 Task: Open an excel sheet and write heading  Prodigy Sales. Add 10 people name  'David White, Emily Green, Andrew Baker, Madison Evans, Logan King, Grace Hill, Gabriel Young, Elizabeth Flores, Samuel Reed, Avery Nelson'Item code in between  450-900. Product range in between  1000-5000. Add Products  Nike shoe, Adidas shoe, Gucci T-shirt, Louis Vuitton bag, Zara Shirt, H&M jeans, Chanel perfume, Versace perfume, Ralph Lauren, Prada Shirt_x000D_
Choose quantity  1 to 10 commission 2 percent Total Add Amount. Save page  Prodigy Sales log book
Action: Mouse moved to (108, 156)
Screenshot: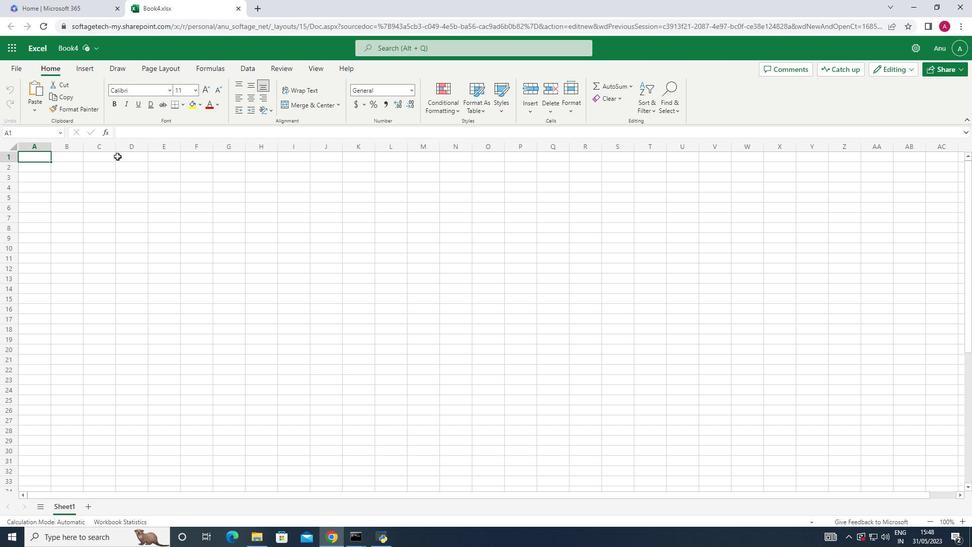 
Action: Mouse pressed left at (108, 156)
Screenshot: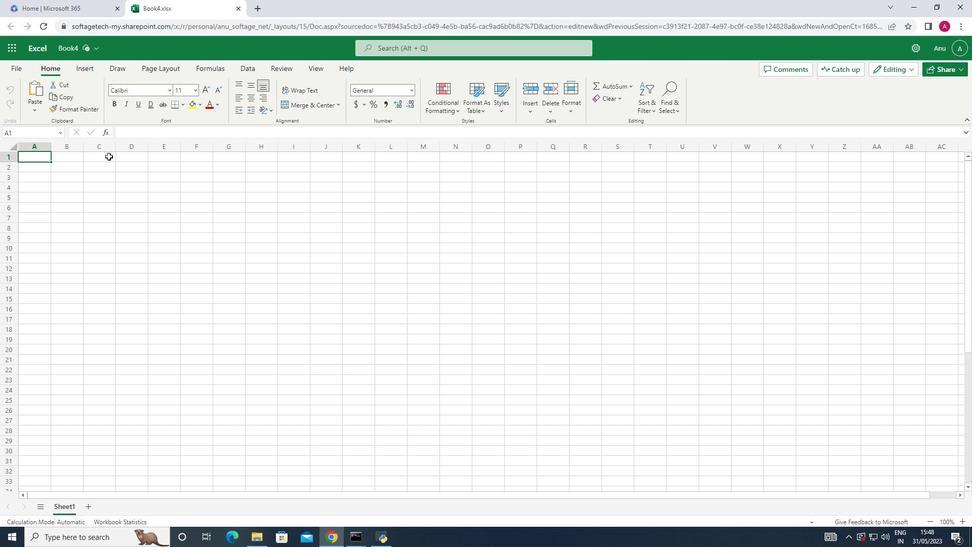 
Action: Key pressed <Key.shift_r><Key.shift_r><Key.shift_r><Key.shift_r><Key.shift_r><Key.shift_r><Key.shift_r>Prodigy<Key.space><Key.shift>Sales
Screenshot: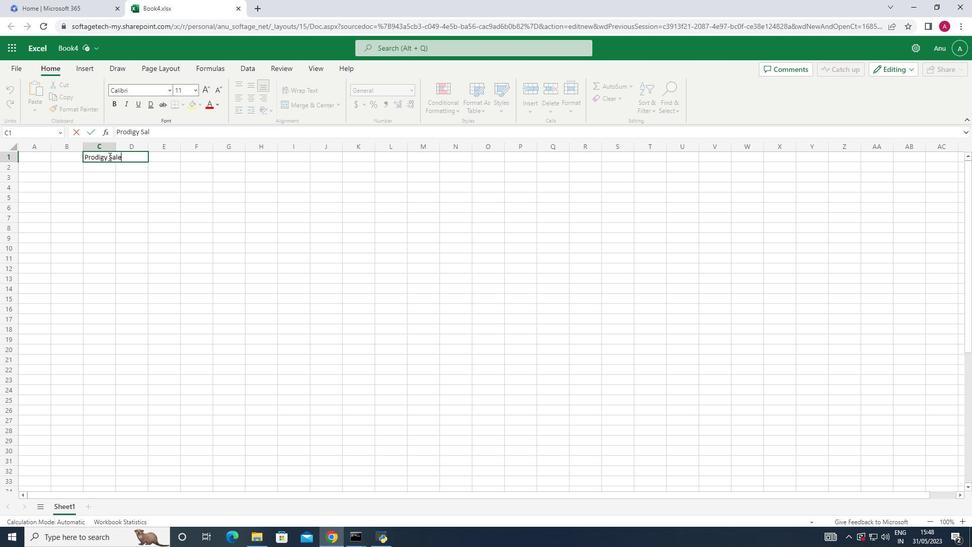 
Action: Mouse moved to (39, 169)
Screenshot: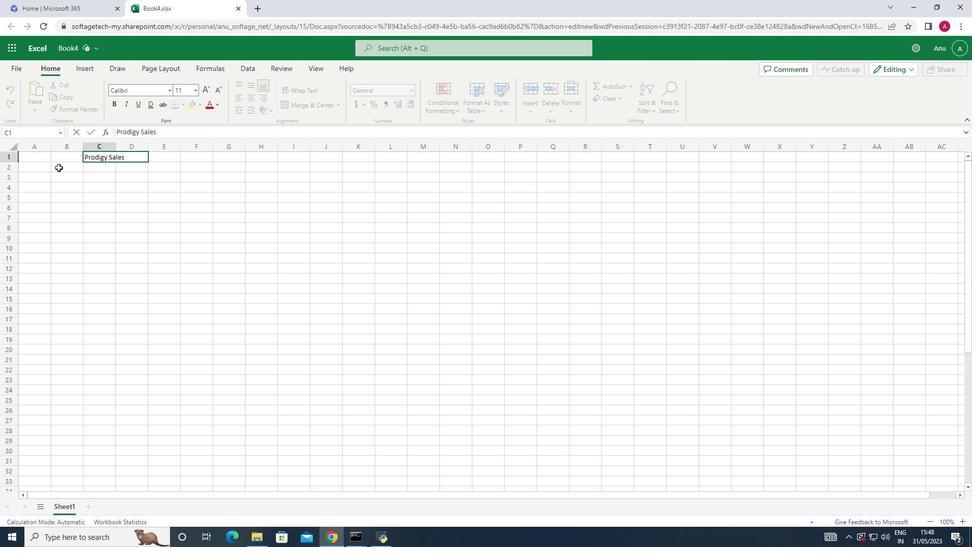 
Action: Mouse pressed left at (39, 169)
Screenshot: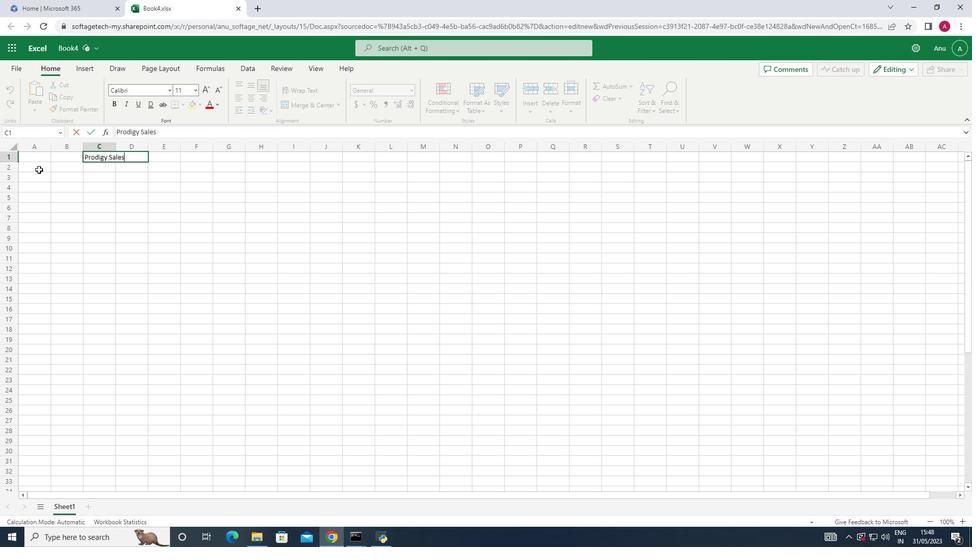
Action: Key pressed <Key.shift_r><Key.shift_r><Key.shift_r><Key.shift_r><Key.shift_r>Name<Key.down><Key.shift>David<Key.space><Key.shift>White<Key.space><Key.down><Key.shift_r><Key.shift_r><Key.shift_r><Key.shift_r><Key.shift_r><Key.shift_r><Key.shift_r><Key.shift_r><Key.shift_r><Key.shift_r><Key.shift_r><Key.shift_r><Key.shift_r><Key.shift_r><Key.shift_r><Key.shift_r><Key.shift_r><Key.shift_r><Key.shift_r><Key.shift_r><Key.shift_r><Key.shift_r><Key.shift_r><Key.shift_r><Key.shift_r><Key.shift_r><Key.shift_r><Key.shift_r><Key.shift_r><Key.shift_r><Key.shift_r><Key.shift_r><Key.shift_r><Key.shift_r><Key.shift_r><Key.shift_r><Key.shift_r><Key.shift_r><Key.shift_r><Key.shift_r><Key.shift_r><Key.shift_r><Key.shift_r><Key.shift_r><Key.shift_r><Key.shift_r><Key.shift_r><Key.shift_r><Key.shift_r><Key.shift_r>Emily<Key.space><Key.shift>Green<Key.down><Key.shift>Andrew<Key.space><Key.shift>Baker<Key.down><Key.shift_r>Madison<Key.space><Key.shift>Evans<Key.down><Key.shift_r>K<Key.backspace><Key.shift_r>Logi<Key.backspace>on<Key.backspace><Key.backspace>an<Key.space><Key.shift_r>King<Key.down><Key.shift>G
Screenshot: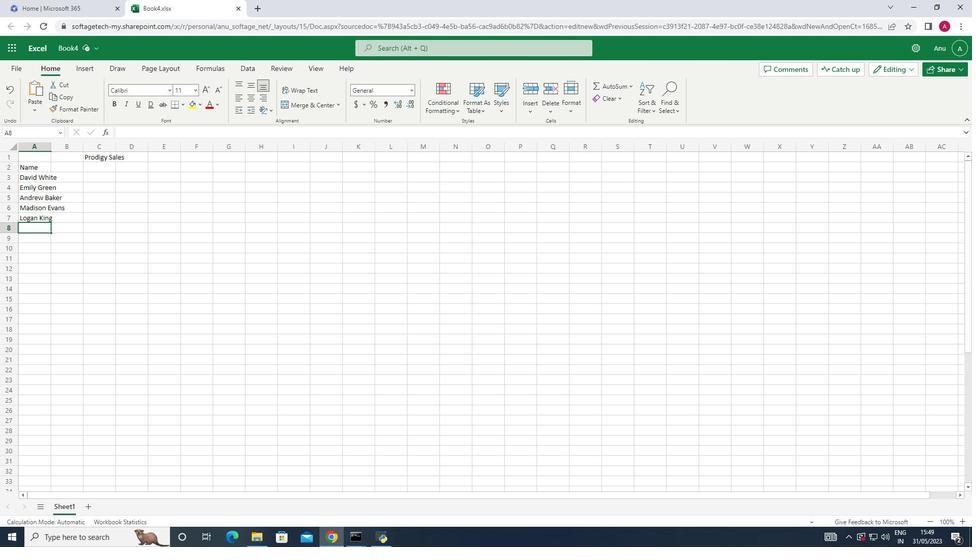 
Action: Mouse moved to (38, 169)
Screenshot: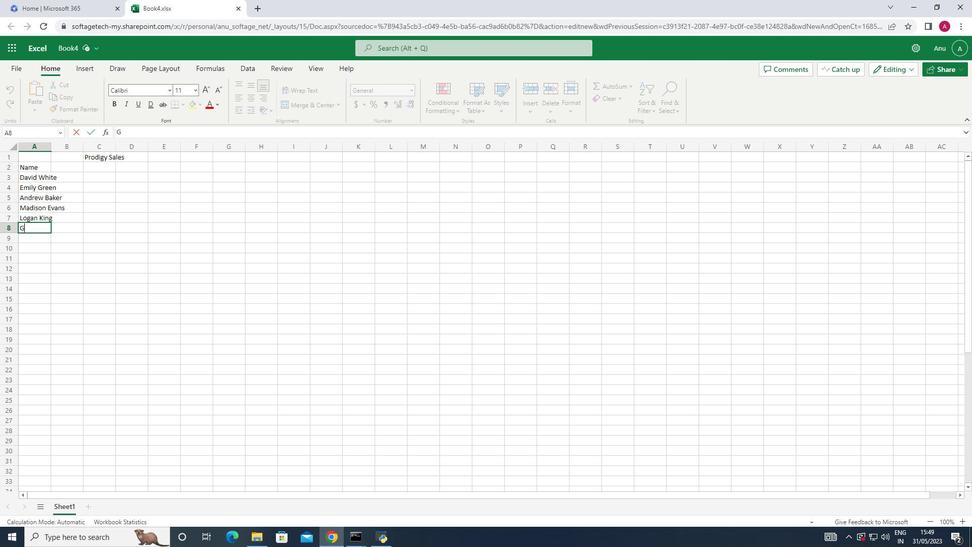 
Action: Key pressed race<Key.space><Key.shift>Hill<Key.down><Key.shift>Gabriel<Key.space><Key.shift_r><Key.shift_r><Key.shift_r><Key.shift_r>Young<Key.down><Key.shift>Elizabeth<Key.space><Key.shift>Flores<Key.down><Key.shift>Samuel<Key.space><Key.shift>Reed<Key.down><Key.shift>Avery<Key.space><Key.shift_r><Key.shift_r><Key.shift_r><Key.shift_r><Key.shift_r><Key.shift_r><Key.shift_r><Key.shift_r><Key.shift_r><Key.shift_r>Nelk<Key.backspace>son
Screenshot: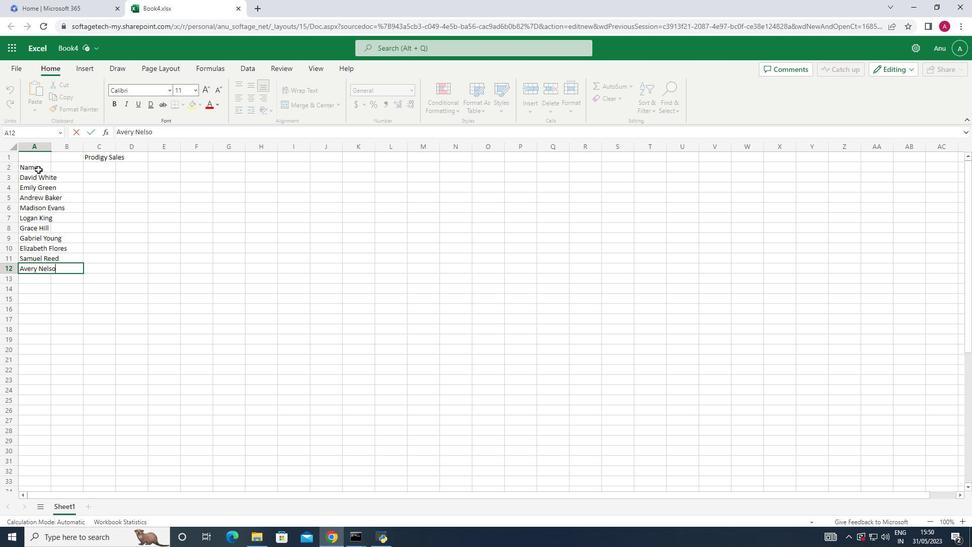 
Action: Mouse moved to (48, 142)
Screenshot: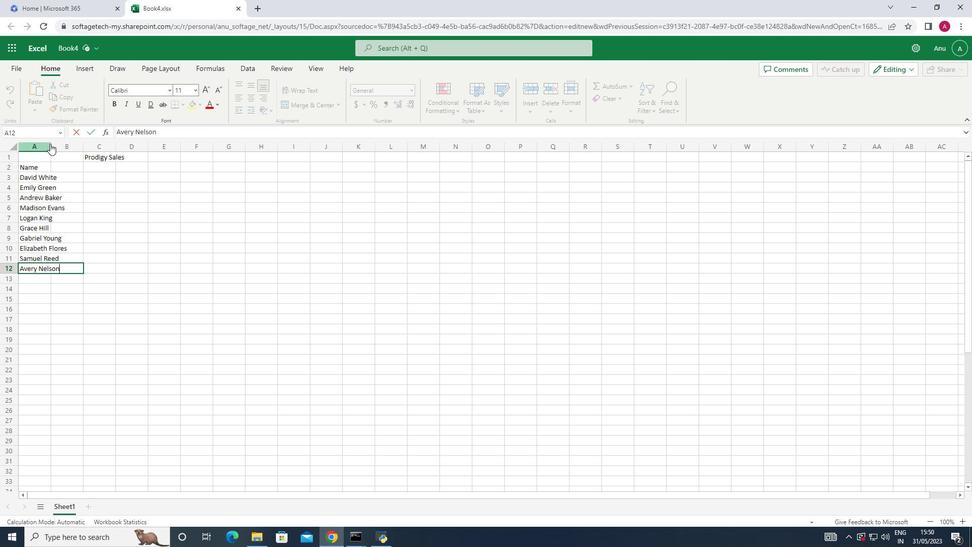 
Action: Mouse pressed left at (48, 142)
Screenshot: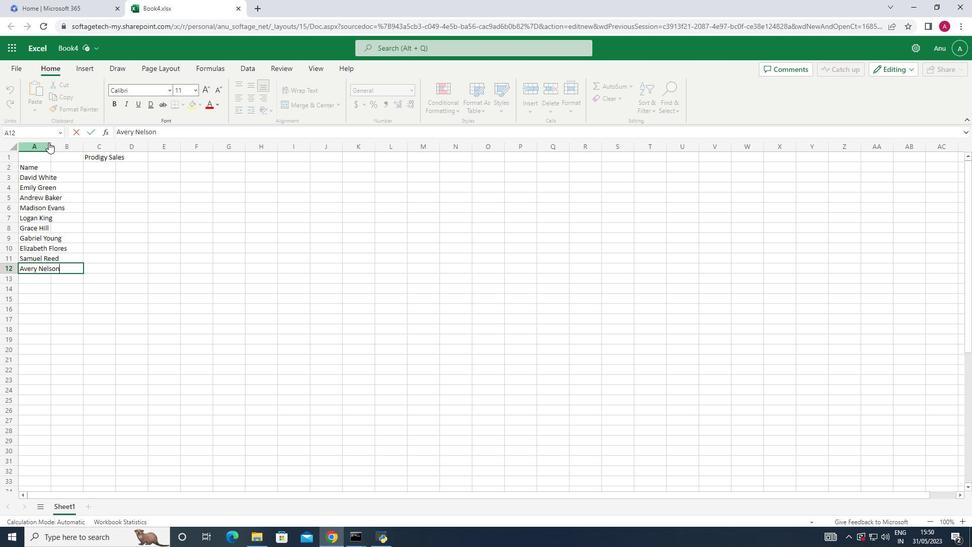 
Action: Mouse moved to (50, 142)
Screenshot: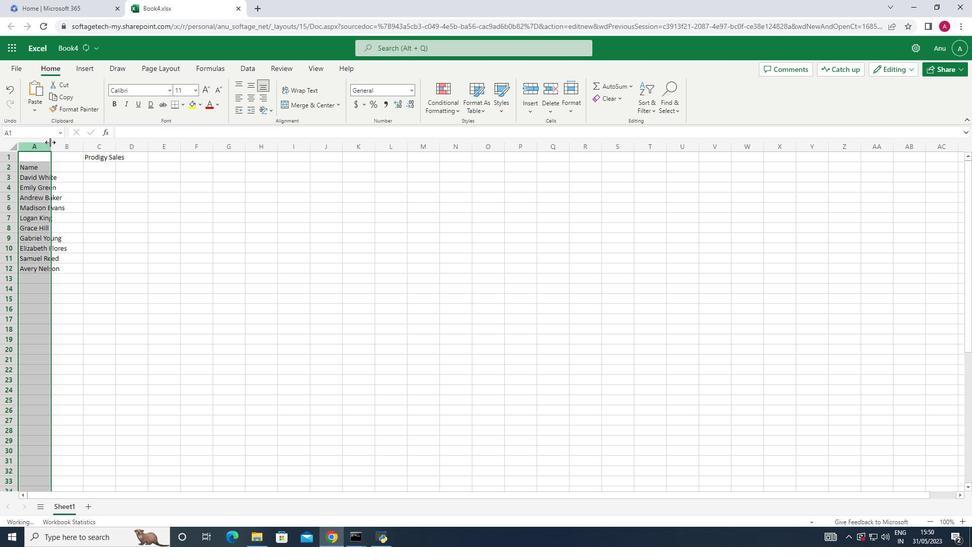 
Action: Mouse pressed left at (50, 142)
Screenshot: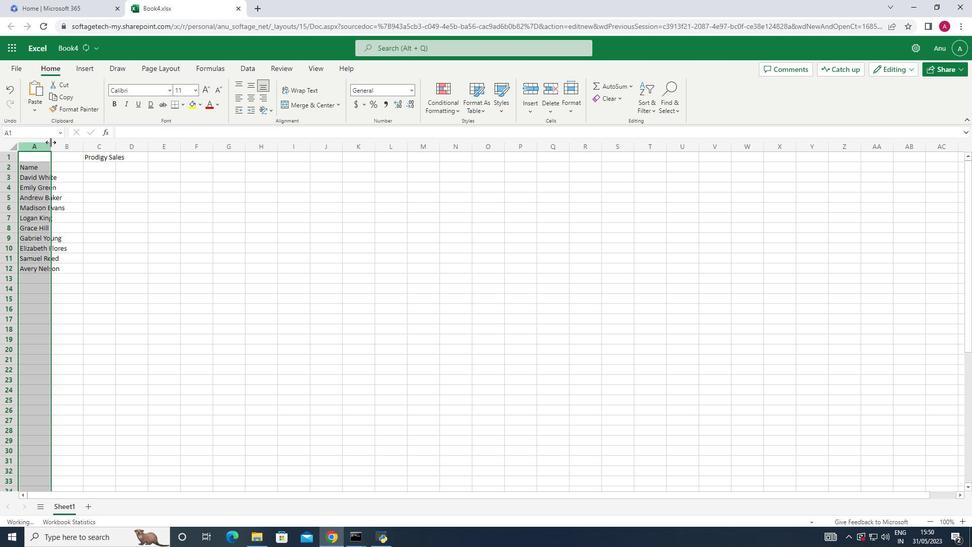 
Action: Mouse pressed left at (50, 142)
Screenshot: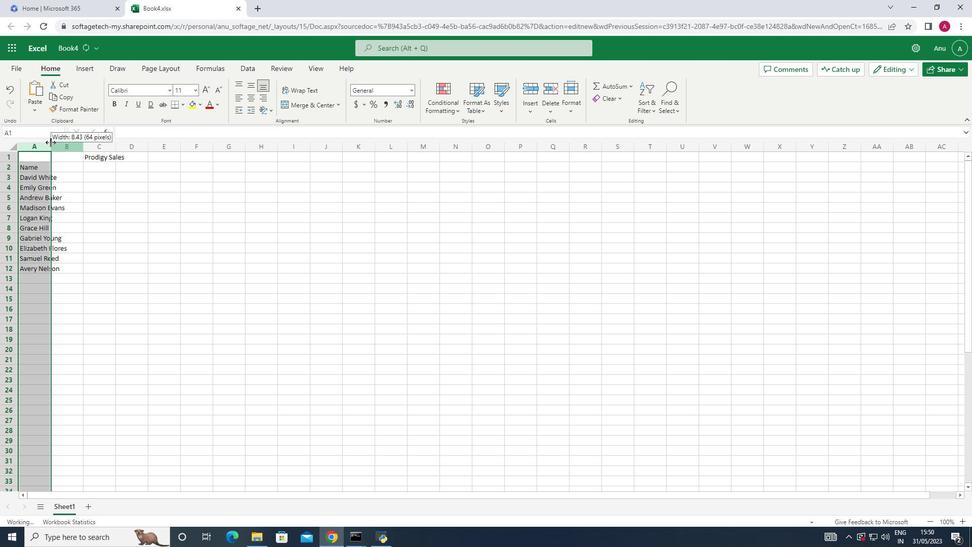 
Action: Mouse moved to (88, 168)
Screenshot: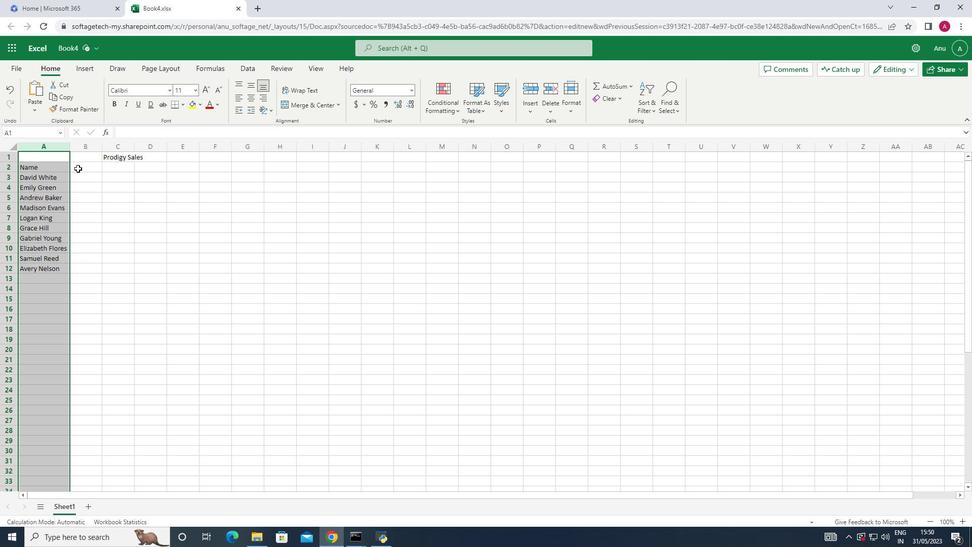 
Action: Mouse pressed left at (88, 168)
Screenshot: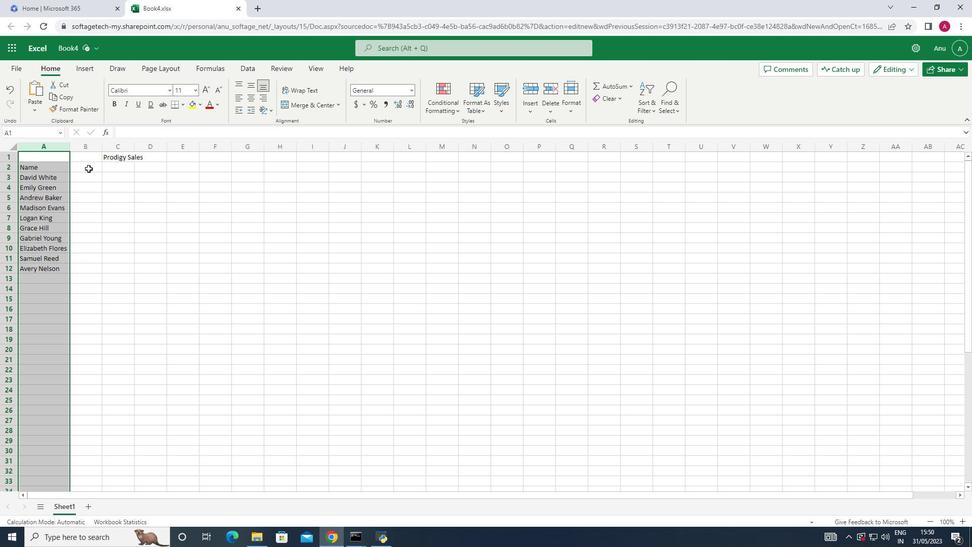 
Action: Key pressed <Key.shift_r>Item<Key.space><Key.shift>Code<Key.down>450<Key.down>480<Key.down>520<Key.down>7<Key.backspace>570<Key.down>620<Key.down>690<Key.down>730<Key.down>800<Key.down>850<Key.down>900
Screenshot: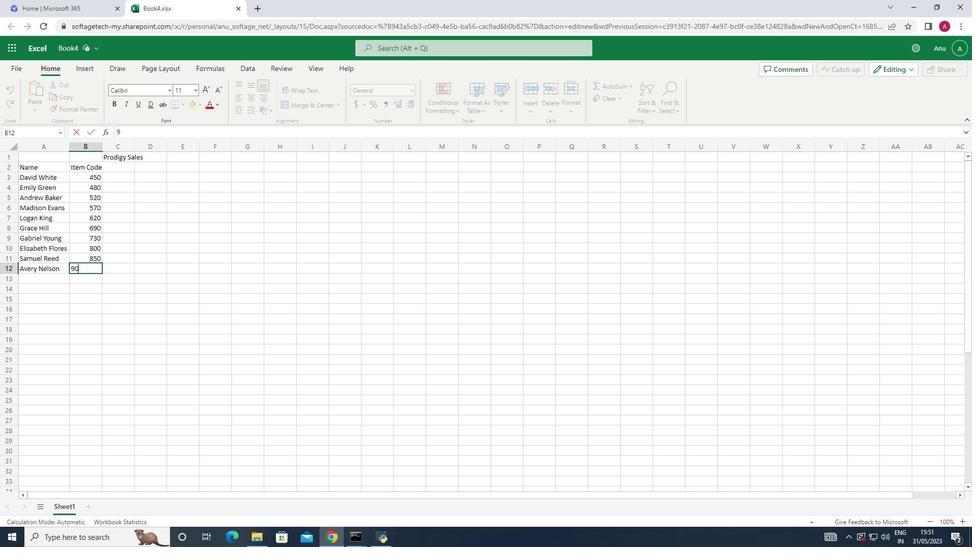 
Action: Mouse moved to (111, 169)
Screenshot: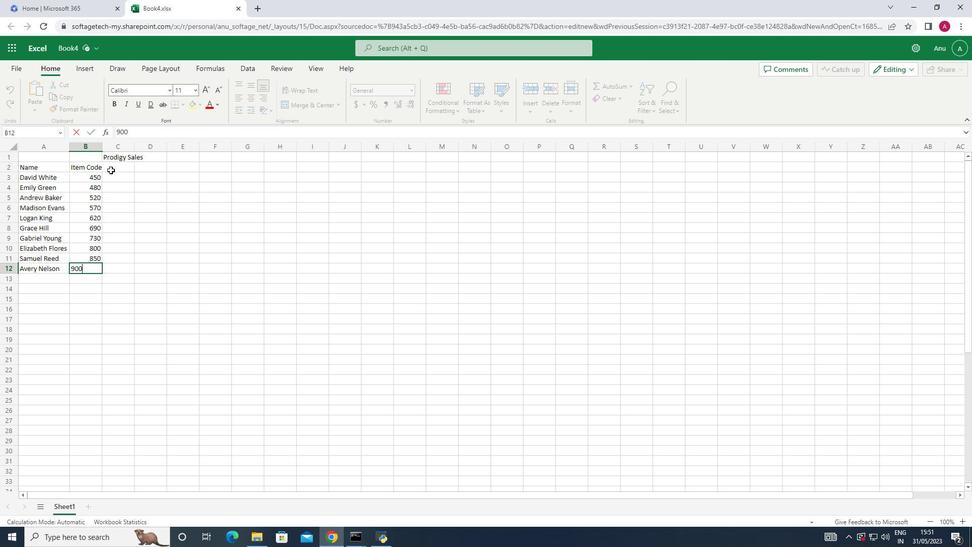 
Action: Mouse pressed left at (111, 169)
Screenshot: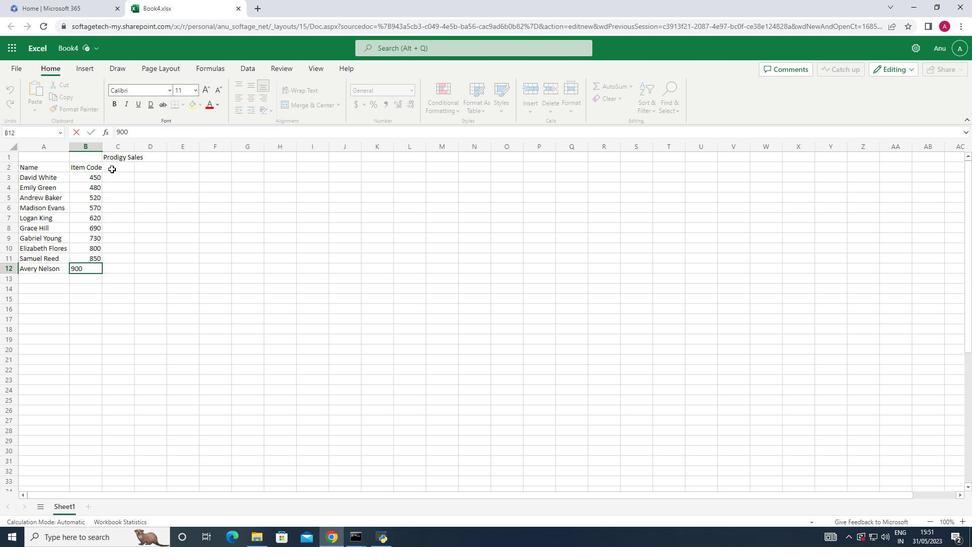 
Action: Key pressed <Key.shift_r>Product<Key.space><Key.shift>Range
Screenshot: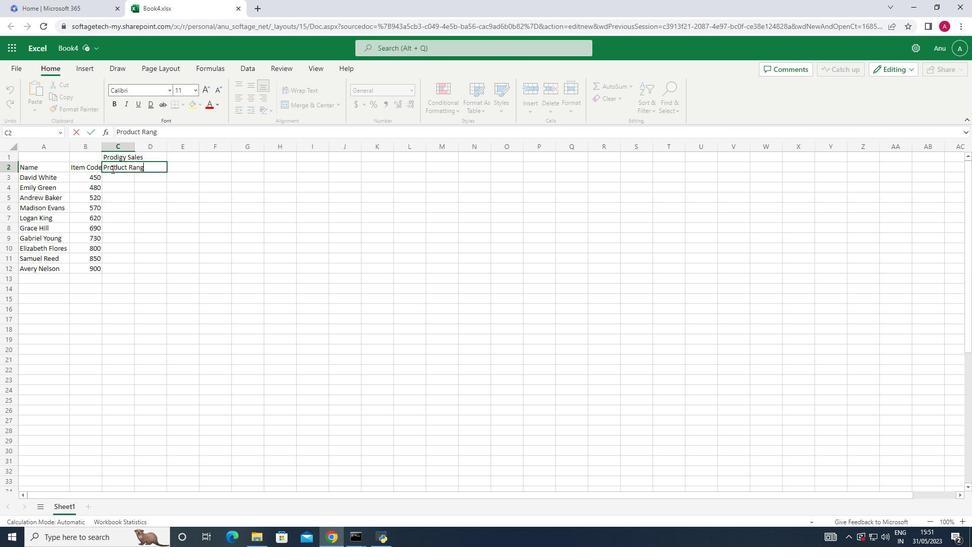 
Action: Mouse moved to (116, 175)
Screenshot: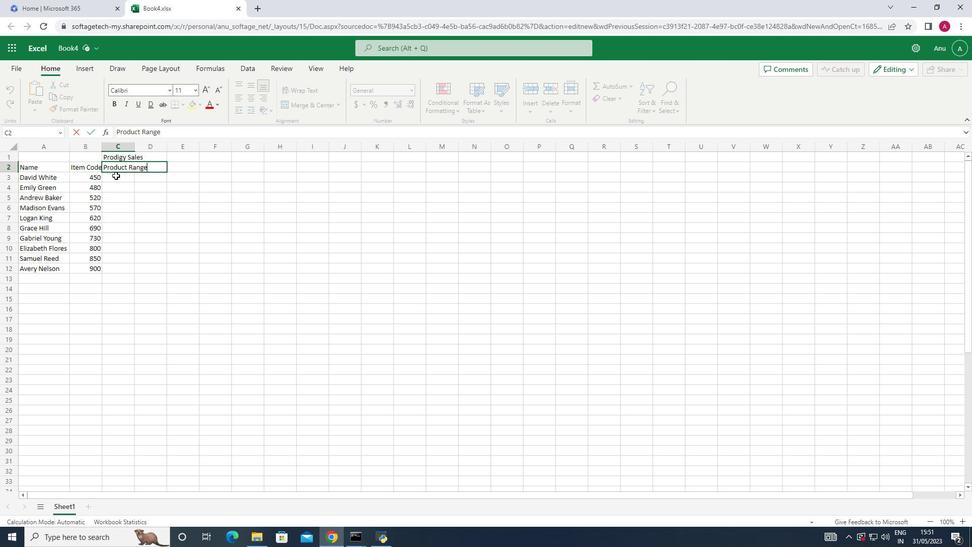 
Action: Mouse pressed left at (116, 175)
Screenshot: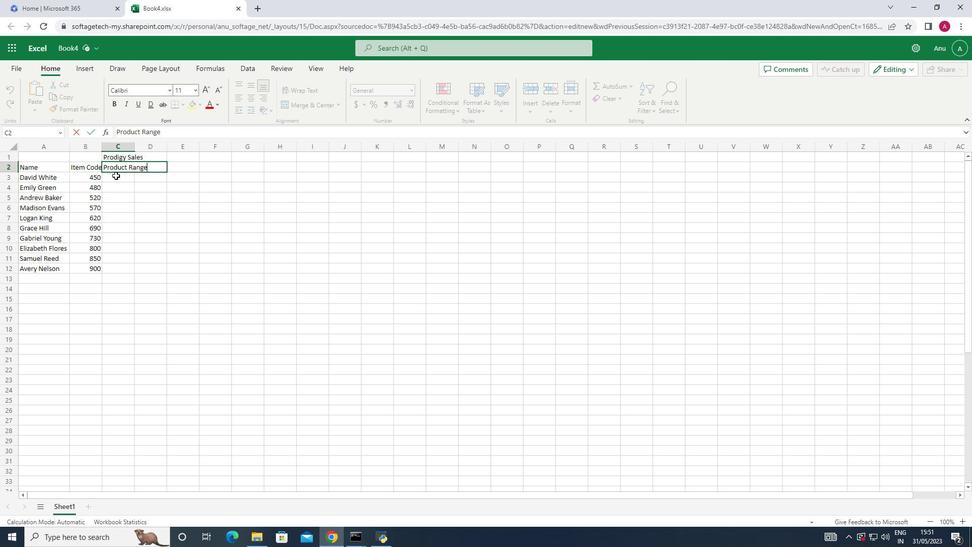 
Action: Key pressed 1000<Key.down>1300<Key.down>14200<Key.down>
Screenshot: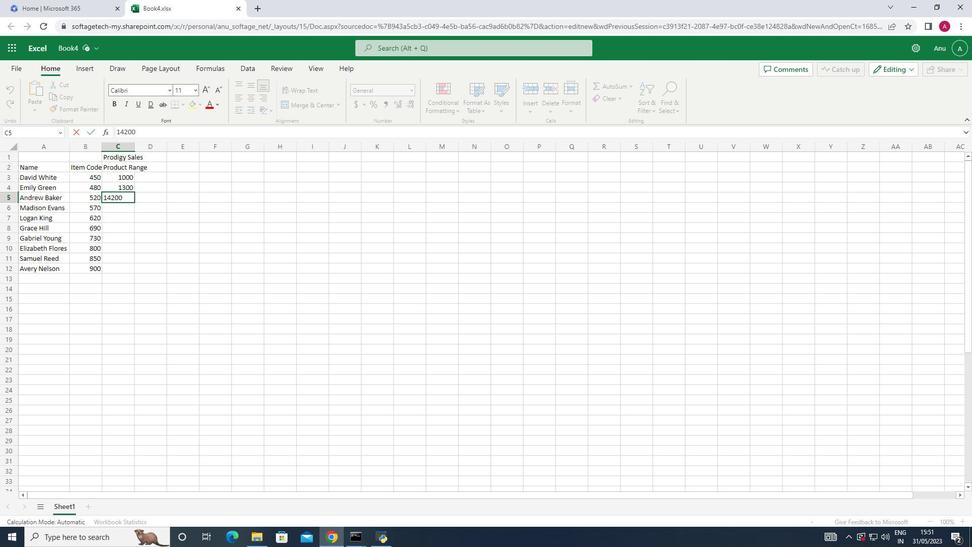 
Action: Mouse moved to (129, 198)
Screenshot: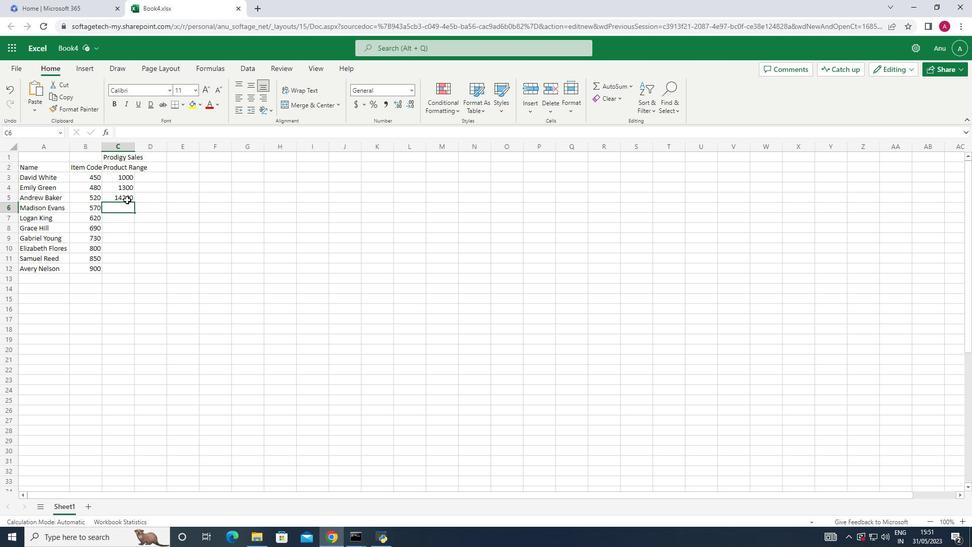 
Action: Mouse pressed left at (129, 198)
Screenshot: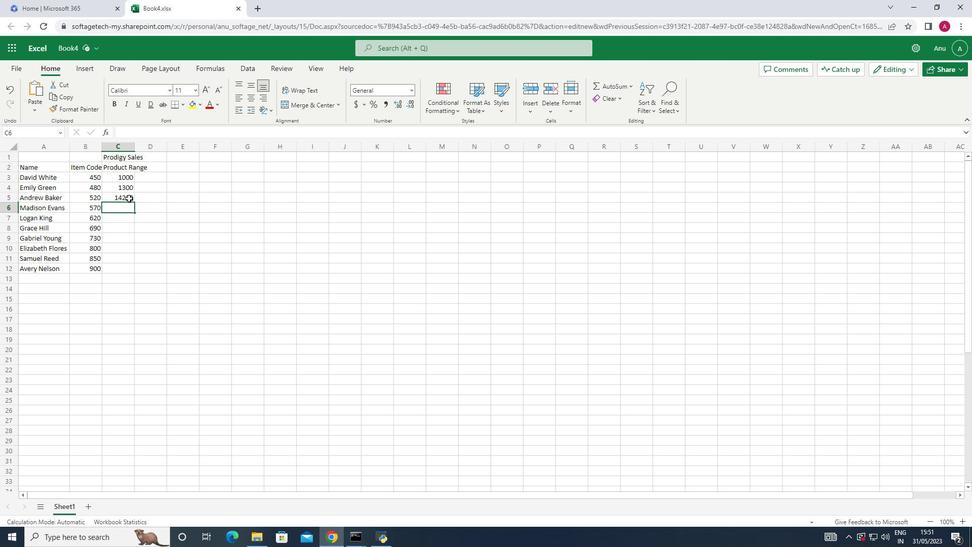 
Action: Mouse pressed left at (129, 198)
Screenshot: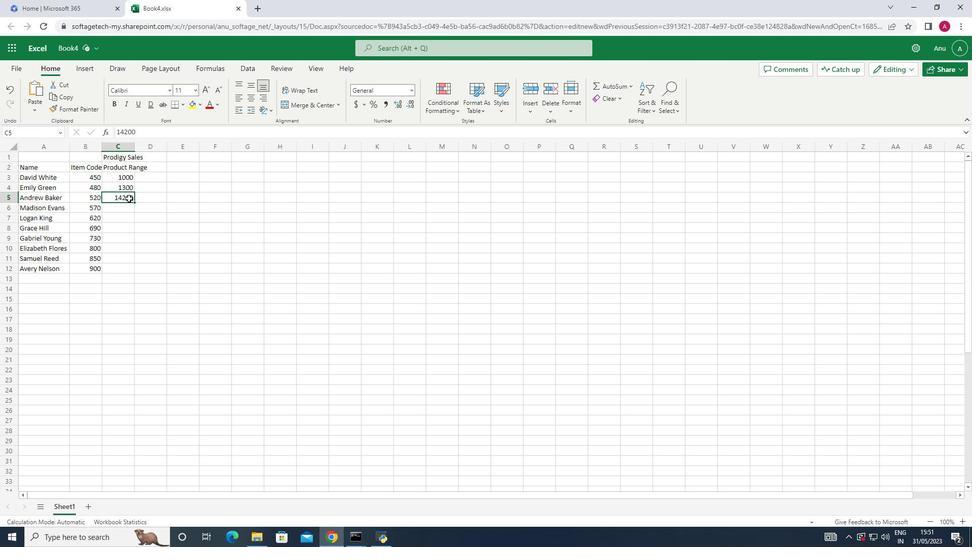 
Action: Key pressed <Key.backspace>
Screenshot: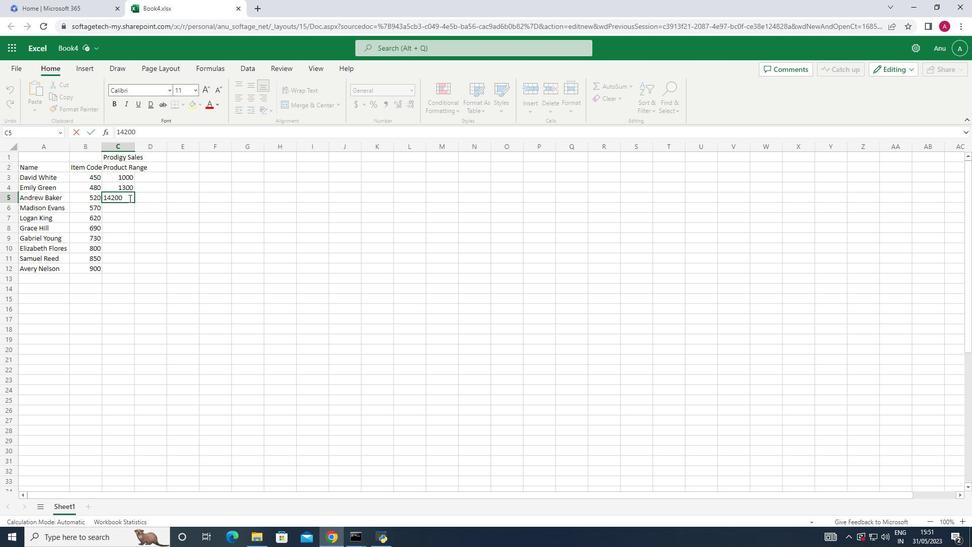 
Action: Mouse moved to (123, 207)
Screenshot: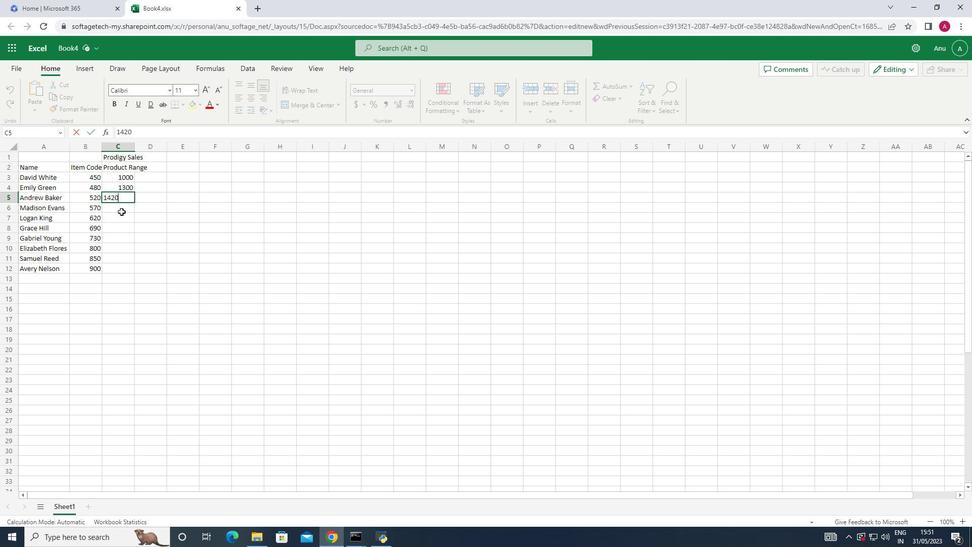 
Action: Mouse pressed left at (123, 207)
Screenshot: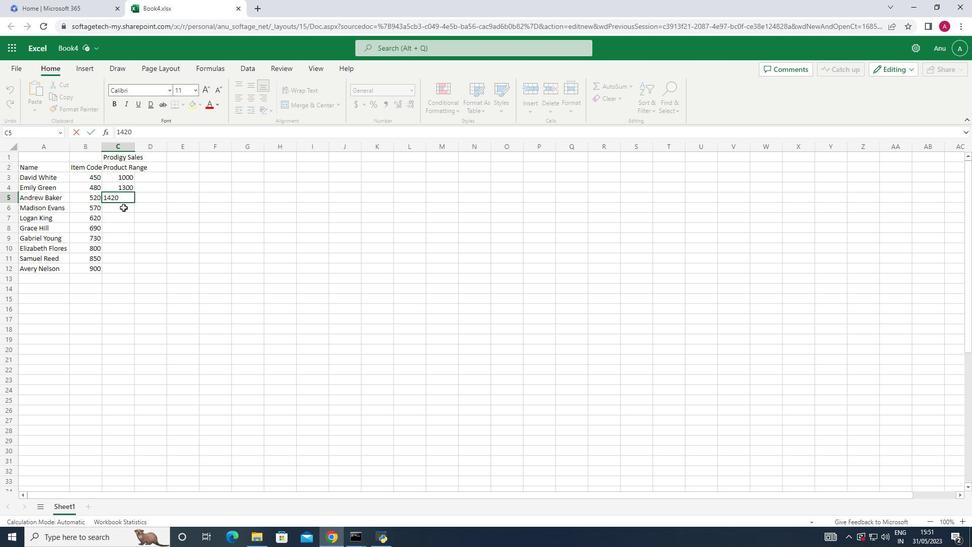 
Action: Key pressed 1500<Key.down>3000<Key.down>3500<Key.down>3700<Key.down>37200<Key.down>
Screenshot: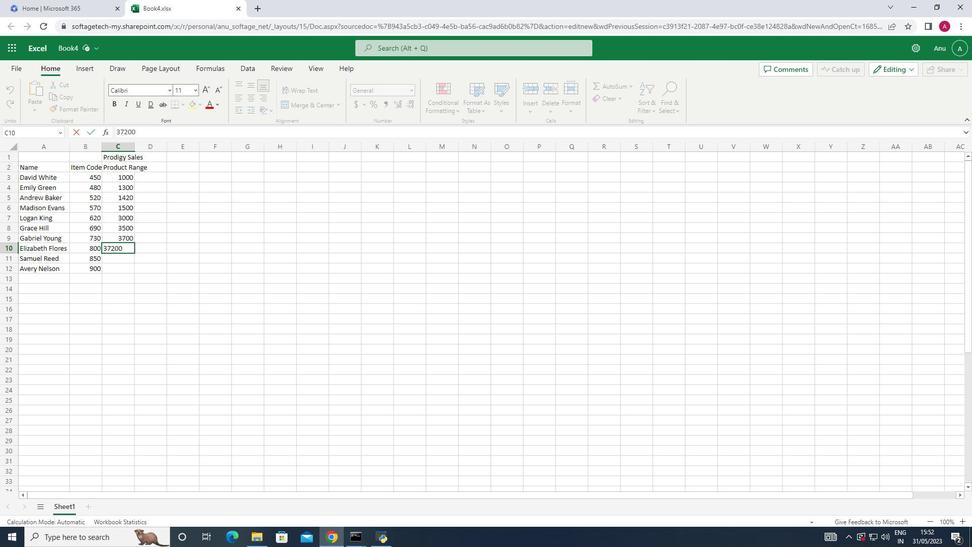 
Action: Mouse moved to (129, 249)
Screenshot: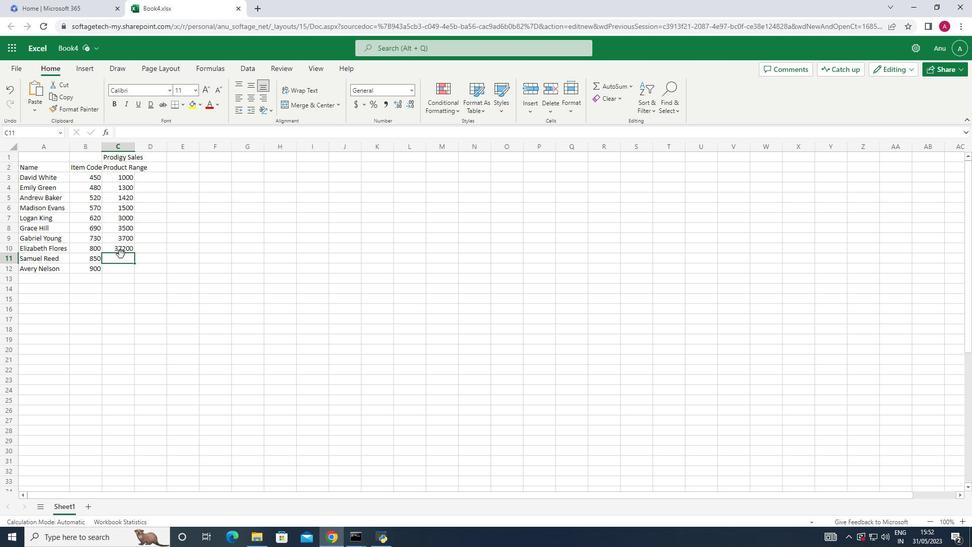 
Action: Mouse pressed left at (129, 249)
Screenshot: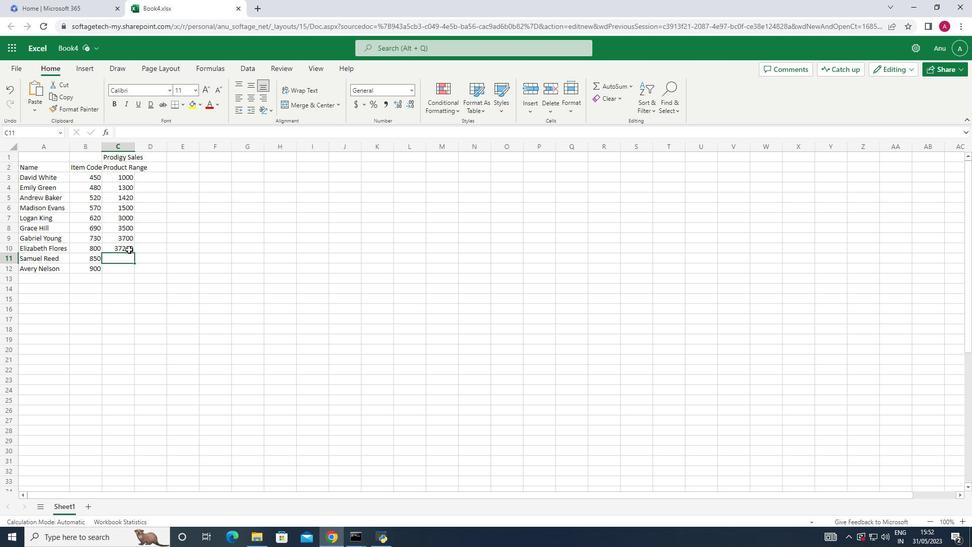 
Action: Mouse pressed left at (129, 249)
Screenshot: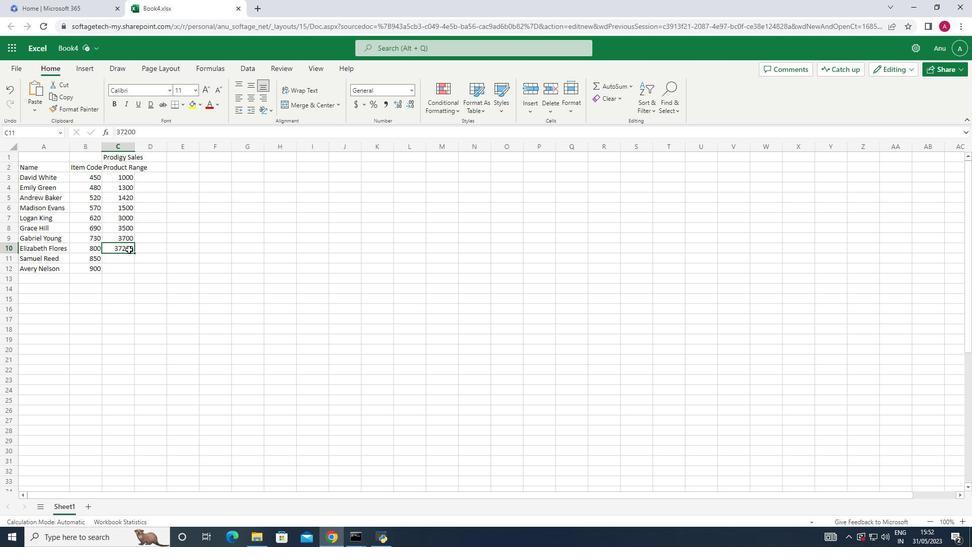 
Action: Key pressed <Key.backspace><Key.backspace><Key.backspace><Key.backspace>720
Screenshot: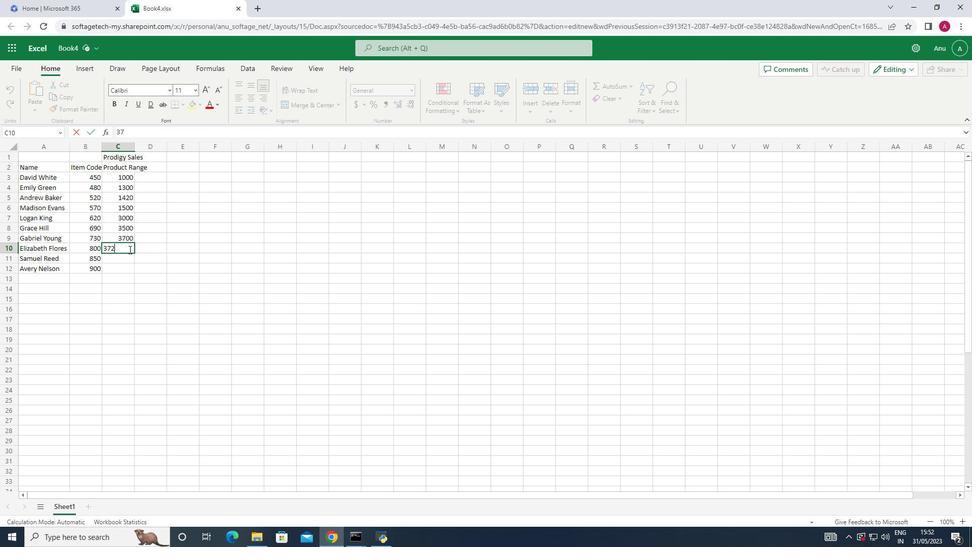 
Action: Mouse moved to (121, 257)
Screenshot: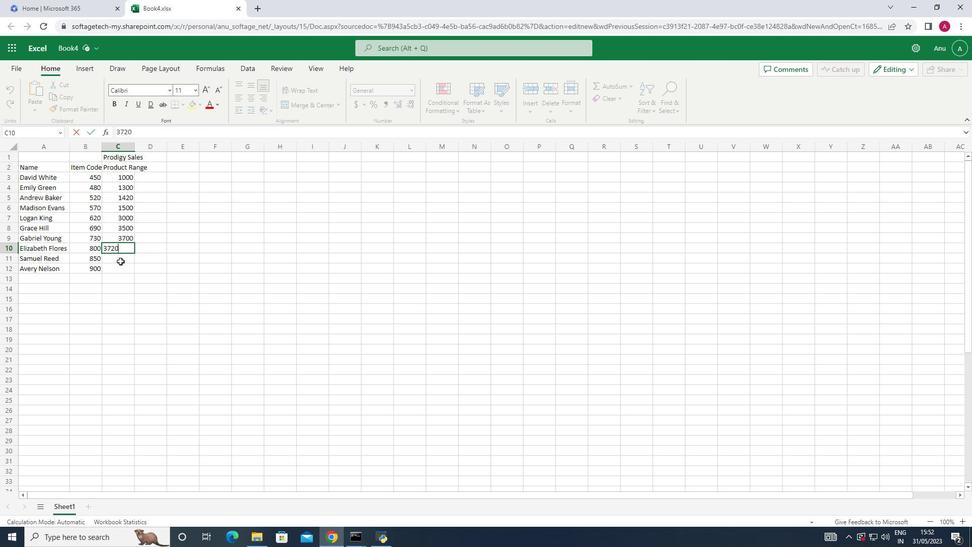 
Action: Mouse pressed left at (121, 257)
Screenshot: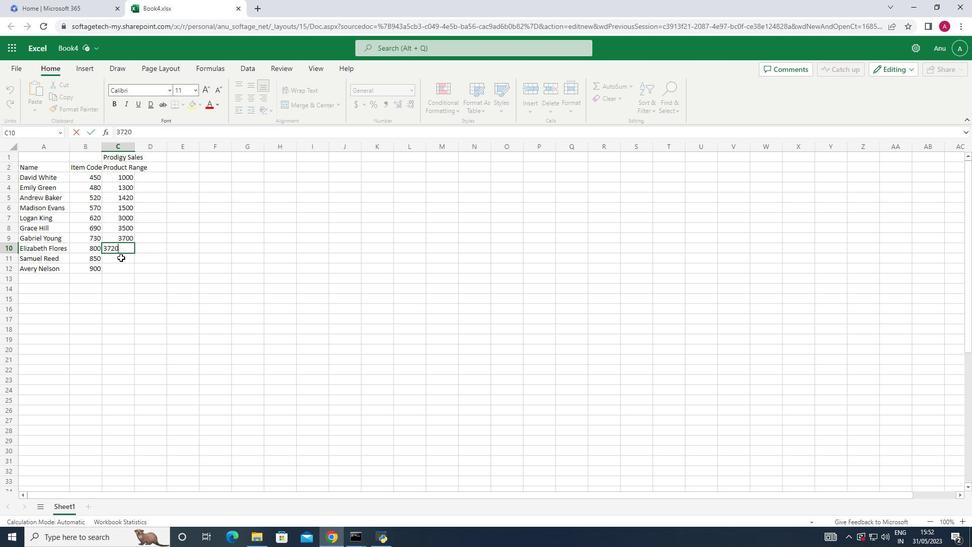 
Action: Key pressed 387<Key.backspace><Key.backspace><Key.backspace><Key.backspace>
Screenshot: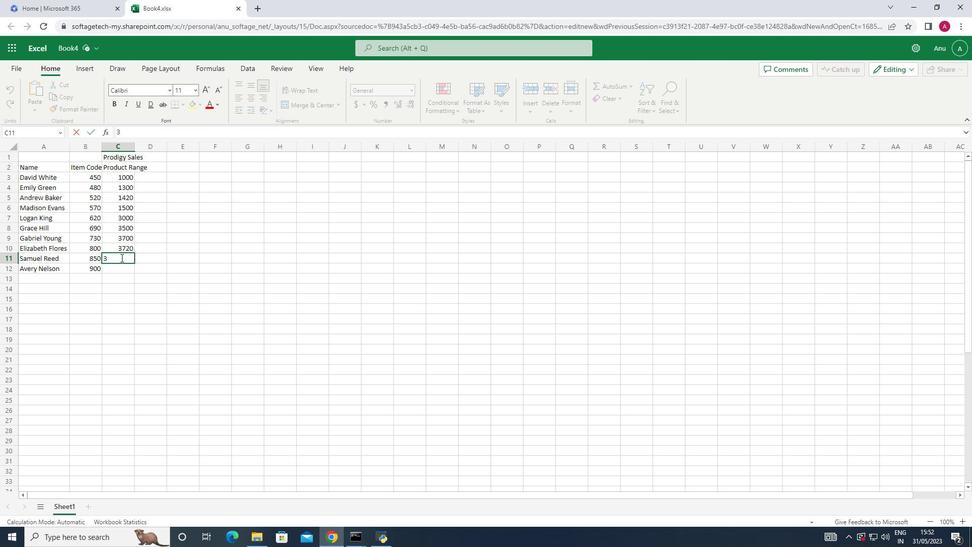 
Action: Mouse moved to (115, 248)
Screenshot: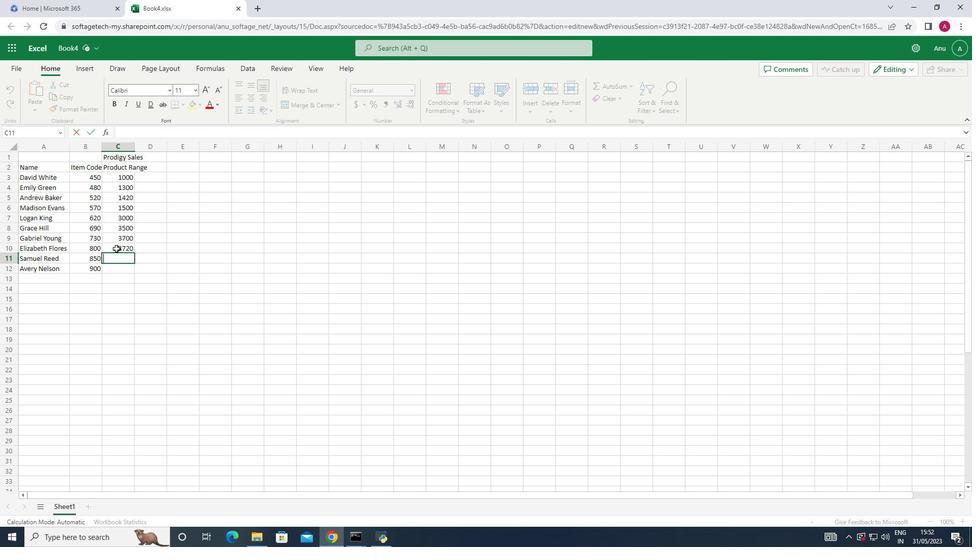 
Action: Mouse pressed left at (115, 248)
Screenshot: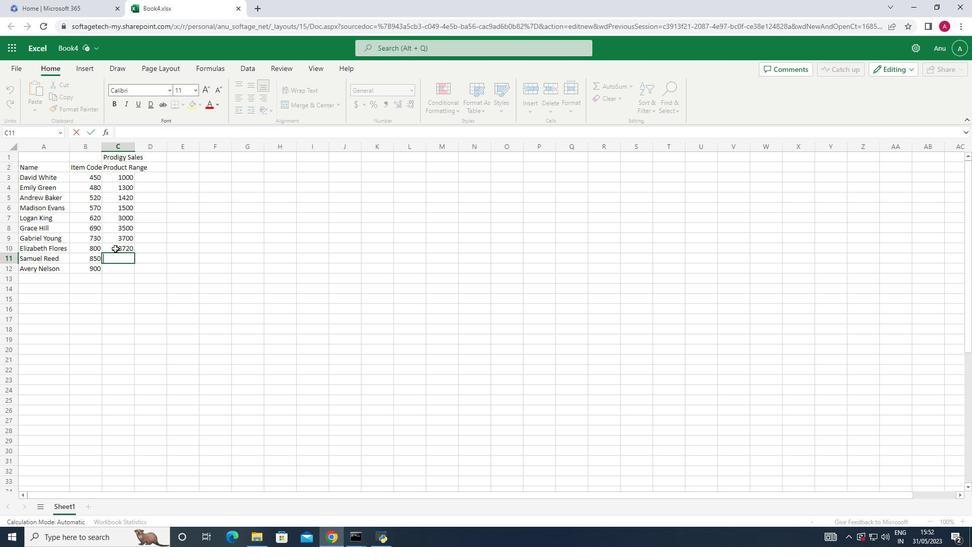 
Action: Mouse moved to (128, 249)
Screenshot: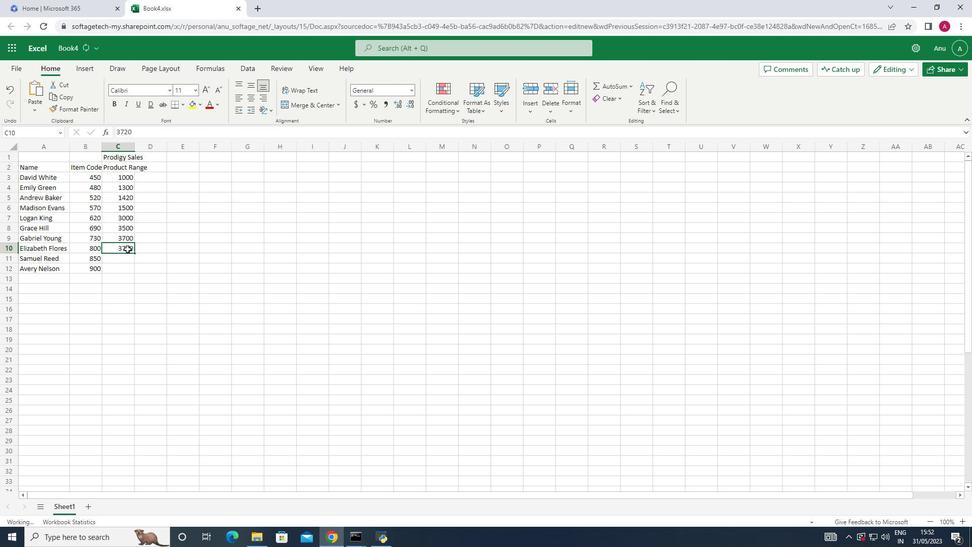 
Action: Key pressed 45<Key.backspace><Key.backspace>4000<Key.down>4500<Key.down>5000
Screenshot: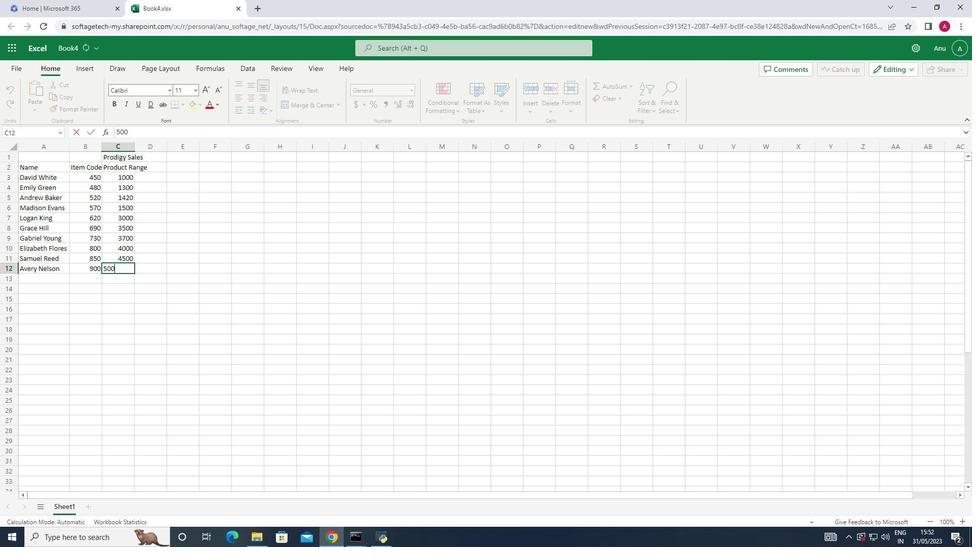 
Action: Mouse moved to (146, 173)
Screenshot: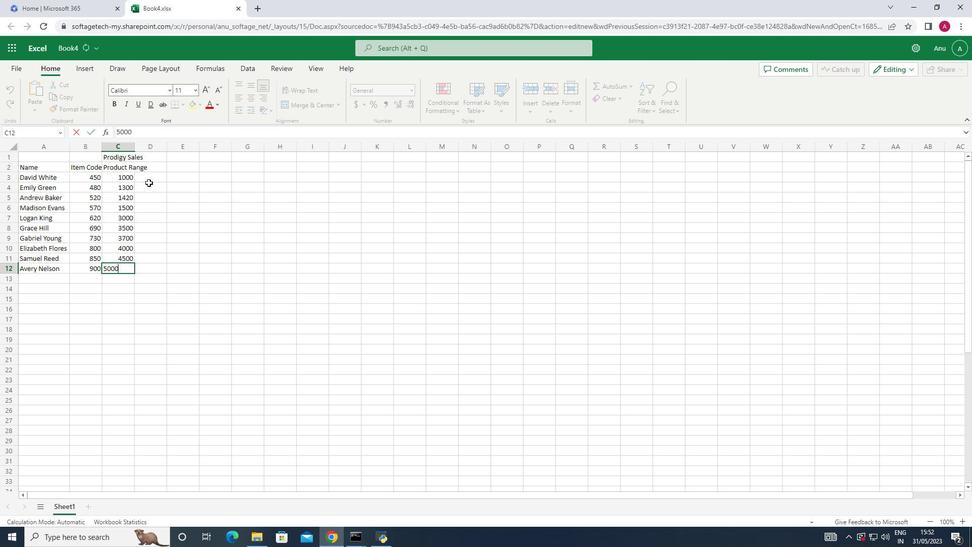 
Action: Mouse pressed left at (146, 173)
Screenshot: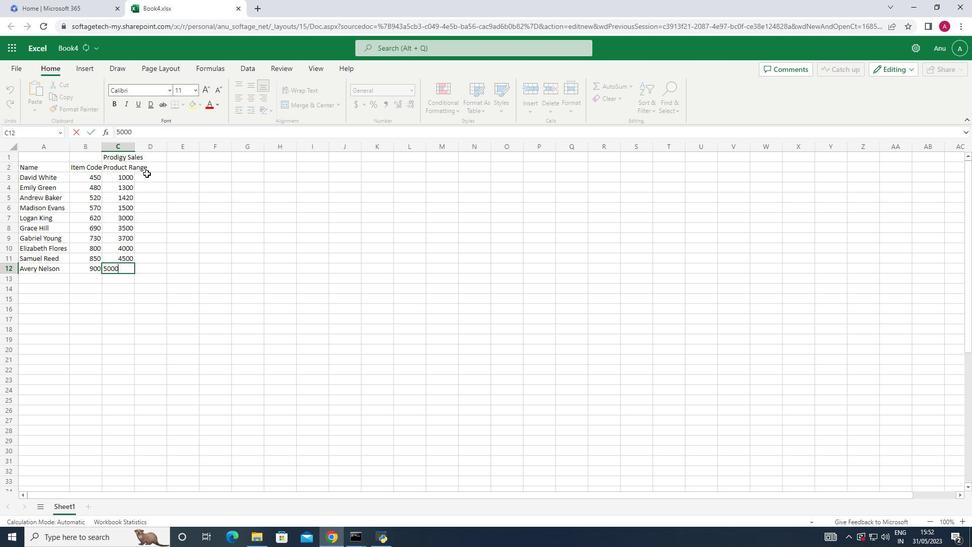 
Action: Mouse moved to (133, 146)
Screenshot: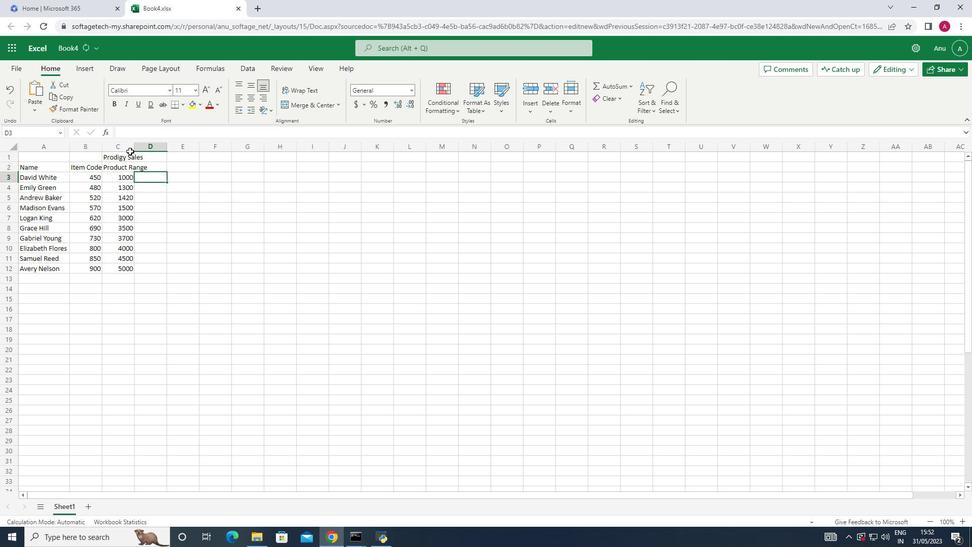 
Action: Mouse pressed left at (133, 146)
Screenshot: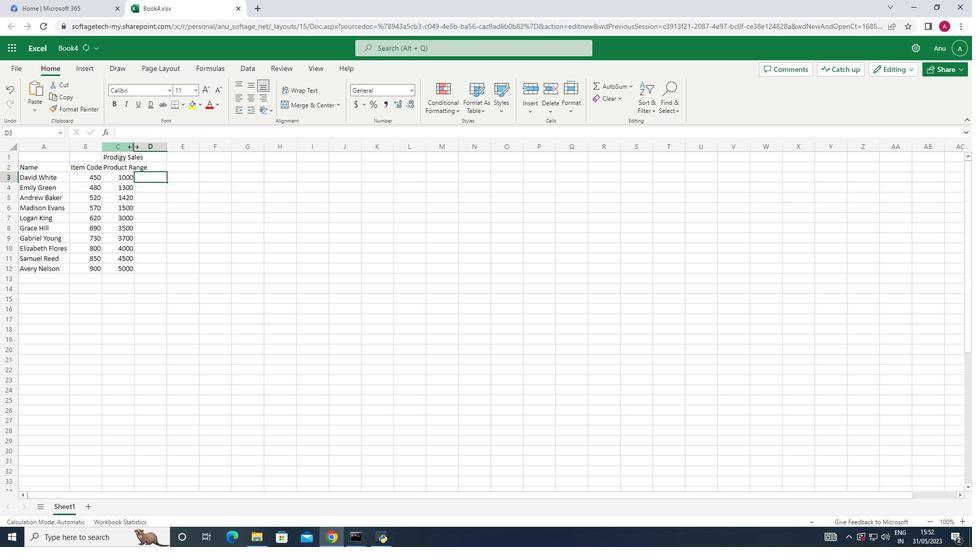 
Action: Mouse pressed left at (133, 146)
Screenshot: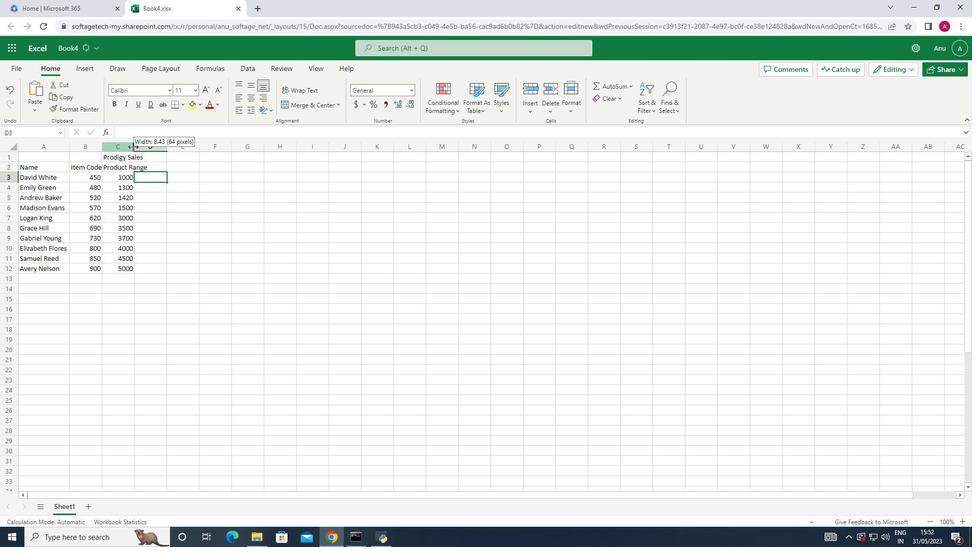 
Action: Mouse moved to (143, 193)
Screenshot: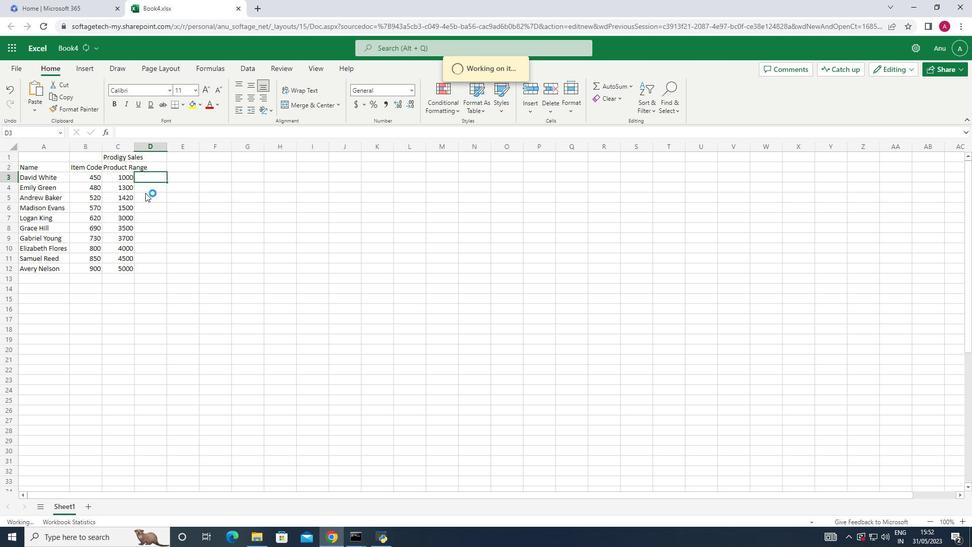 
Action: Key pressed <Key.shift_r>Products<Key.down><Key.shift_r>Nike<Key.space><Key.shift>Shoe<Key.down><Key.shift>Adidas<Key.space><Key.shift>Shoe<Key.down><Key.shift><Key.shift><Key.shift>Gucci<Key.space><Key.shift>T-<Key.shift>Shirt<Key.down><Key.shift_r>Louis<Key.space><Key.shift><Key.shift><Key.shift><Key.shift><Key.shift><Key.shift><Key.shift>Vuitton<Key.space>bag<Key.down><Key.shift>Zara<Key.space><Key.shift>Shirt<Key.space><Key.down><Key.shift_r><Key.shift_r><Key.shift_r><Key.shift_r>H<Key.shift><Key.shift><Key.shift><Key.shift><Key.shift><Key.shift><Key.shift><Key.shift><Key.shift><Key.shift><Key.shift><Key.shift><Key.shift><Key.shift><Key.shift><Key.shift><Key.shift><Key.shift><Key.shift><Key.shift><Key.shift><Key.shift><Key.shift><Key.shift><Key.shift><Key.shift><Key.shift><Key.shift><Key.shift><Key.shift><Key.shift><Key.shift><Key.shift><Key.shift><Key.shift>$<Key.backspace><Key.backspace><Key.shift><Key.shift><Key.shift><Key.shift><Key.shift><Key.shift><Key.shift><Key.shift><Key.shift><Key.shift><Key.shift><Key.shift><Key.shift><Key.shift><Key.shift><Key.shift>&<Key.backspace><Key.shift><Key.shift><Key.shift>H<Key.shift>&<Key.shift_r><Key.shift_r><Key.shift_r><Key.shift_r><Key.shift_r><Key.shift_r><Key.shift_r><Key.shift_r><Key.shift_r><Key.shift_r><Key.shift_r>M<Key.space>jeans<Key.down><Key.shift>Chanel<Key.space>perfume<Key.down><Key.shift>Versace<Key.space>perfume<Key.down><Key.shift>Rai<Key.backspace>lph<Key.space><Key.shift_r><Key.shift_r>Lauren
Screenshot: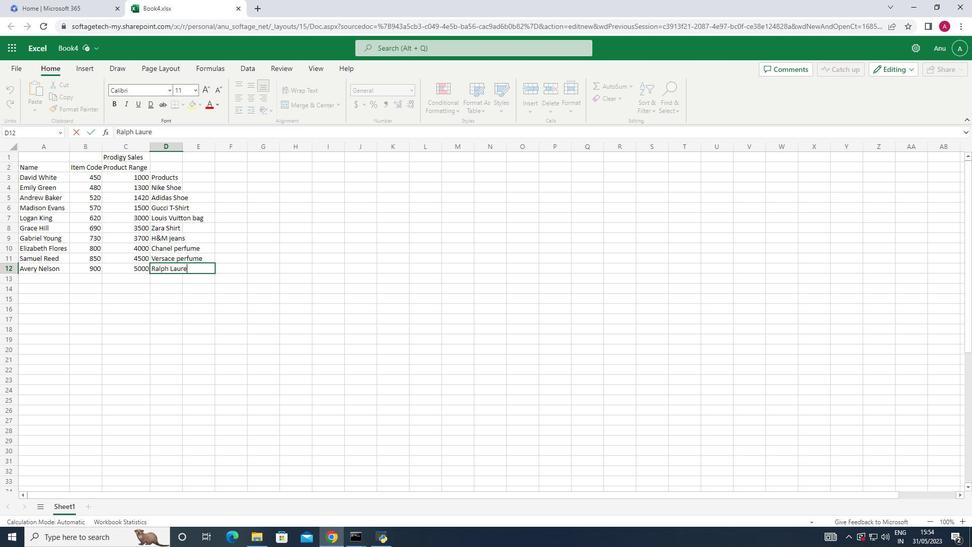 
Action: Mouse moved to (169, 179)
Screenshot: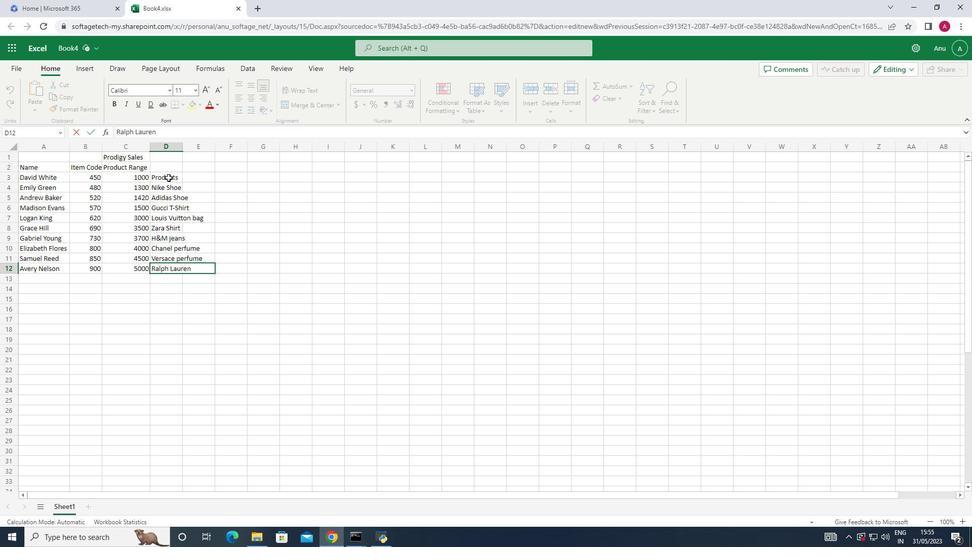 
Action: Mouse pressed left at (169, 179)
Screenshot: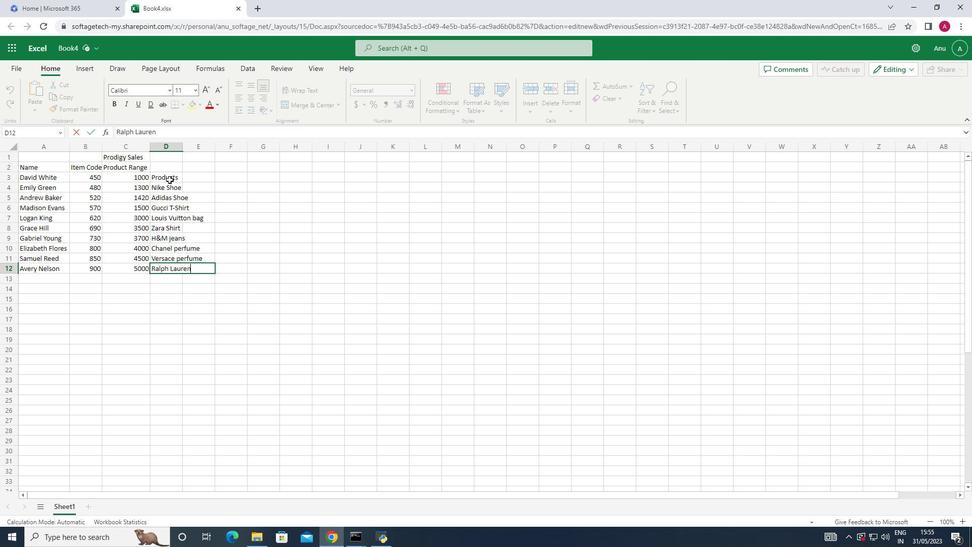 
Action: Mouse moved to (167, 179)
Screenshot: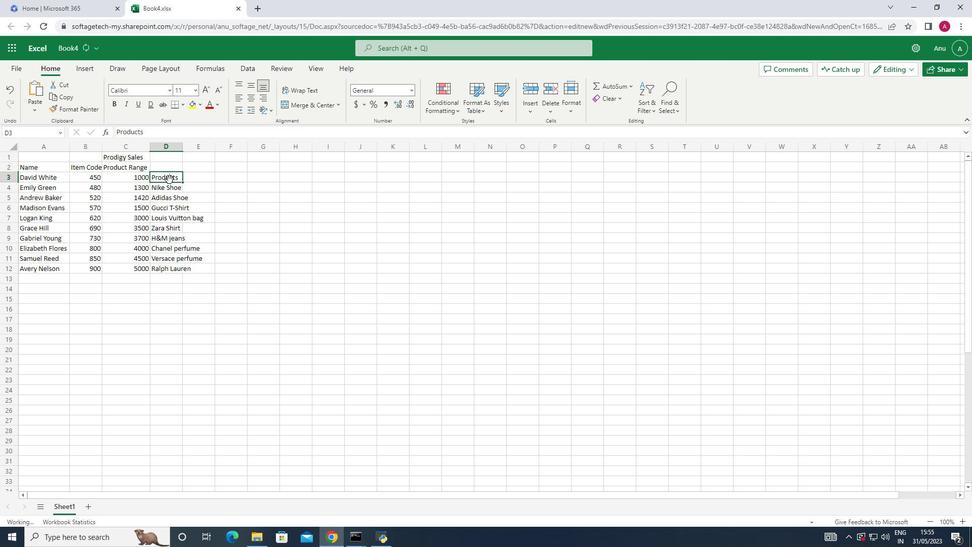 
Action: Key pressed ctrl+X
Screenshot: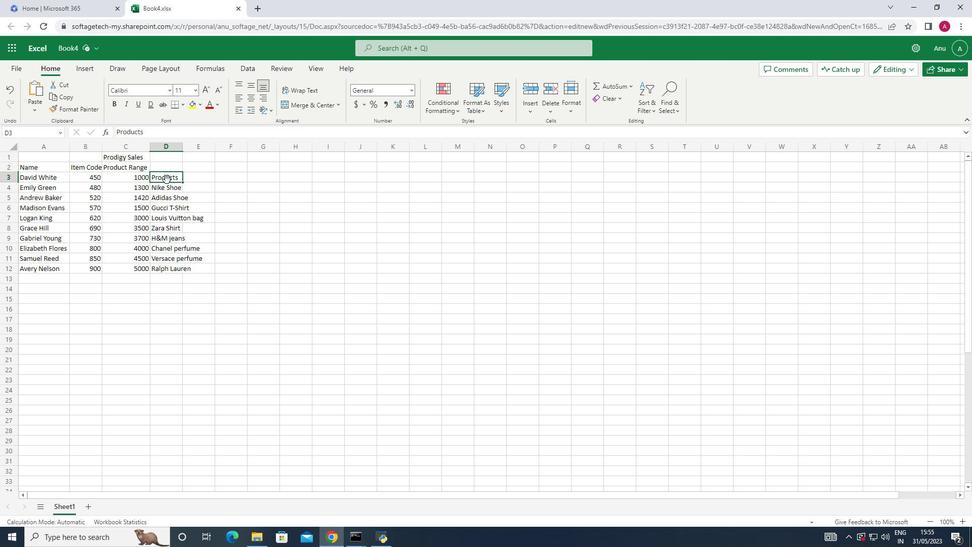 
Action: Mouse moved to (165, 166)
Screenshot: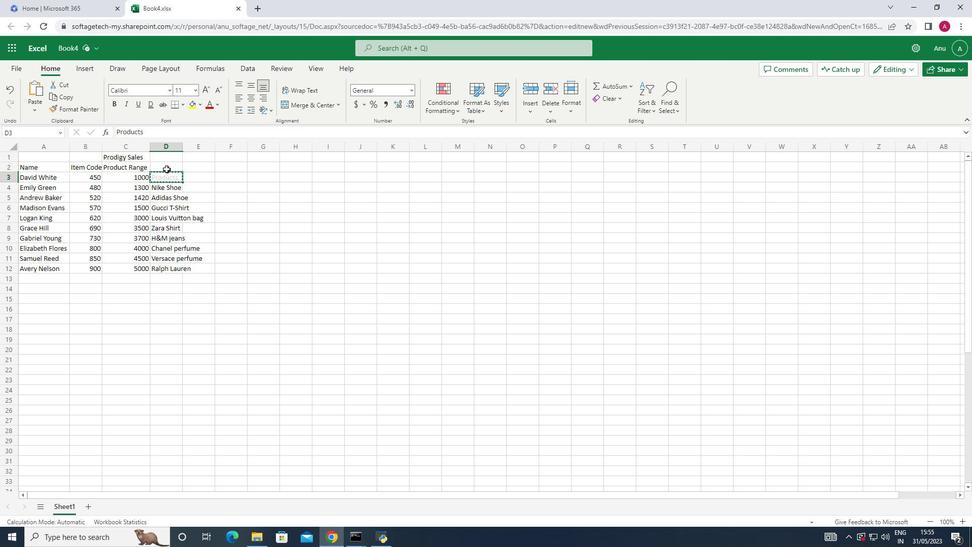 
Action: Mouse pressed left at (165, 166)
Screenshot: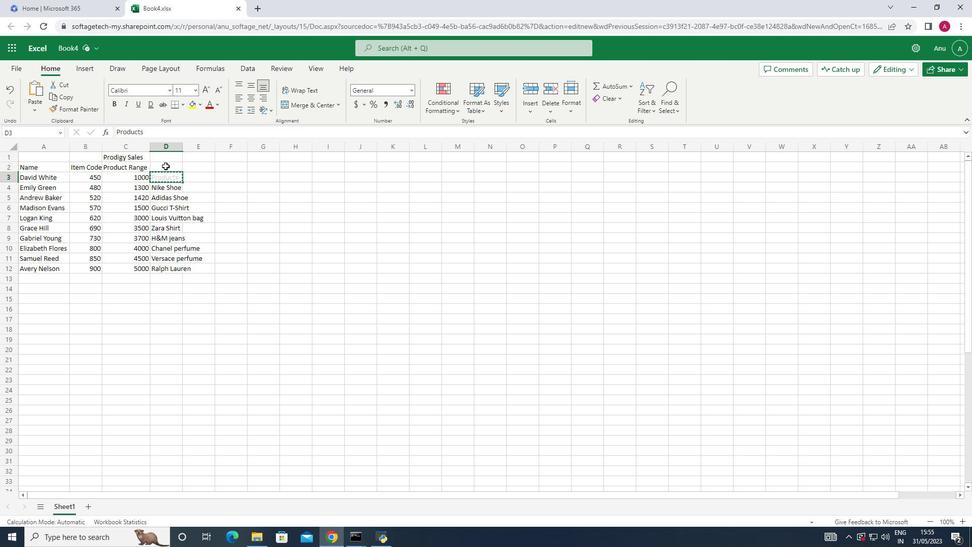 
Action: Key pressed ctrl+V
Screenshot: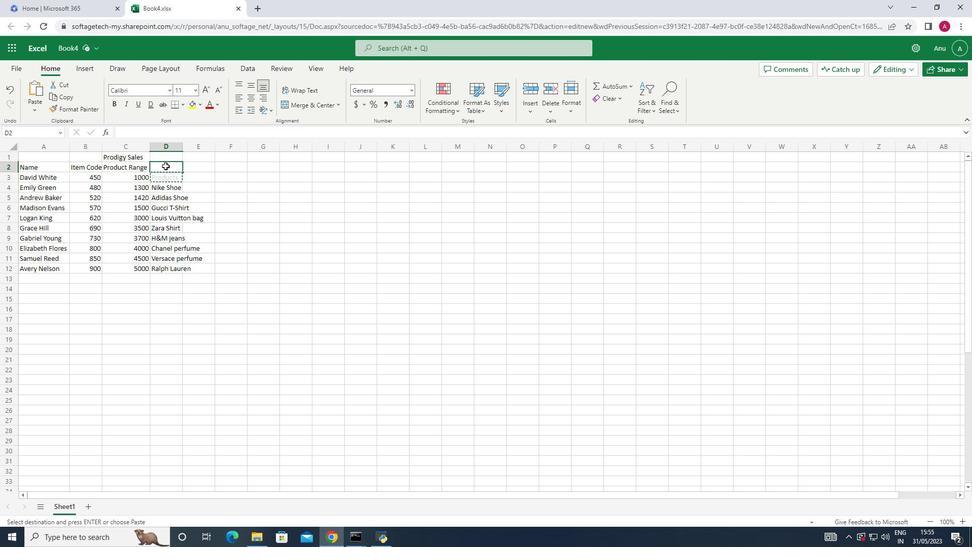 
Action: Mouse moved to (167, 189)
Screenshot: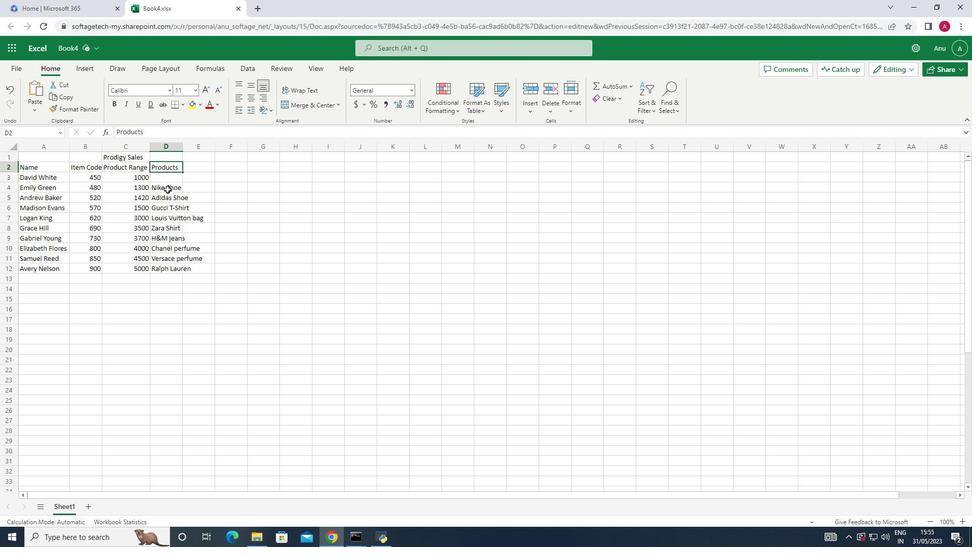 
Action: Mouse pressed left at (167, 189)
Screenshot: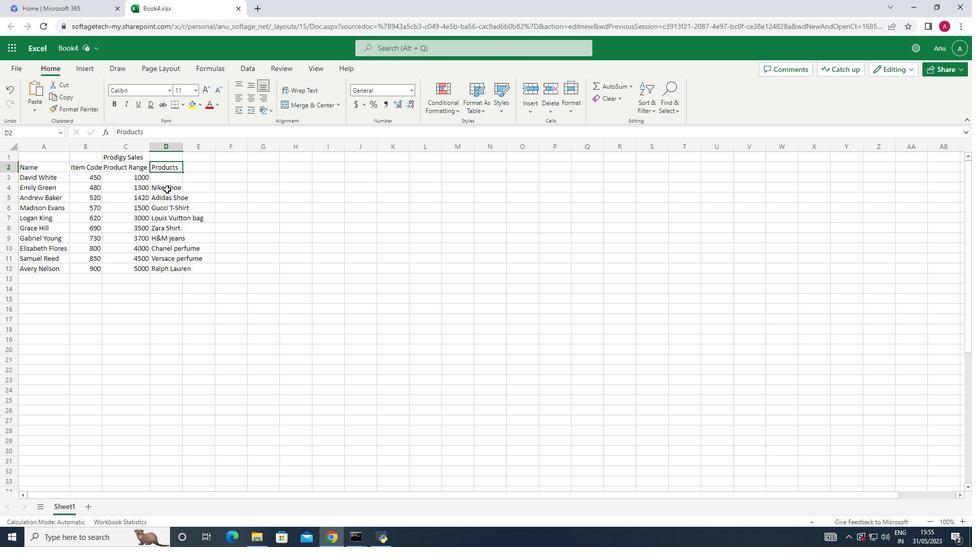 
Action: Mouse moved to (178, 262)
Screenshot: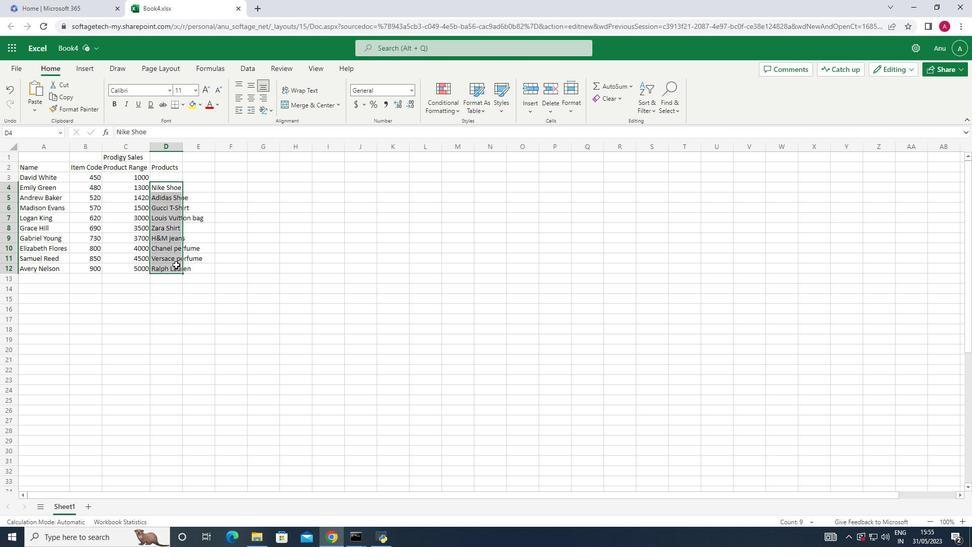 
Action: Key pressed ctrl+X
Screenshot: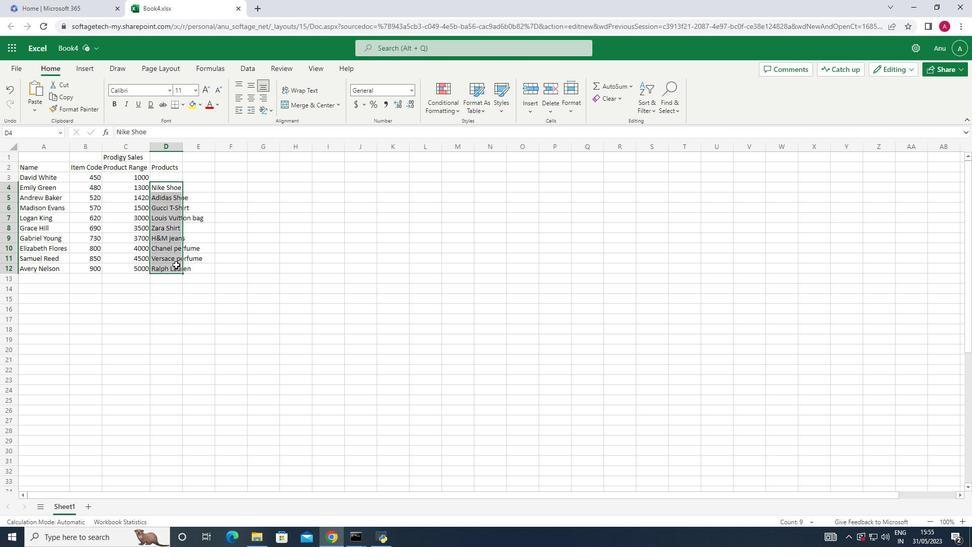 
Action: Mouse moved to (171, 176)
Screenshot: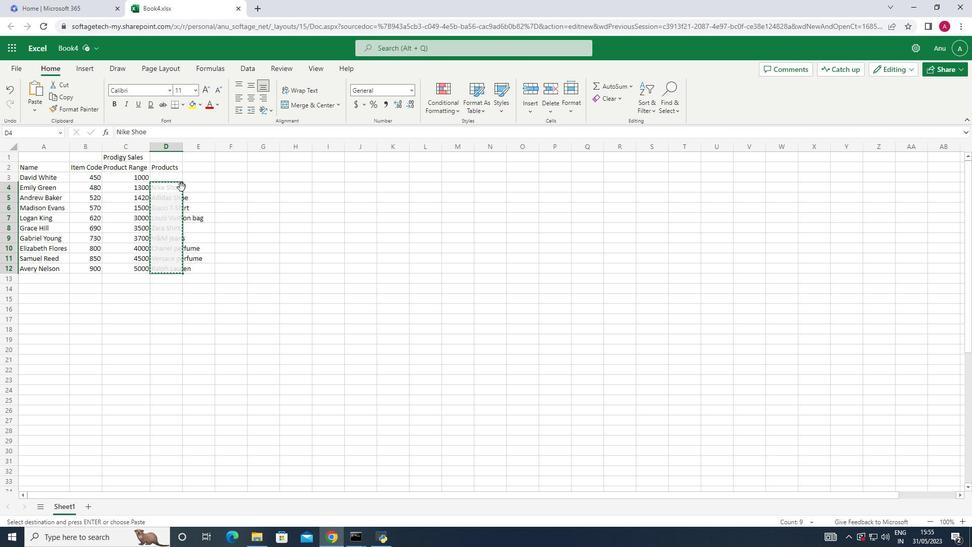 
Action: Mouse pressed left at (171, 176)
Screenshot: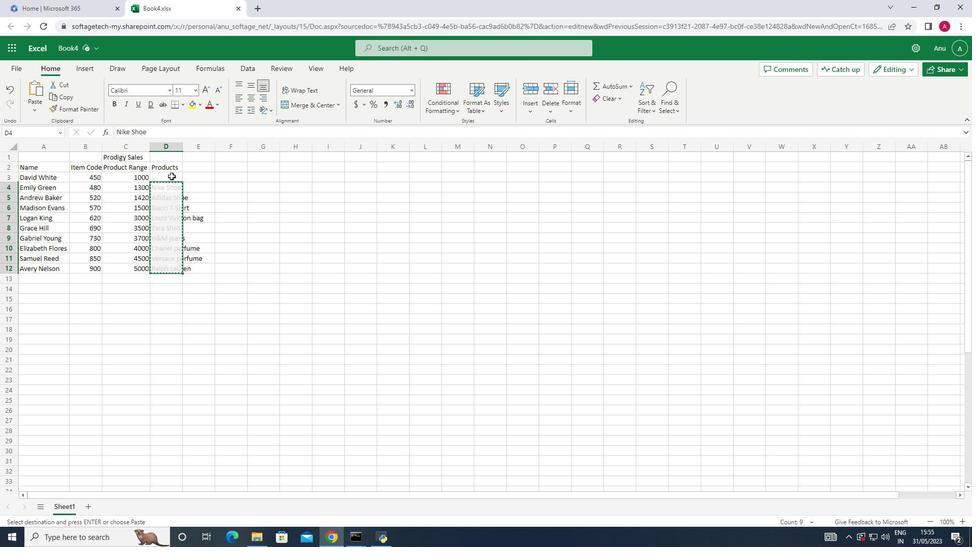 
Action: Key pressed ctrl+C
Screenshot: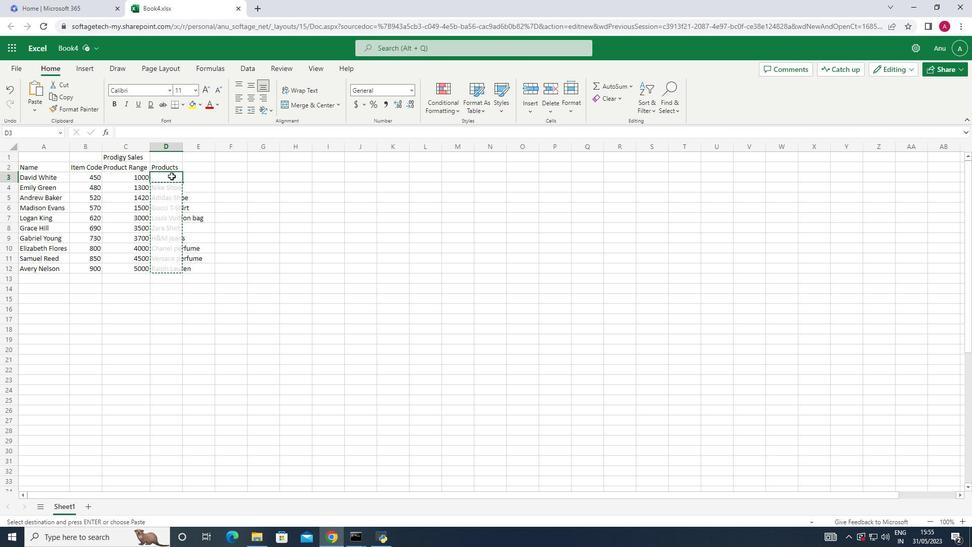 
Action: Mouse moved to (165, 191)
Screenshot: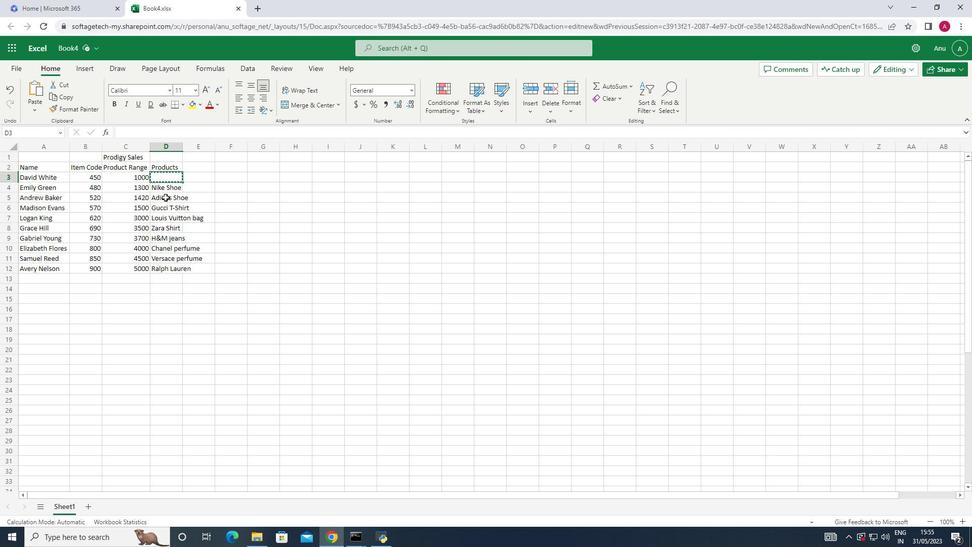 
Action: Mouse pressed left at (165, 191)
Screenshot: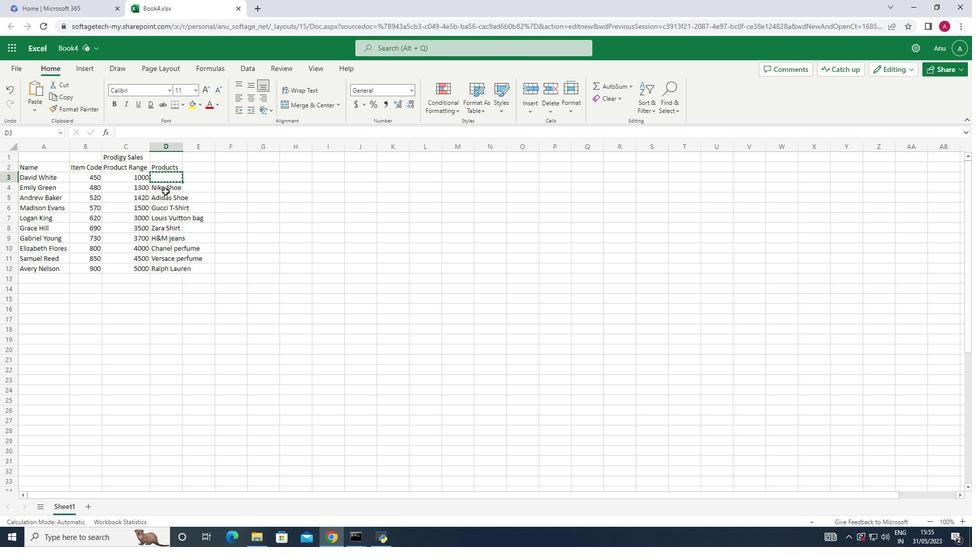 
Action: Mouse moved to (180, 263)
Screenshot: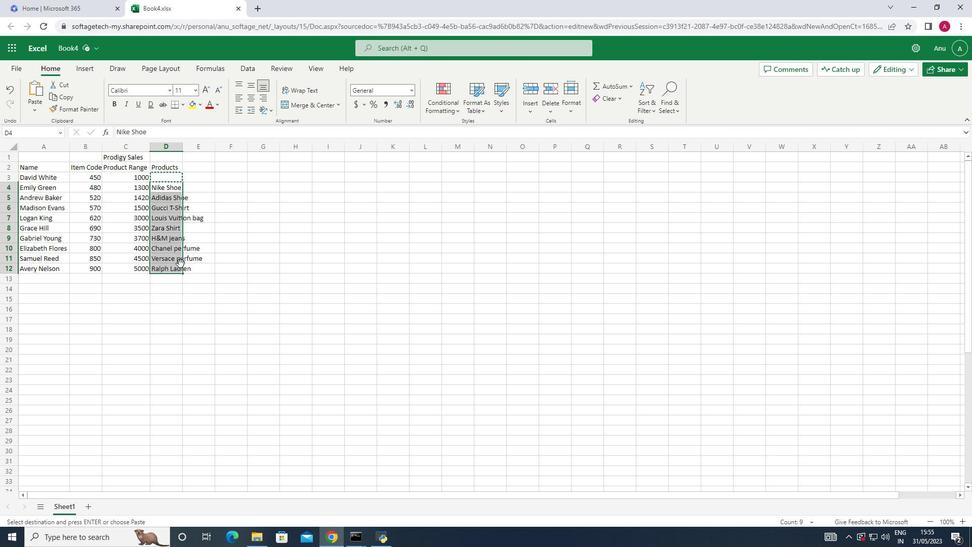 
Action: Key pressed ctrl+X
Screenshot: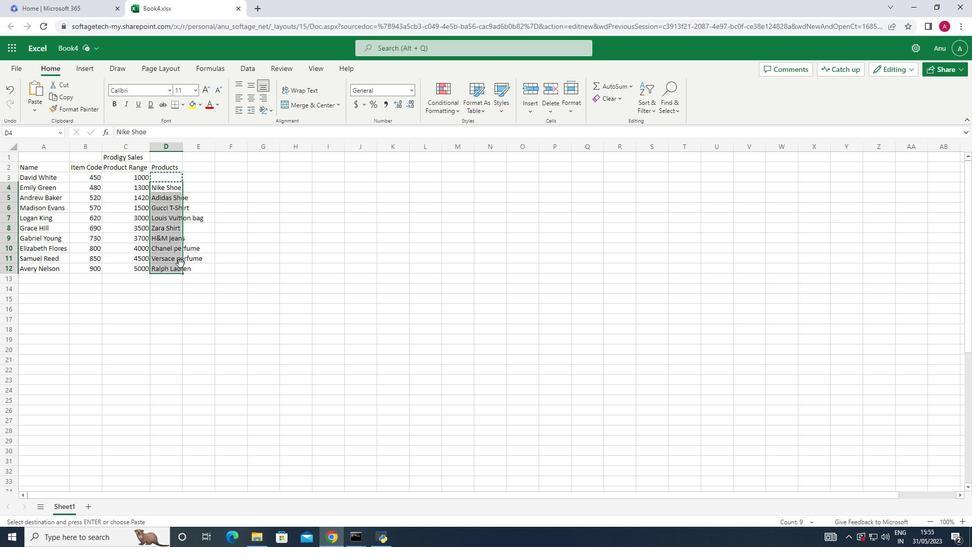 
Action: Mouse moved to (170, 179)
Screenshot: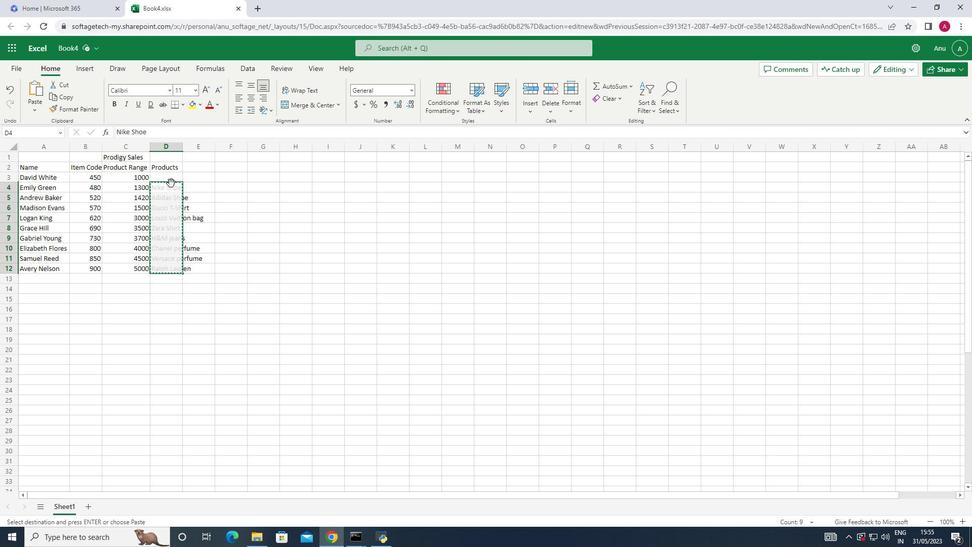 
Action: Mouse pressed left at (170, 179)
Screenshot: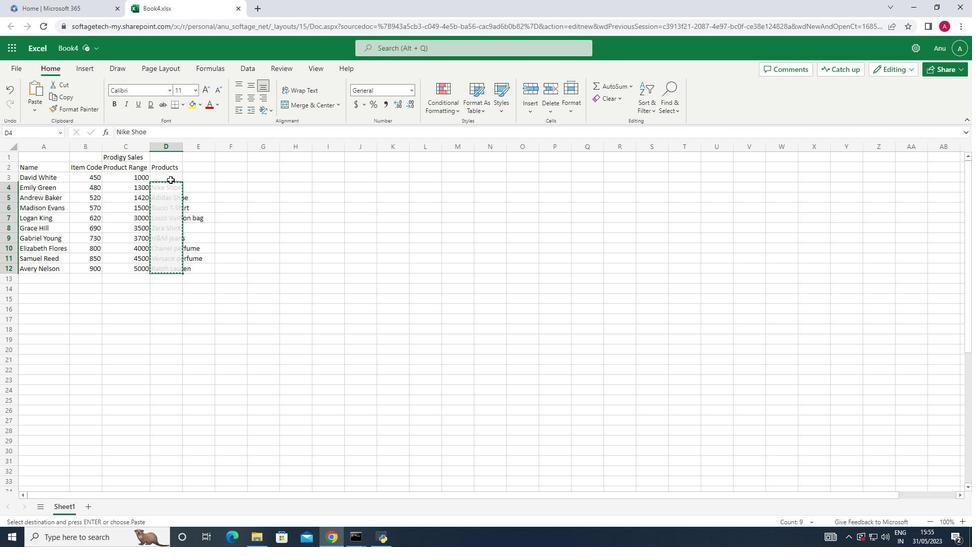 
Action: Key pressed ctrl+V
Screenshot: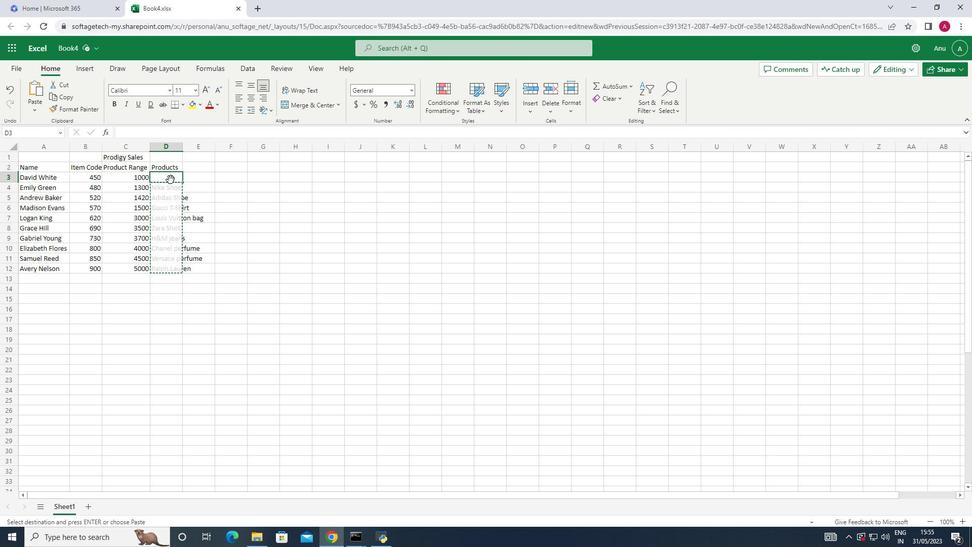 
Action: Mouse moved to (159, 267)
Screenshot: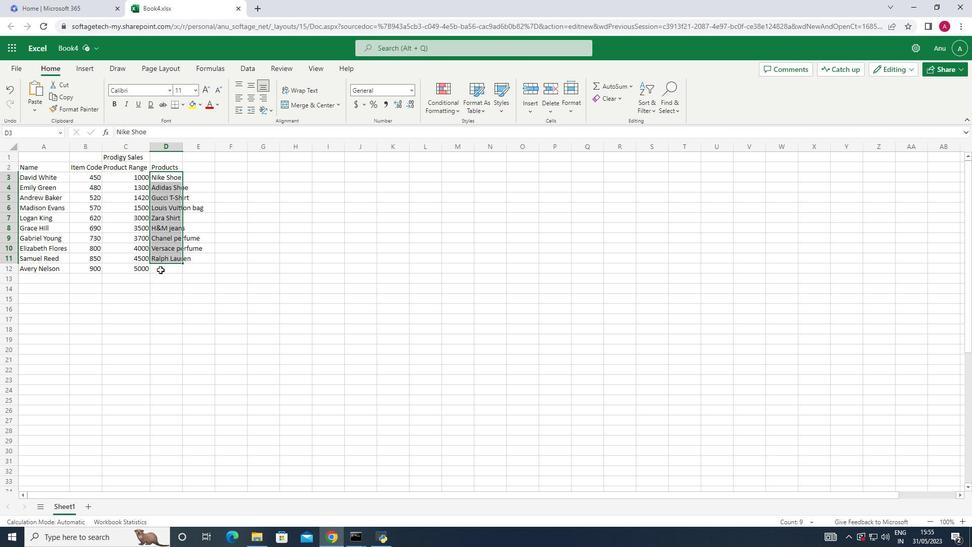 
Action: Mouse pressed left at (159, 267)
Screenshot: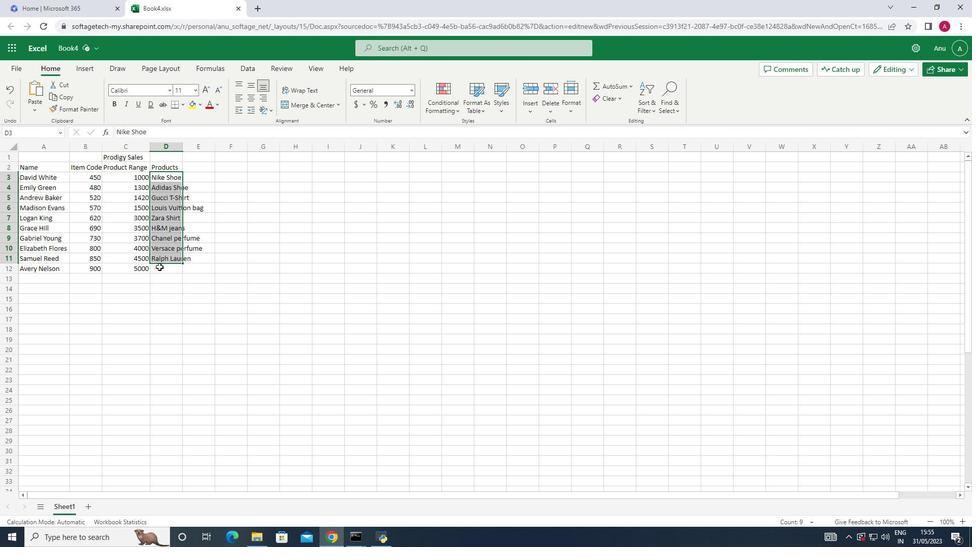 
Action: Key pressed <Key.shift_r>Prada<Key.space><Key.shift>Shirt
Screenshot: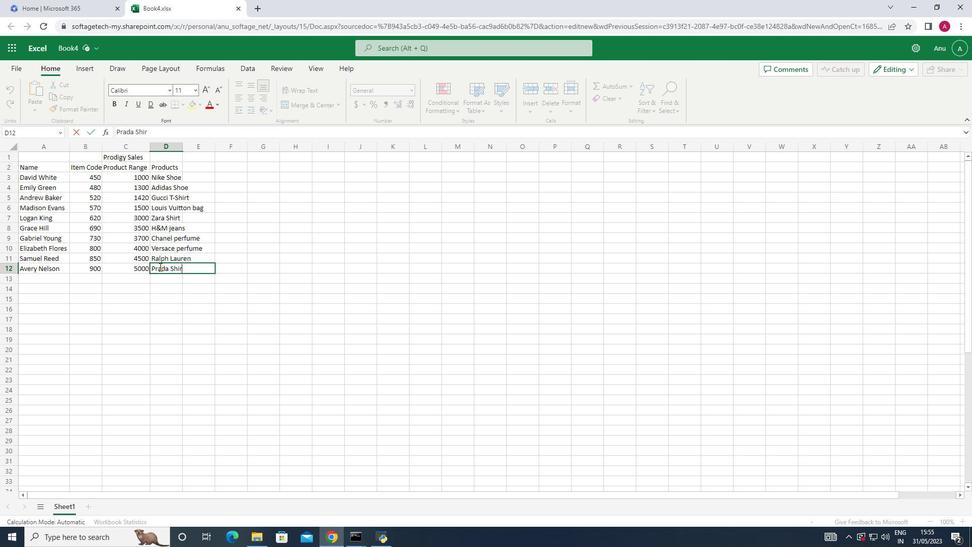 
Action: Mouse moved to (182, 145)
Screenshot: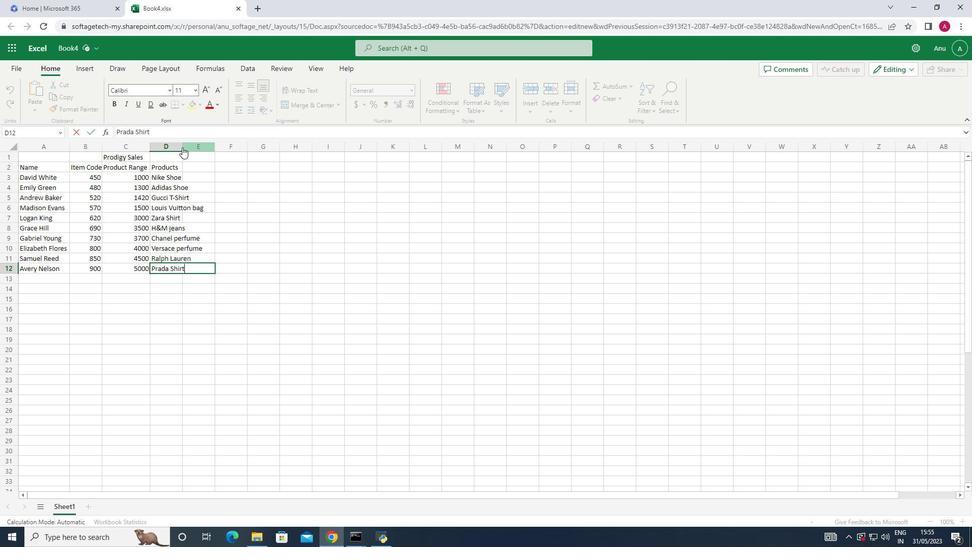 
Action: Mouse pressed left at (182, 145)
Screenshot: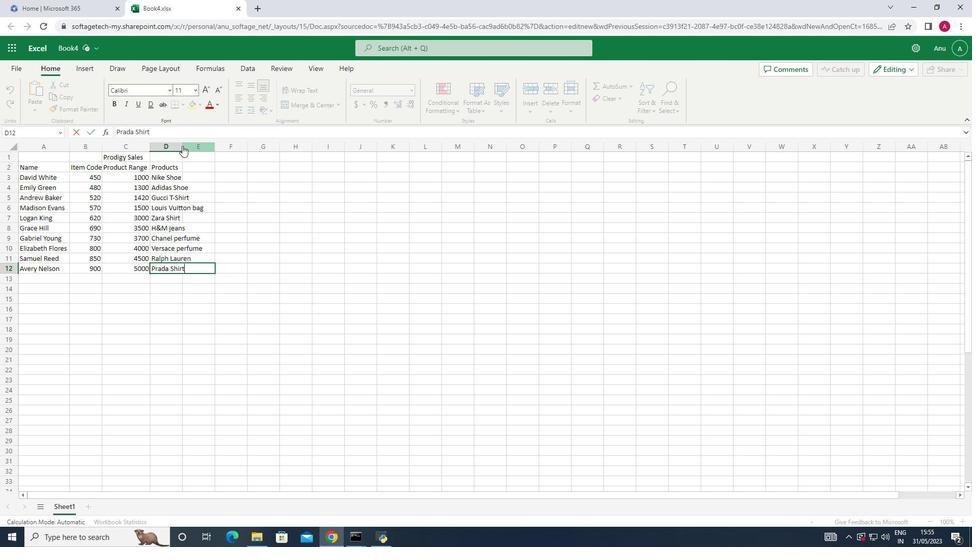 
Action: Mouse moved to (182, 141)
Screenshot: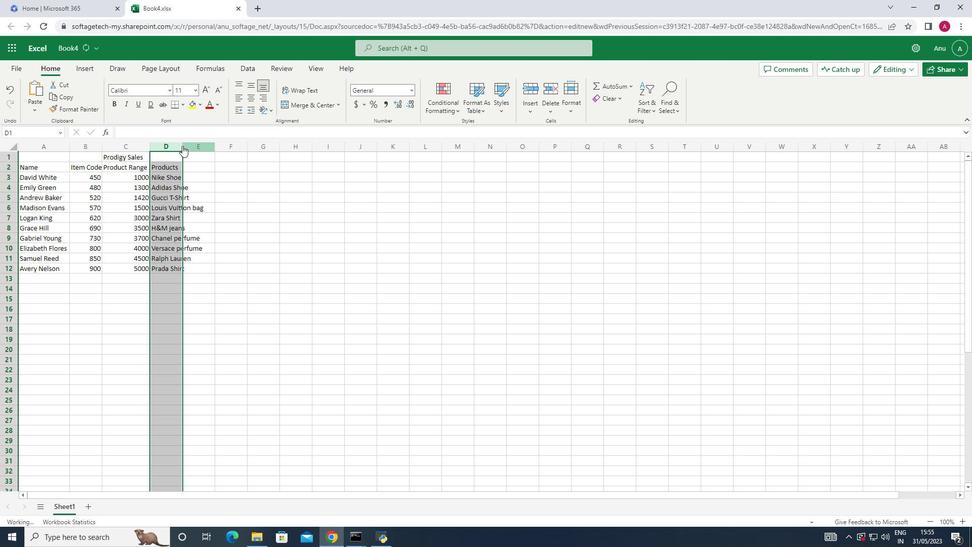 
Action: Mouse pressed left at (182, 141)
Screenshot: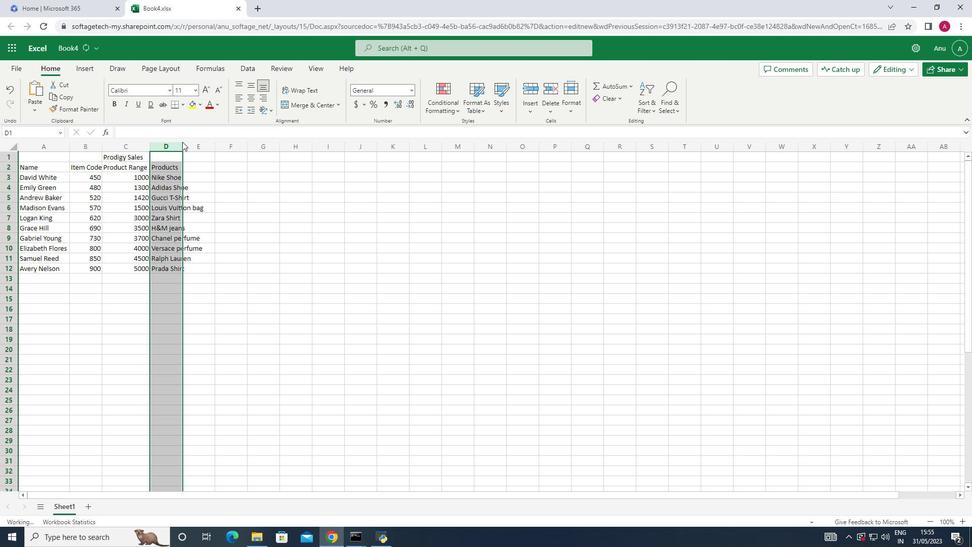 
Action: Mouse moved to (181, 147)
Screenshot: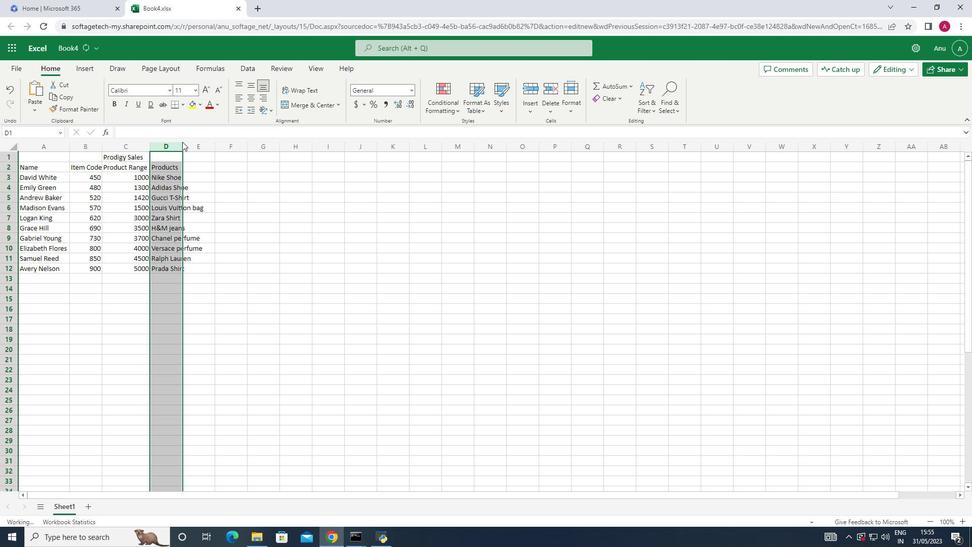 
Action: Mouse pressed left at (181, 147)
Screenshot: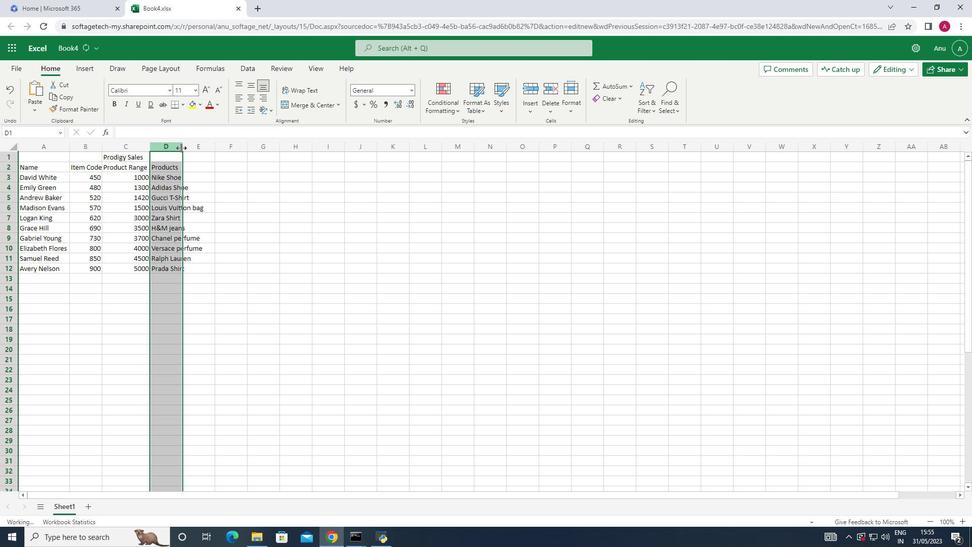 
Action: Mouse pressed left at (181, 147)
Screenshot: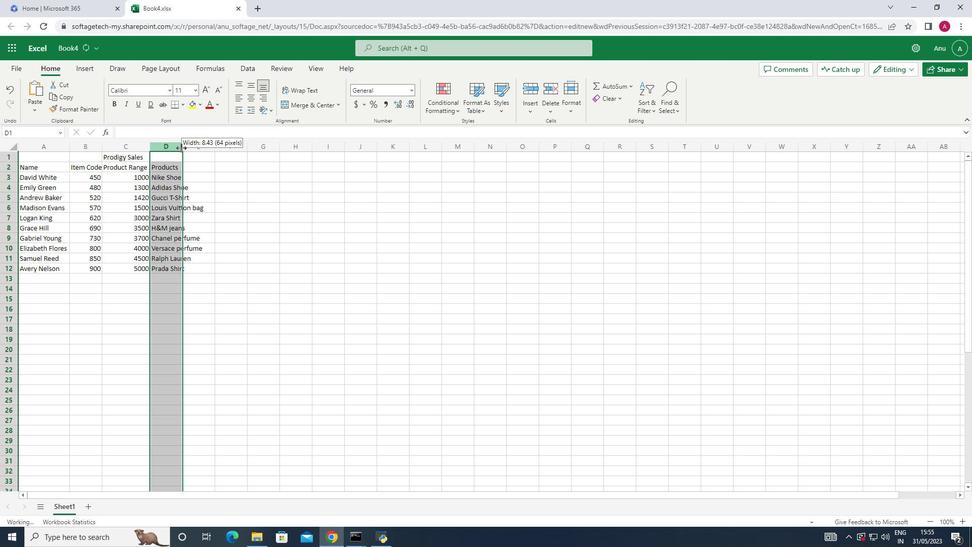 
Action: Mouse moved to (228, 169)
Screenshot: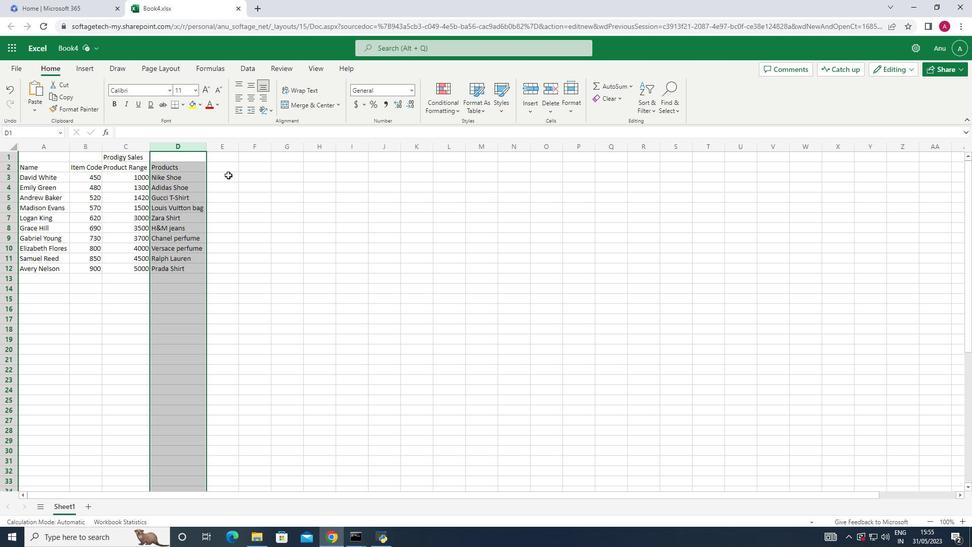 
Action: Mouse pressed left at (228, 169)
Screenshot: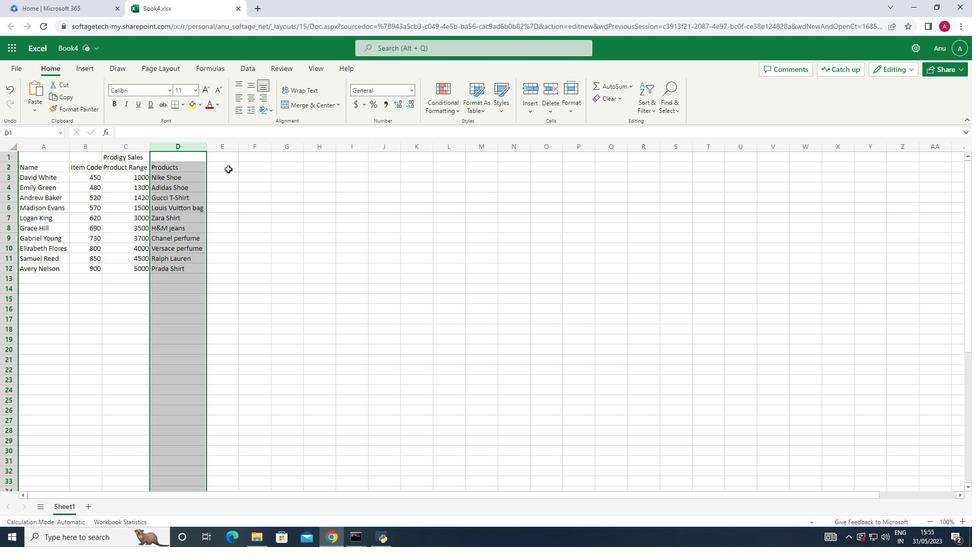 
Action: Key pressed <Key.shift>Q
Screenshot: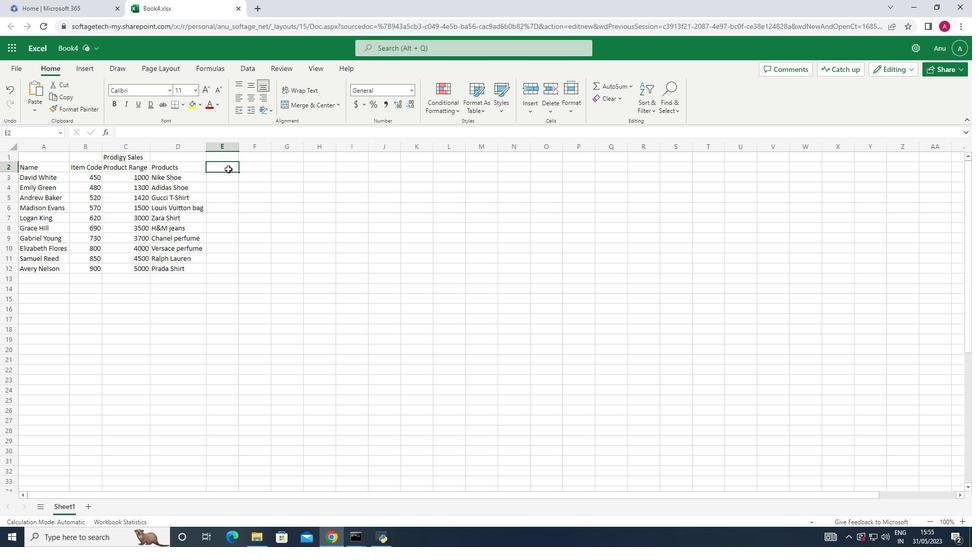 
Action: Mouse moved to (208, 165)
Screenshot: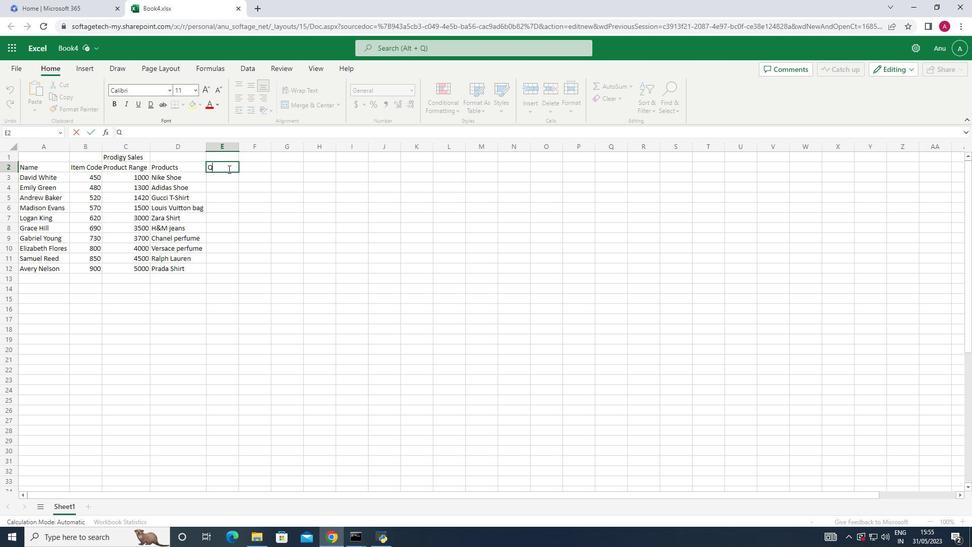 
Action: Key pressed u
Screenshot: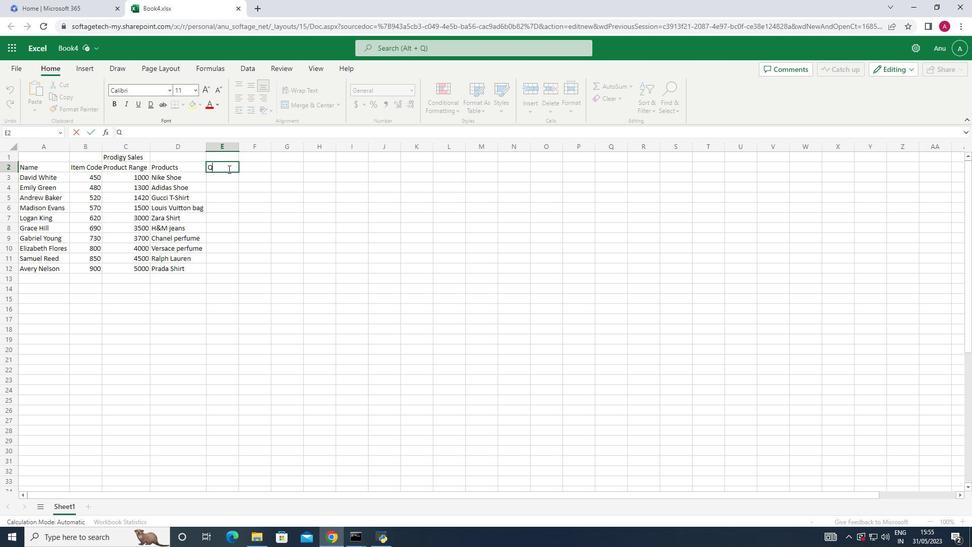 
Action: Mouse moved to (197, 162)
Screenshot: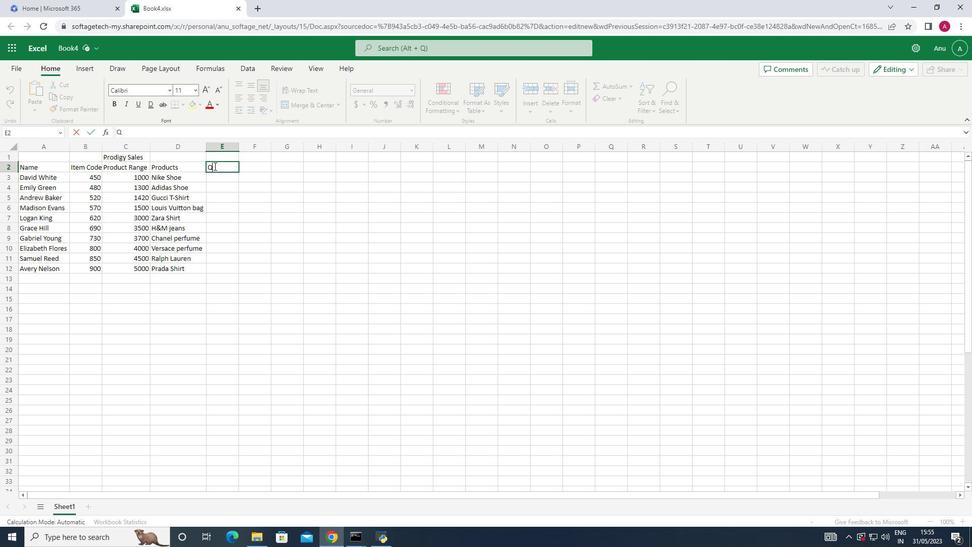 
Action: Key pressed qntity<Key.backspace><Key.backspace><Key.backspace><Key.backspace><Key.backspace><Key.backspace>antity<Key.down>1<Key.down>2<Key.right><Key.down><Key.left>5<Key.down>3<Key.down>4<Key.down>6<Key.down>8<Key.down>9<Key.down>8<Key.backspace>7<Key.down>10
Screenshot: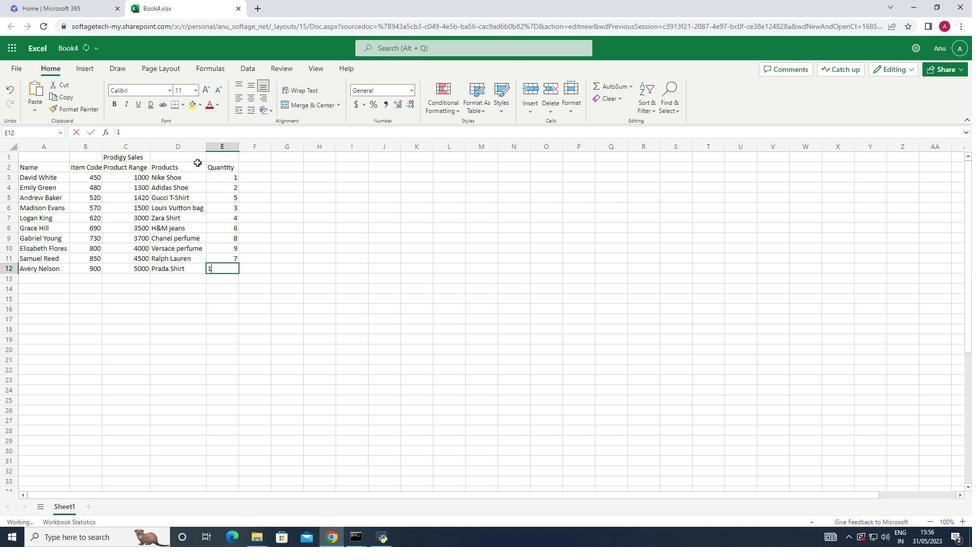 
Action: Mouse moved to (267, 163)
Screenshot: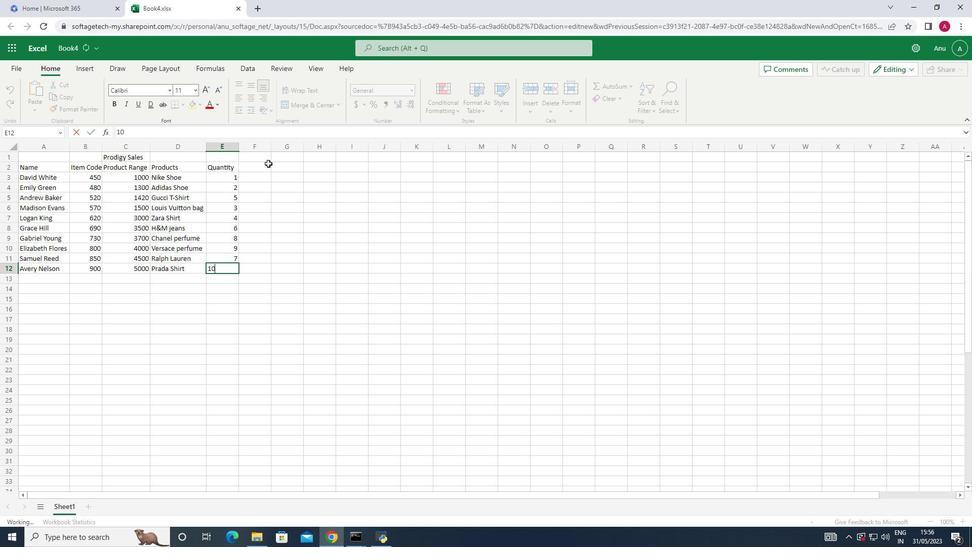 
Action: Mouse pressed left at (267, 163)
Screenshot: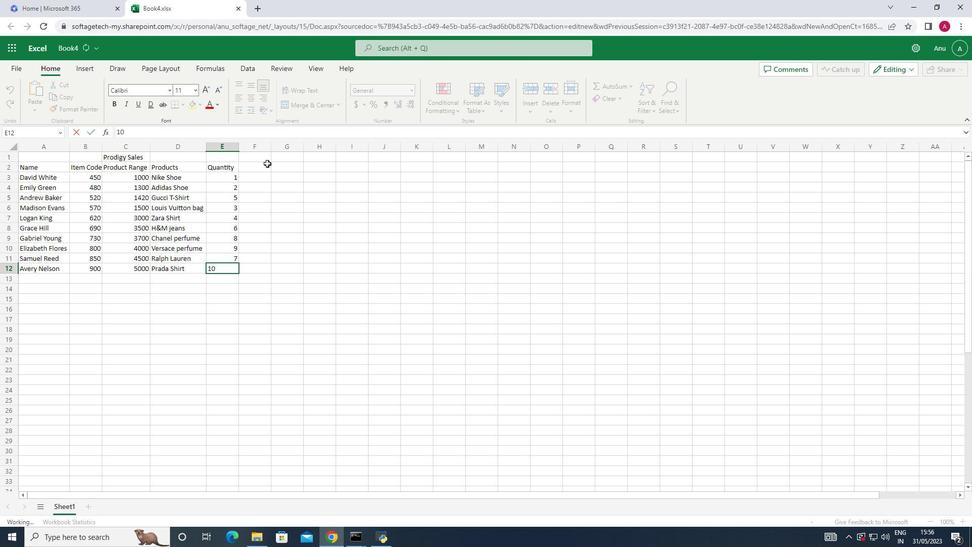 
Action: Mouse moved to (274, 165)
Screenshot: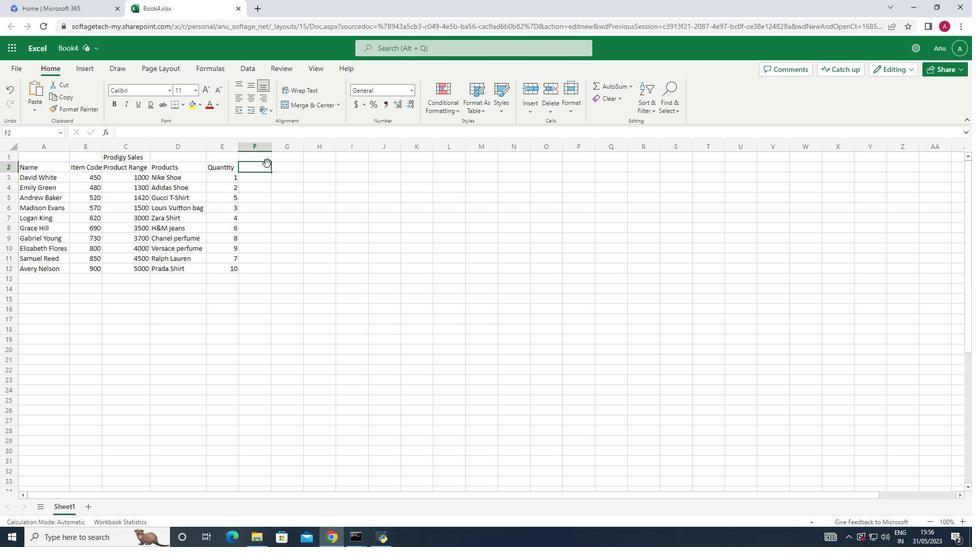 
Action: Key pressed <Key.shift>Total<Key.down><Key.up>
Screenshot: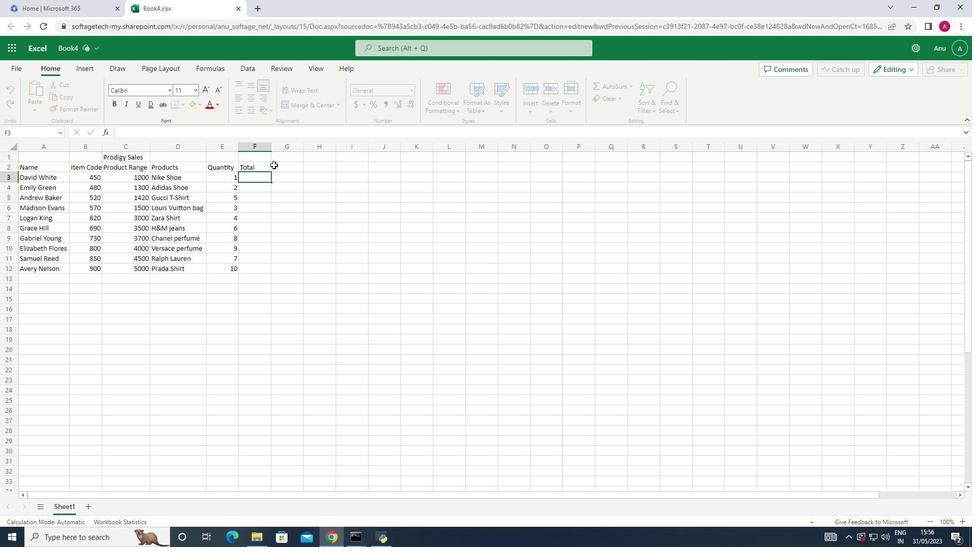 
Action: Mouse moved to (242, 182)
Screenshot: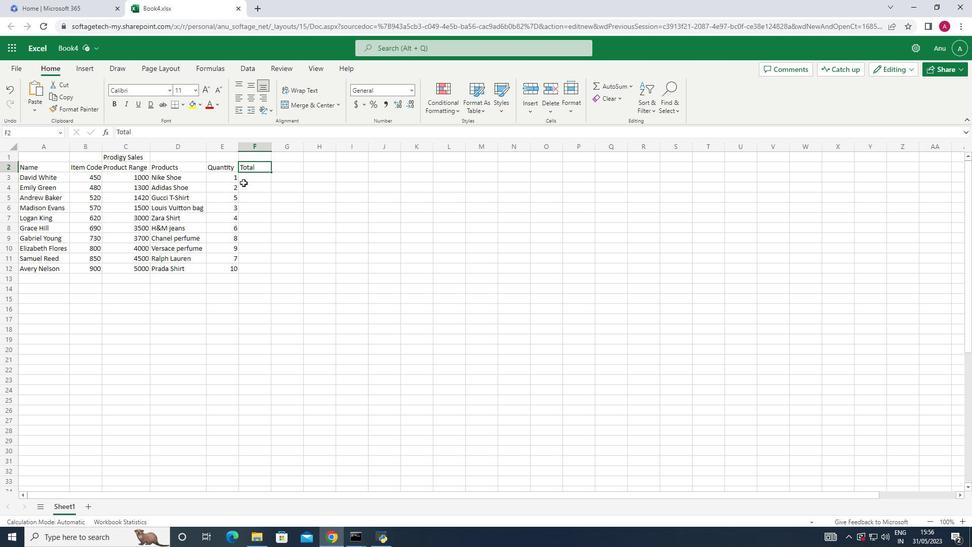 
Action: Mouse pressed left at (242, 182)
Screenshot: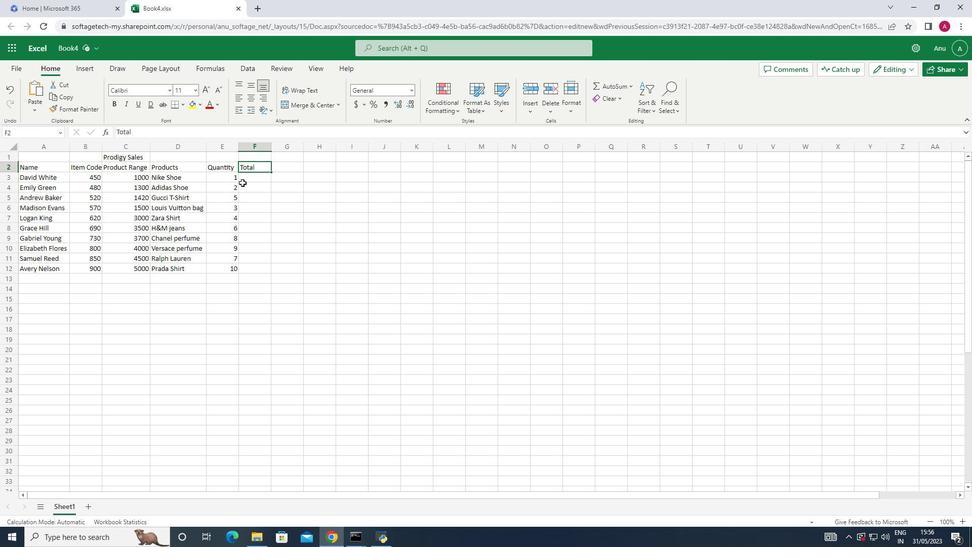
Action: Mouse moved to (244, 175)
Screenshot: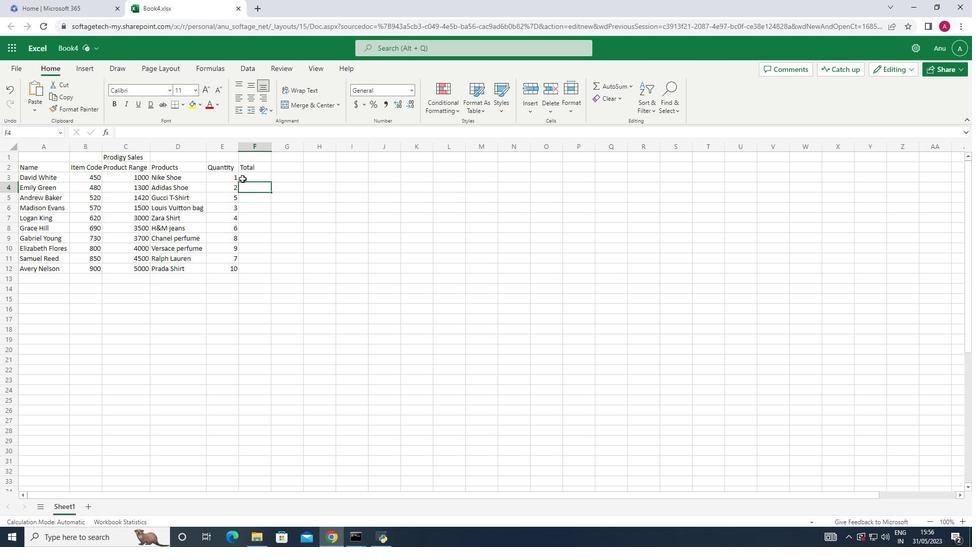 
Action: Mouse pressed left at (244, 175)
Screenshot: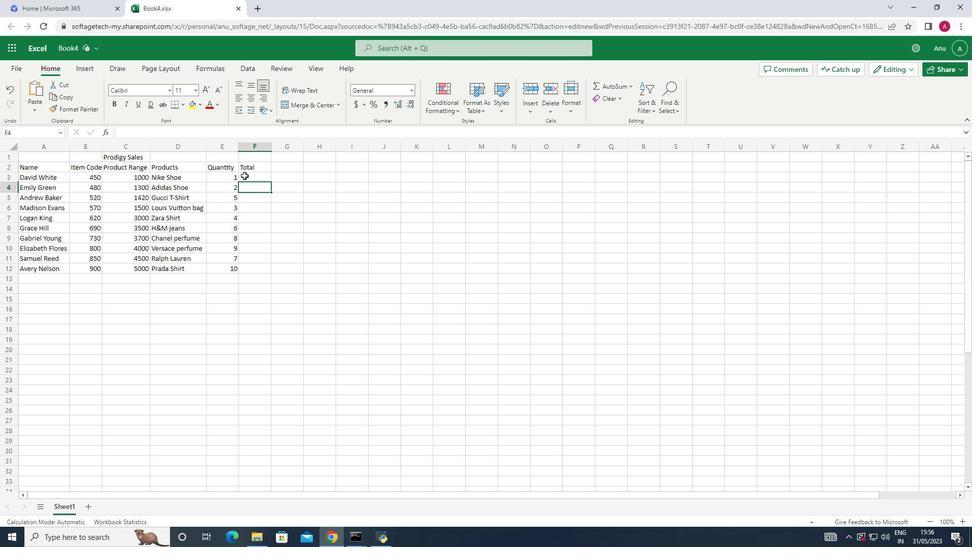 
Action: Key pressed =
Screenshot: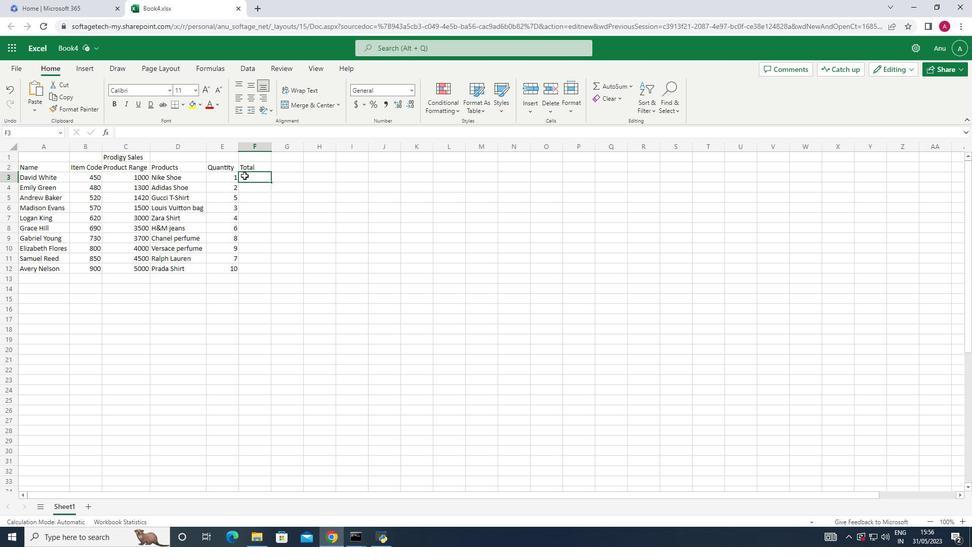 
Action: Mouse moved to (137, 177)
Screenshot: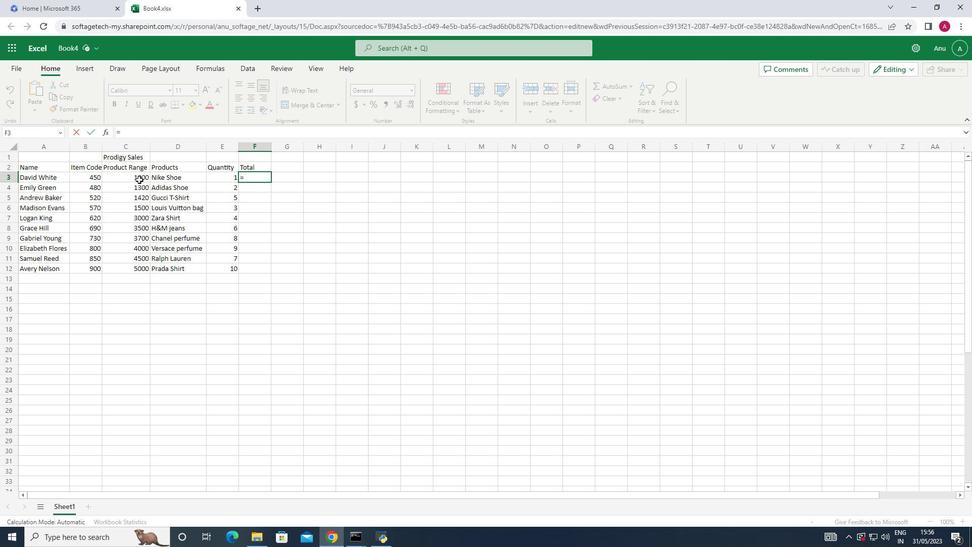 
Action: Mouse pressed left at (137, 177)
Screenshot: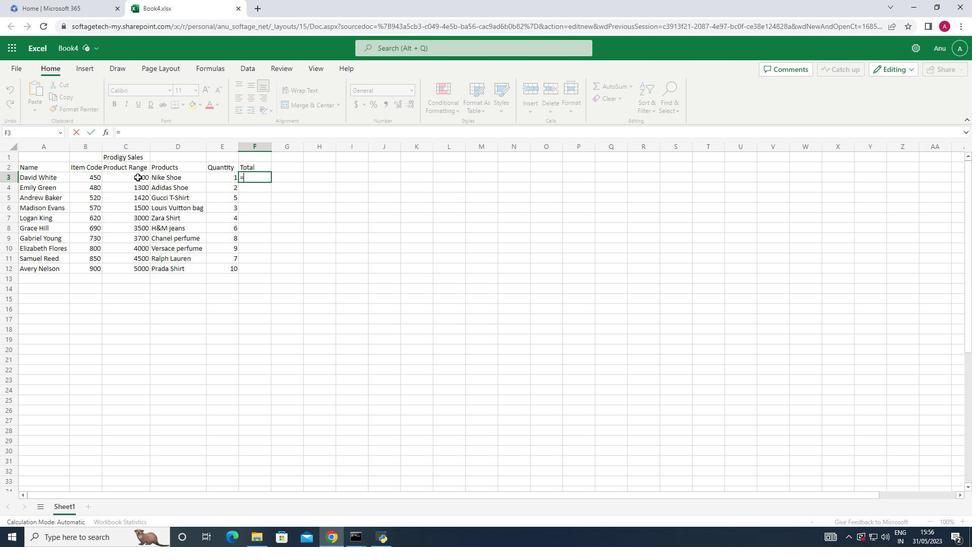 
Action: Key pressed *
Screenshot: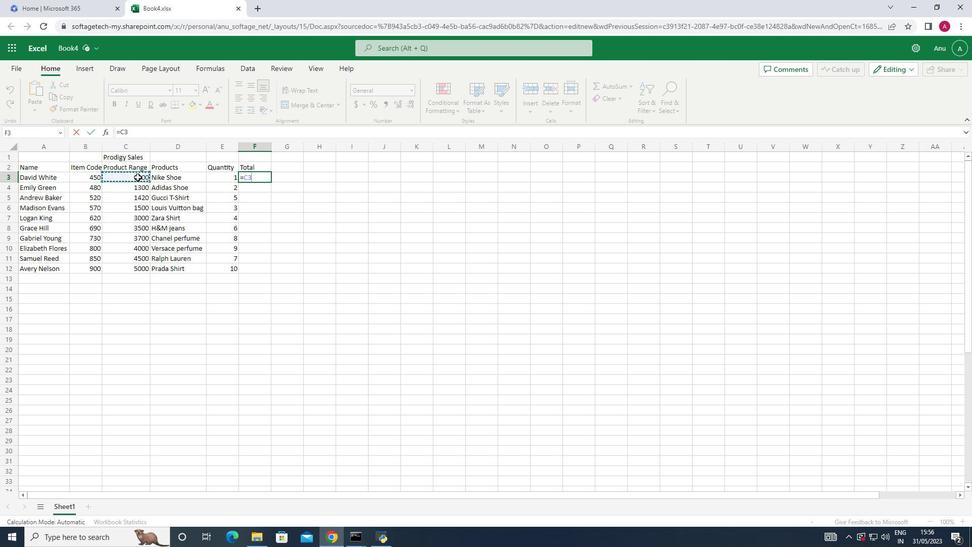 
Action: Mouse moved to (218, 175)
Screenshot: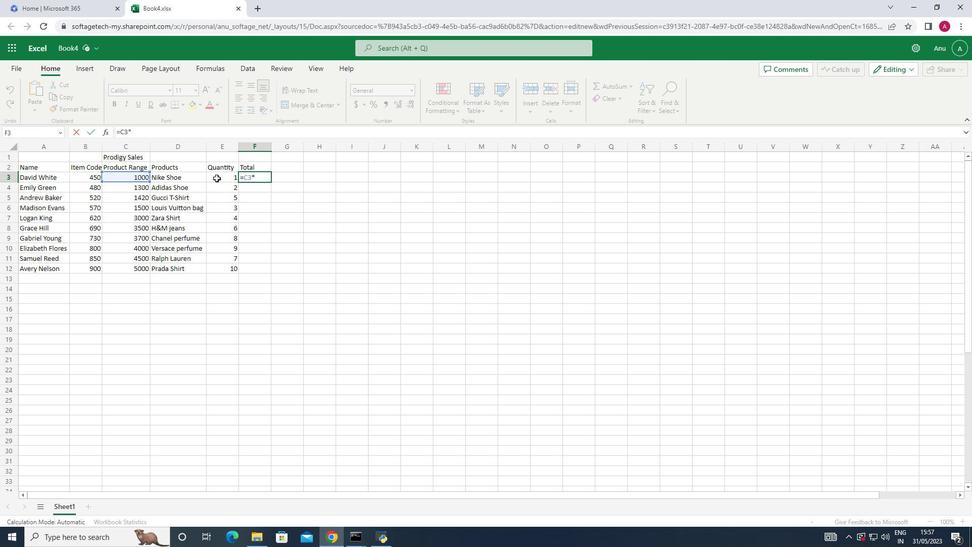
Action: Mouse pressed left at (218, 175)
Screenshot: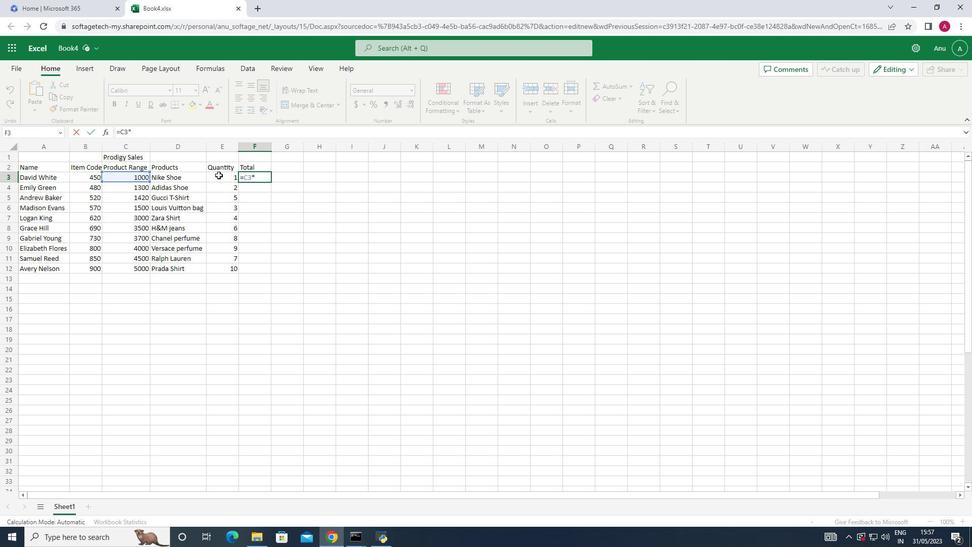 
Action: Key pressed <Key.enter>
Screenshot: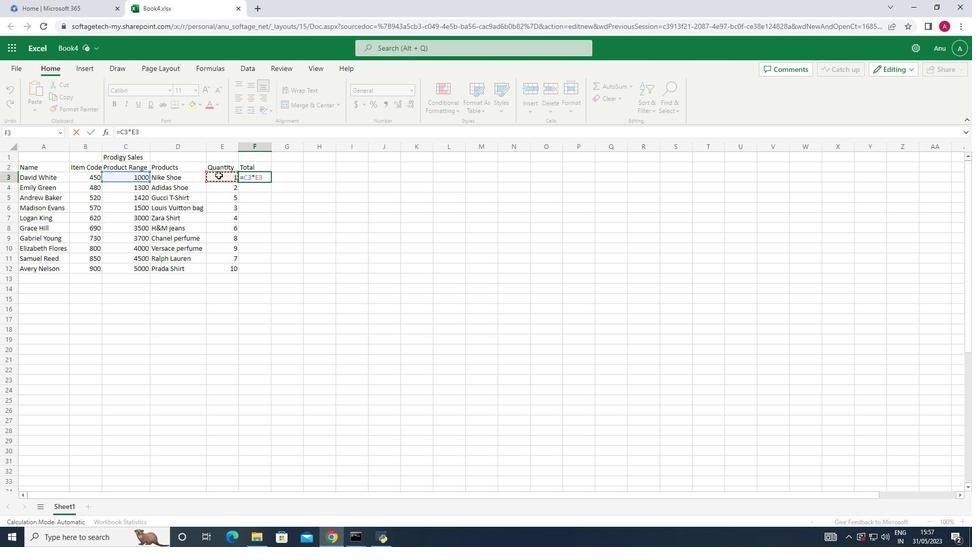 
Action: Mouse moved to (258, 175)
Screenshot: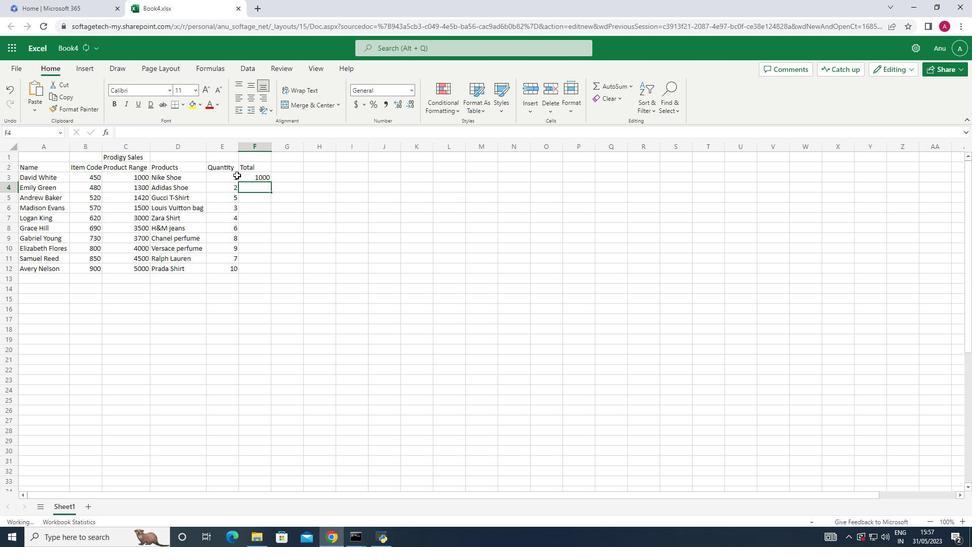 
Action: Mouse pressed left at (258, 175)
Screenshot: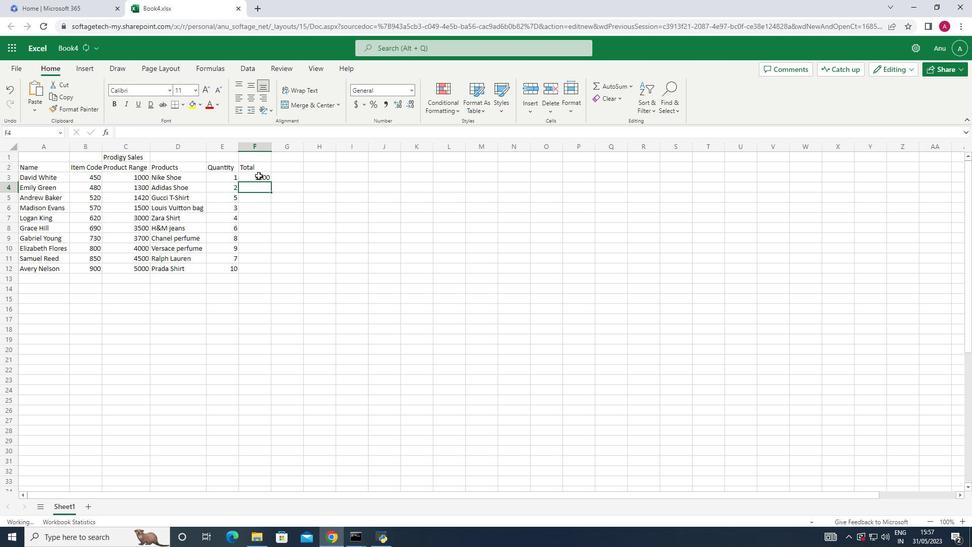 
Action: Mouse moved to (269, 182)
Screenshot: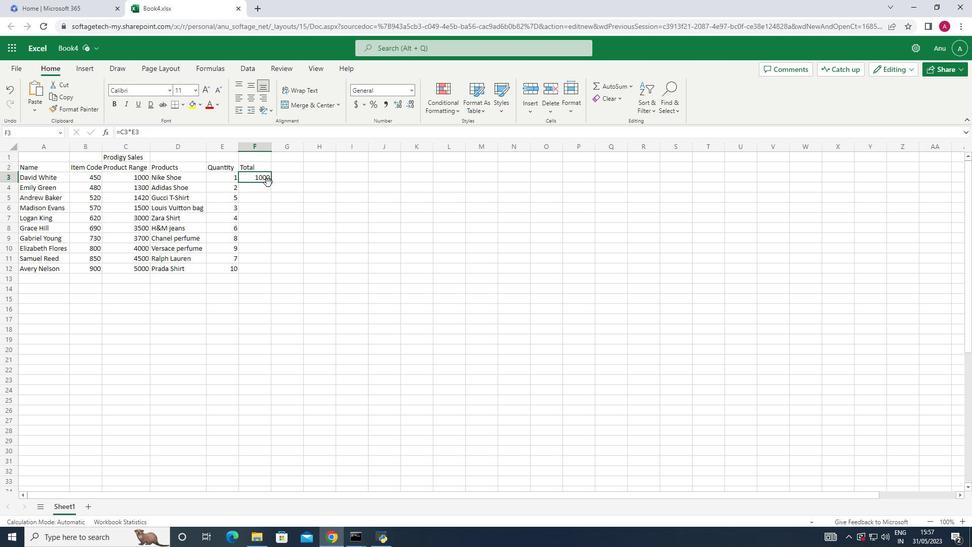 
Action: Mouse pressed left at (269, 182)
Screenshot: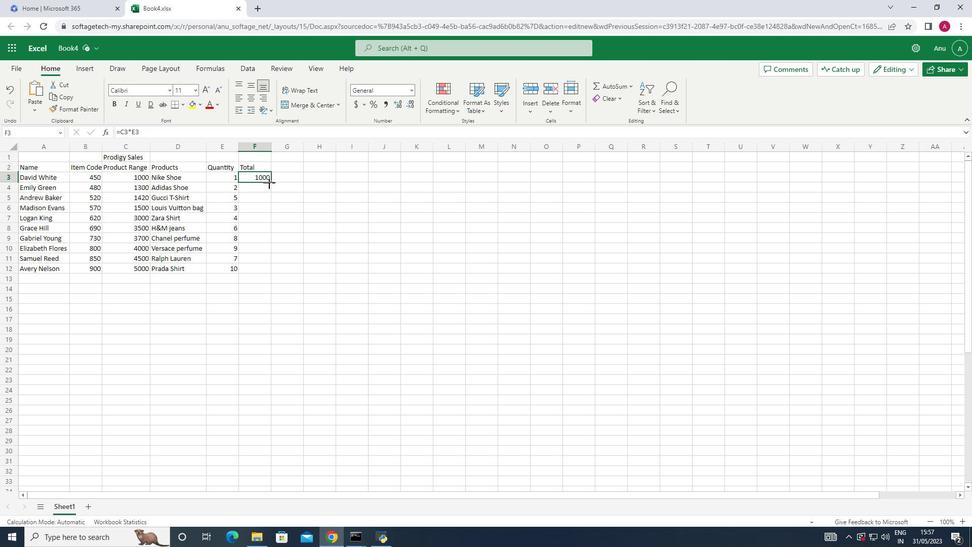 
Action: Mouse moved to (284, 169)
Screenshot: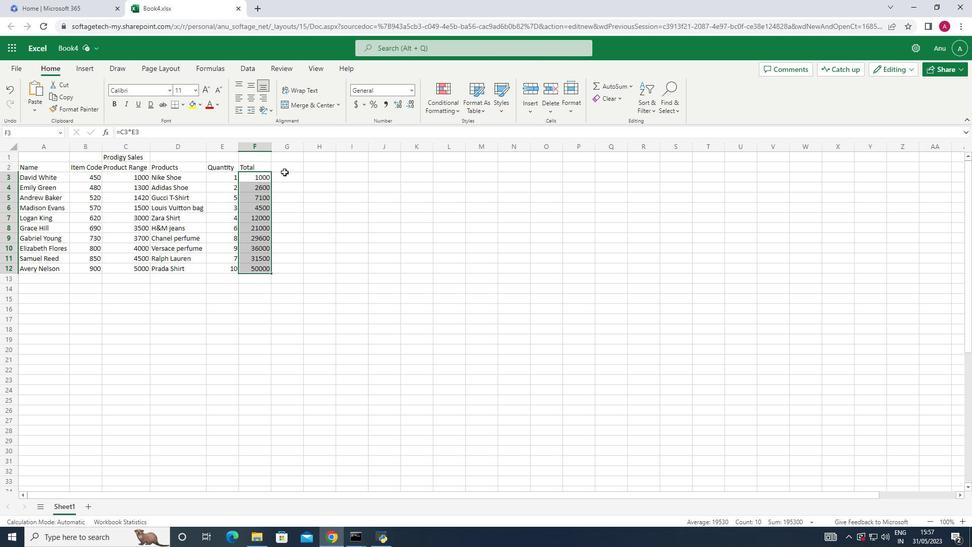 
Action: Mouse pressed left at (284, 169)
Screenshot: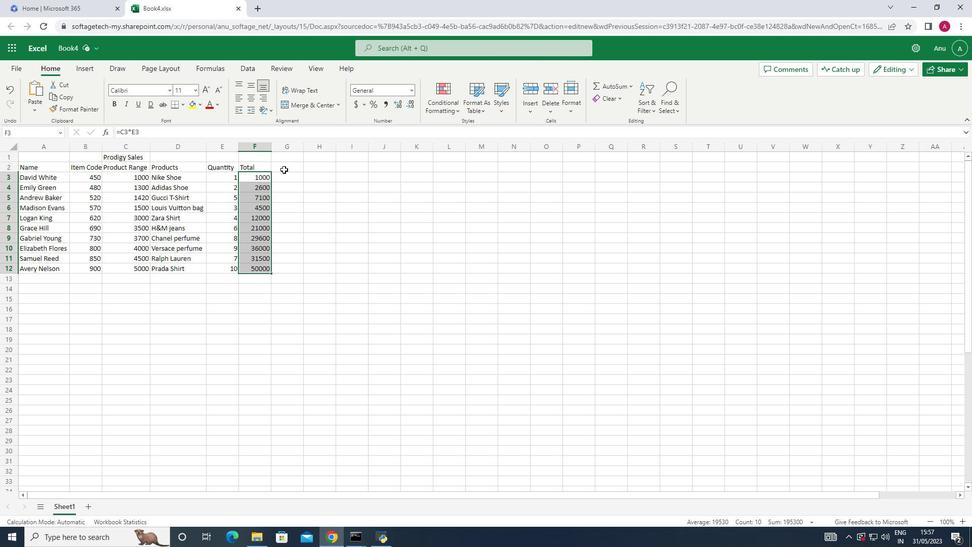 
Action: Mouse pressed left at (284, 169)
Screenshot: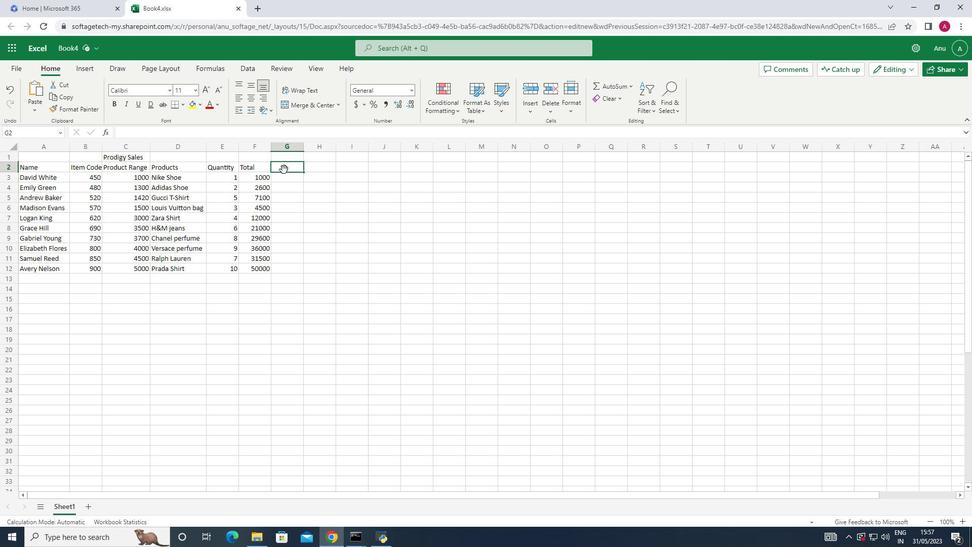 
Action: Key pressed <Key.shift>Commission
Screenshot: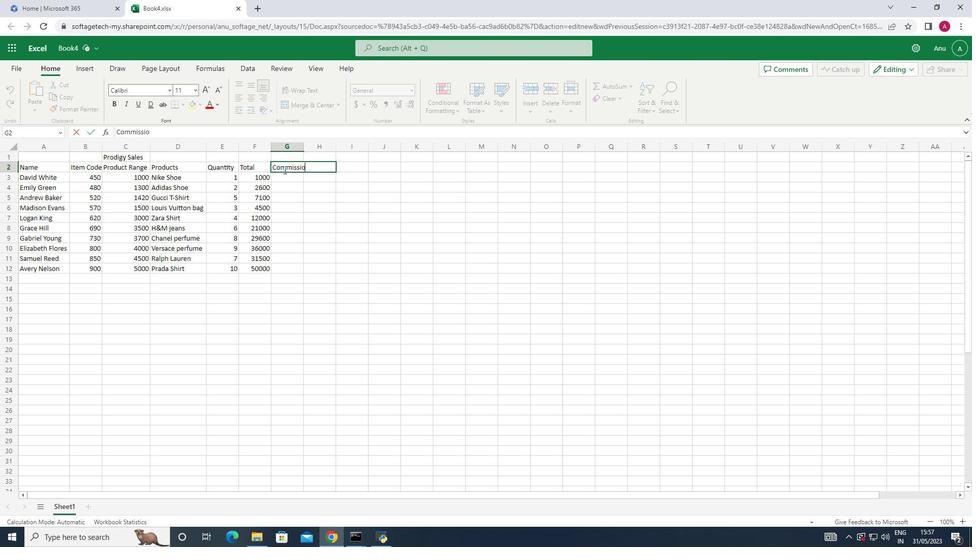 
Action: Mouse moved to (284, 178)
Screenshot: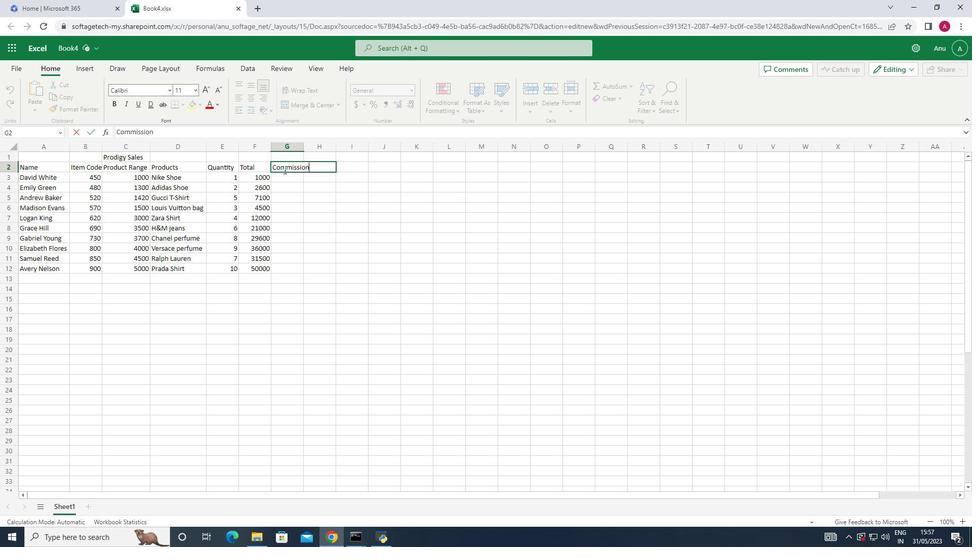 
Action: Mouse pressed left at (284, 178)
Screenshot: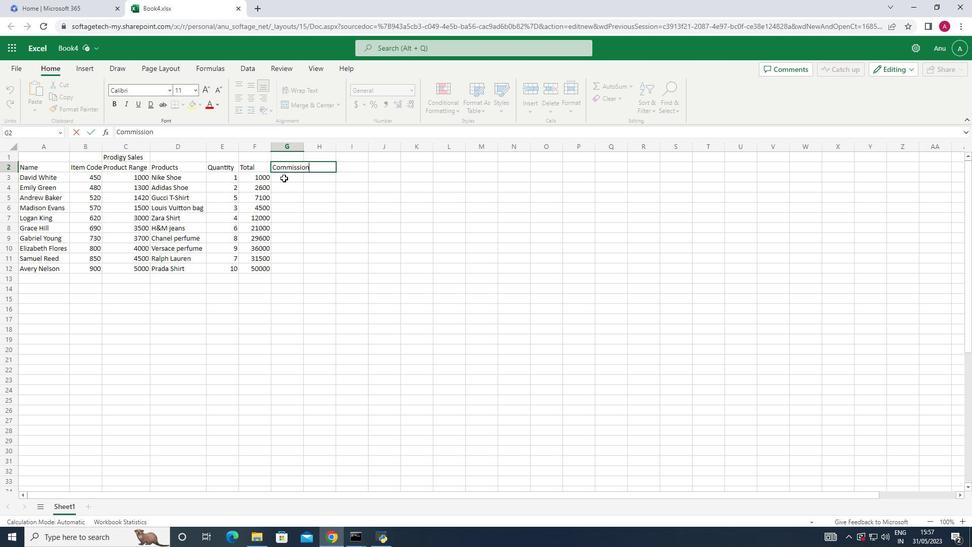 
Action: Key pressed =
Screenshot: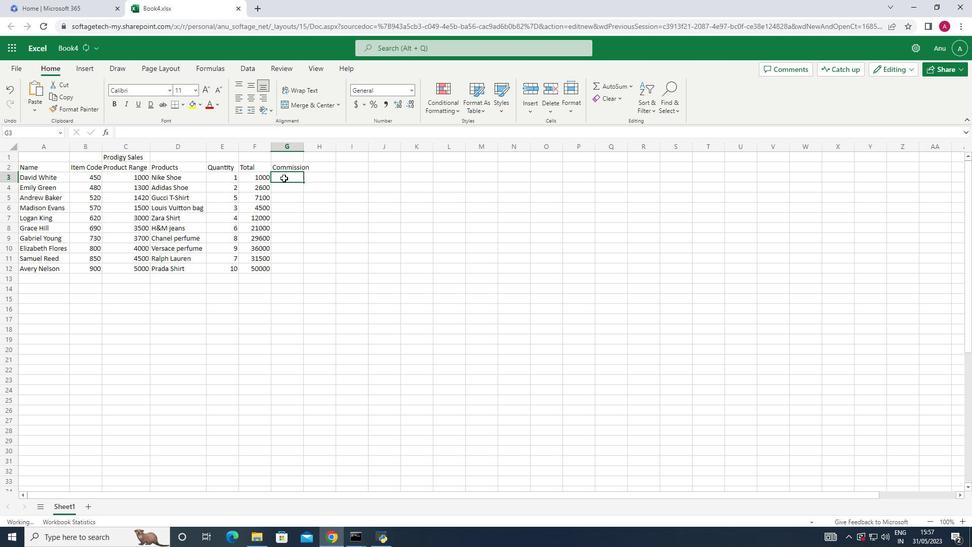 
Action: Mouse moved to (254, 178)
Screenshot: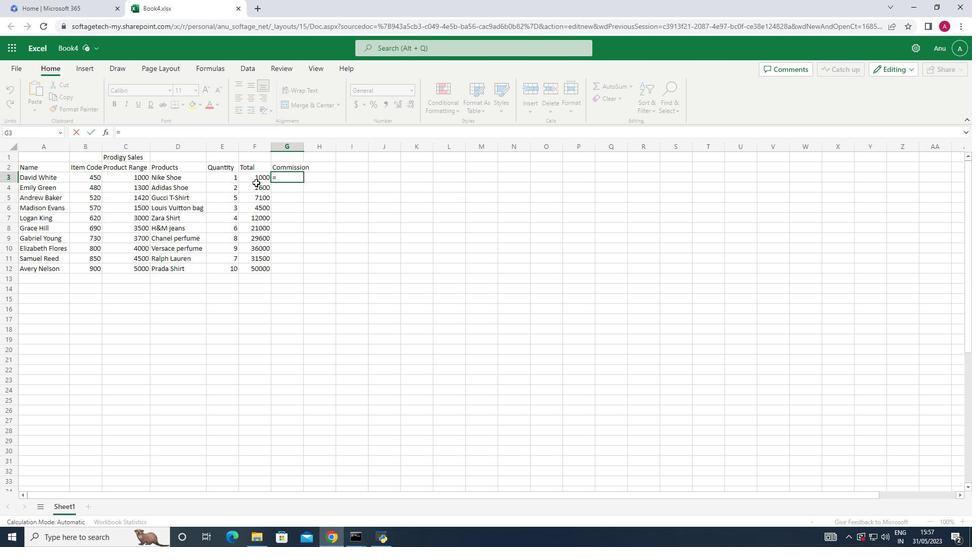 
Action: Mouse pressed left at (254, 178)
Screenshot: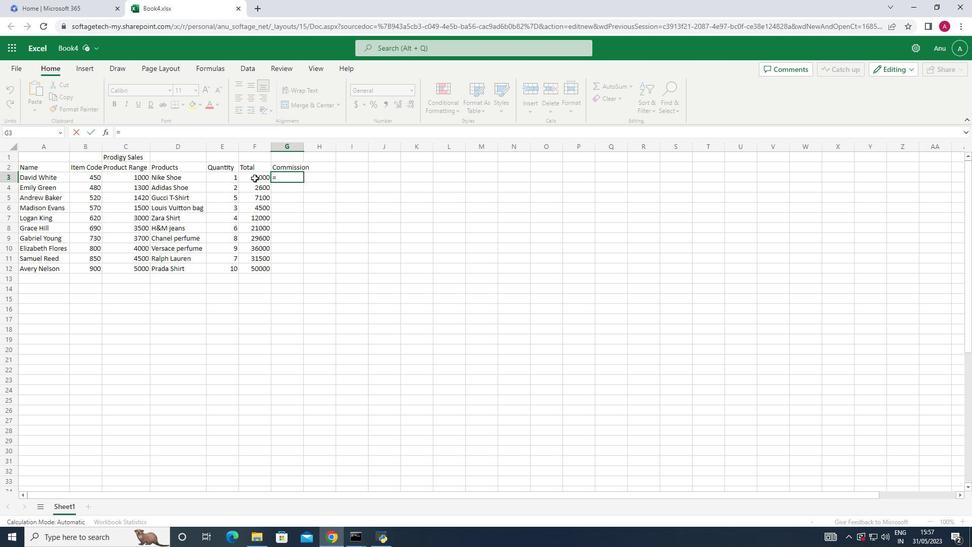 
Action: Mouse moved to (254, 177)
Screenshot: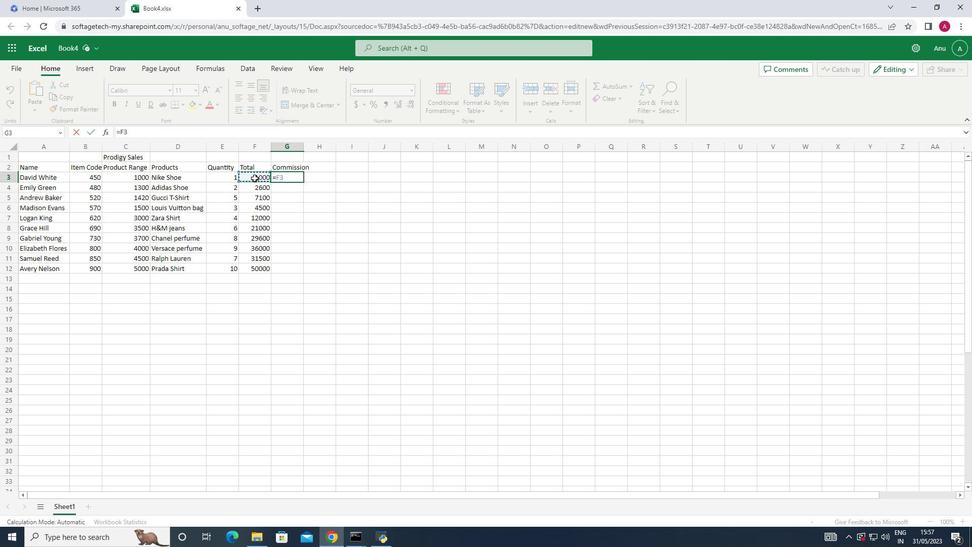 
Action: Key pressed *2<Key.shift_r><Key.shift_r><Key.shift_r>%<Key.enter>
Screenshot: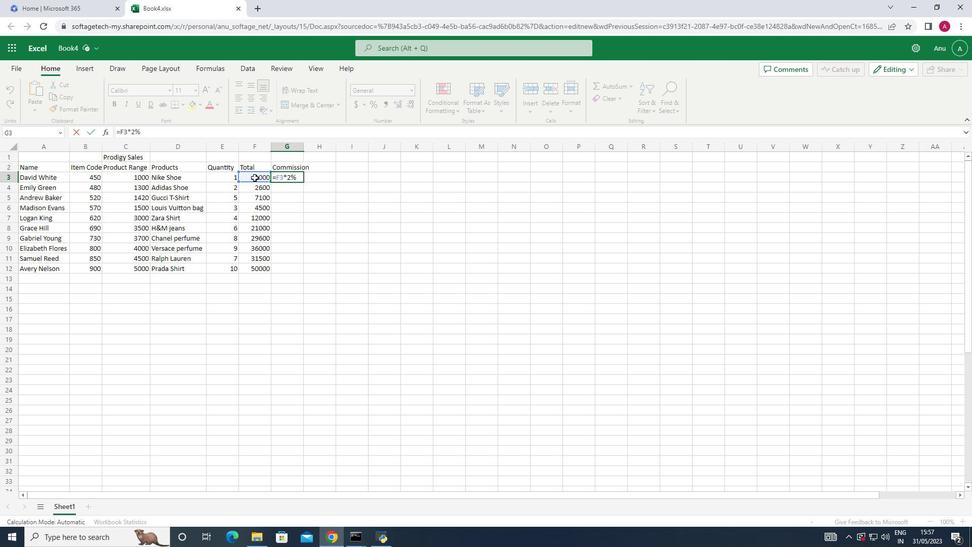 
Action: Mouse moved to (298, 177)
Screenshot: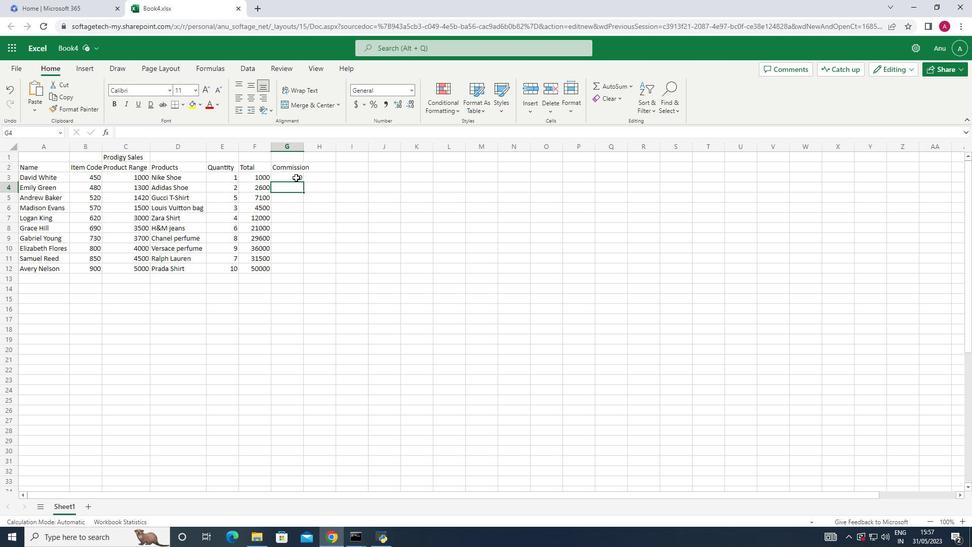 
Action: Mouse pressed left at (298, 177)
Screenshot: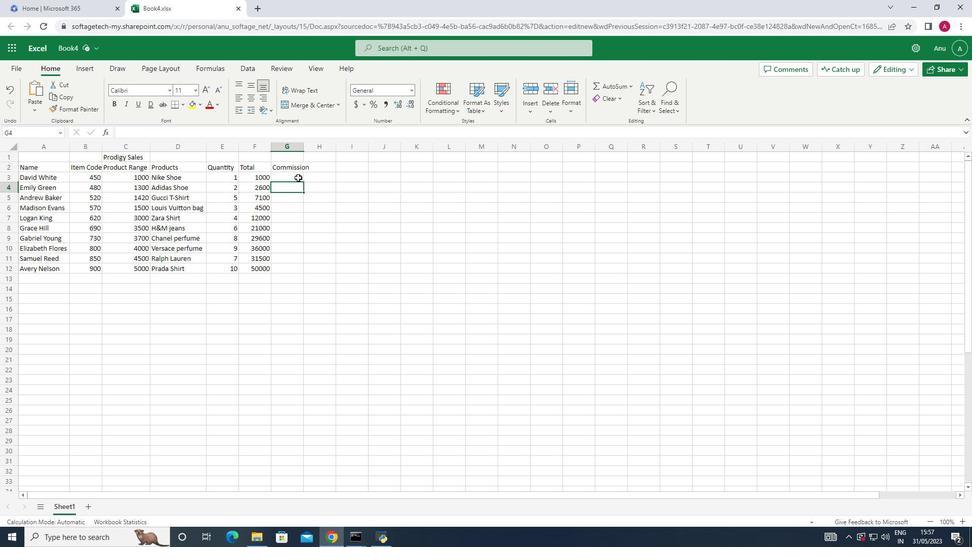 
Action: Mouse moved to (303, 183)
Screenshot: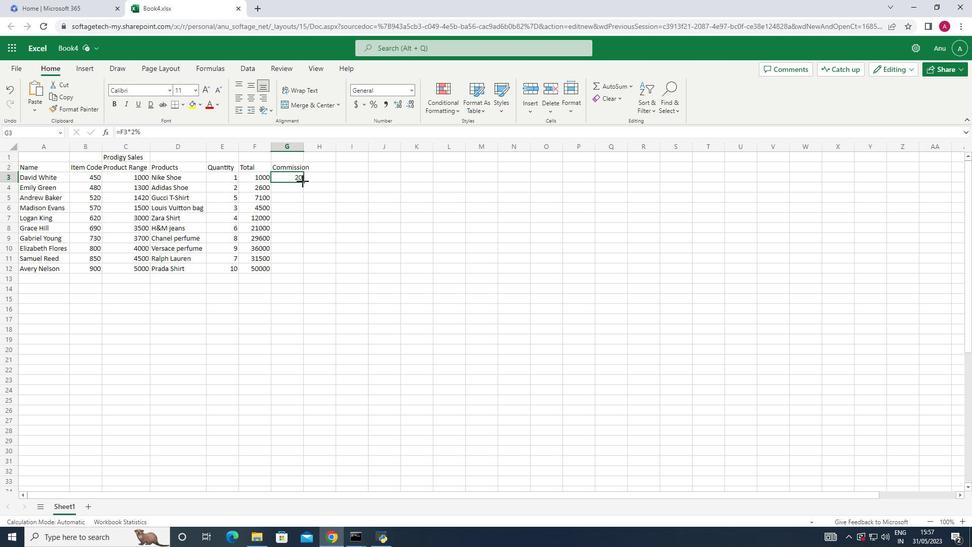 
Action: Mouse pressed left at (303, 183)
Screenshot: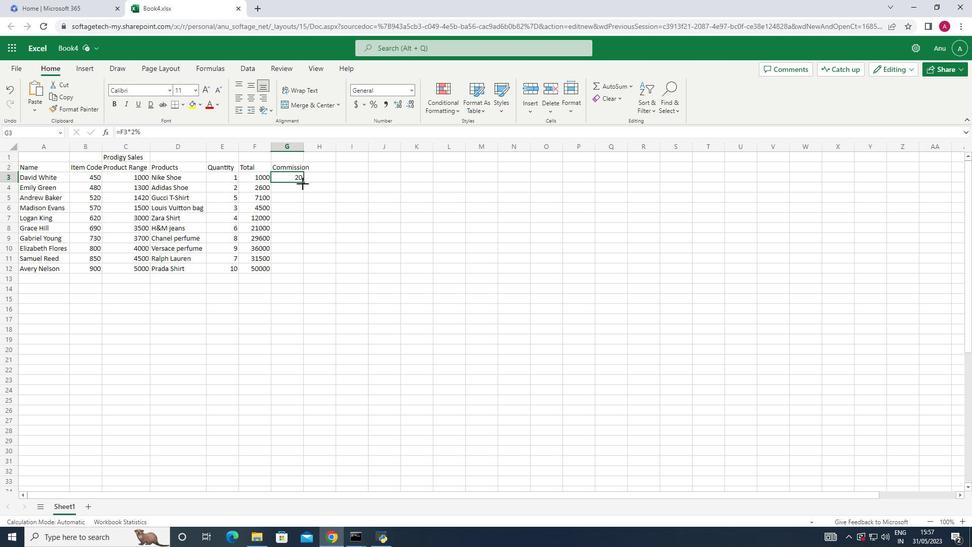 
Action: Mouse moved to (302, 145)
Screenshot: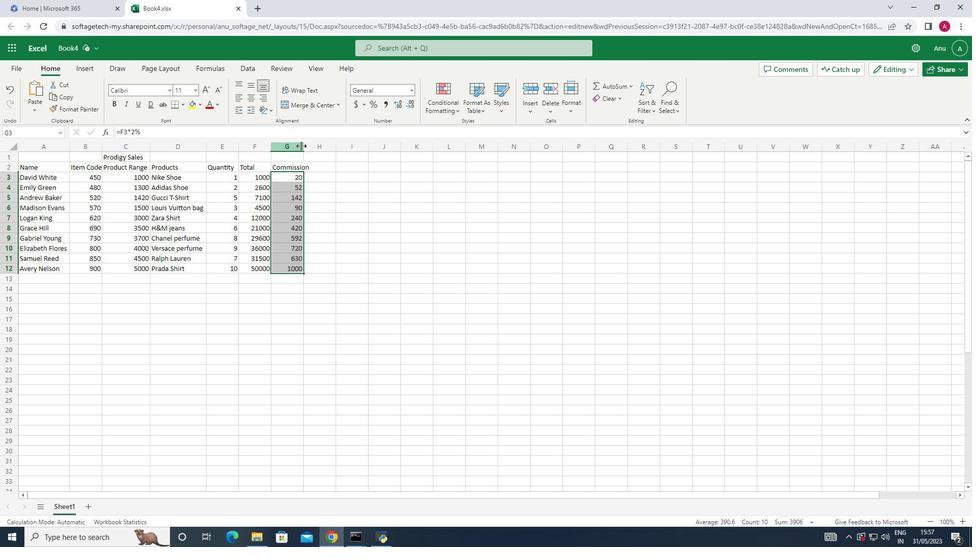
Action: Mouse pressed left at (302, 145)
Screenshot: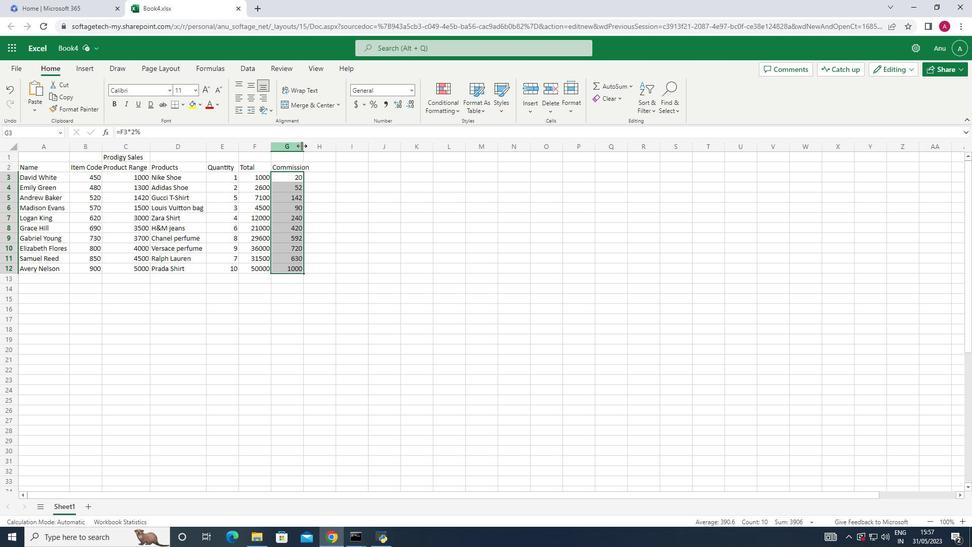 
Action: Mouse pressed left at (302, 145)
Screenshot: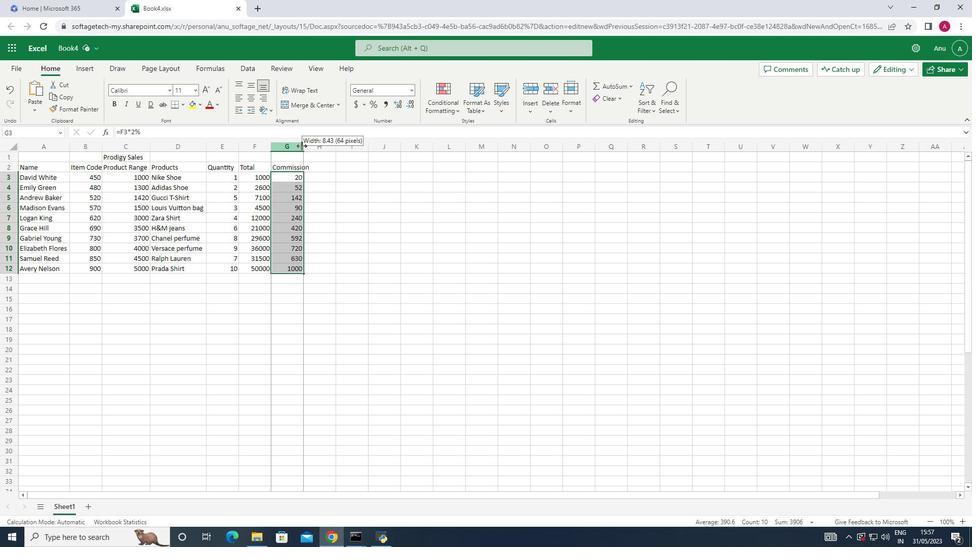 
Action: Mouse moved to (169, 299)
Screenshot: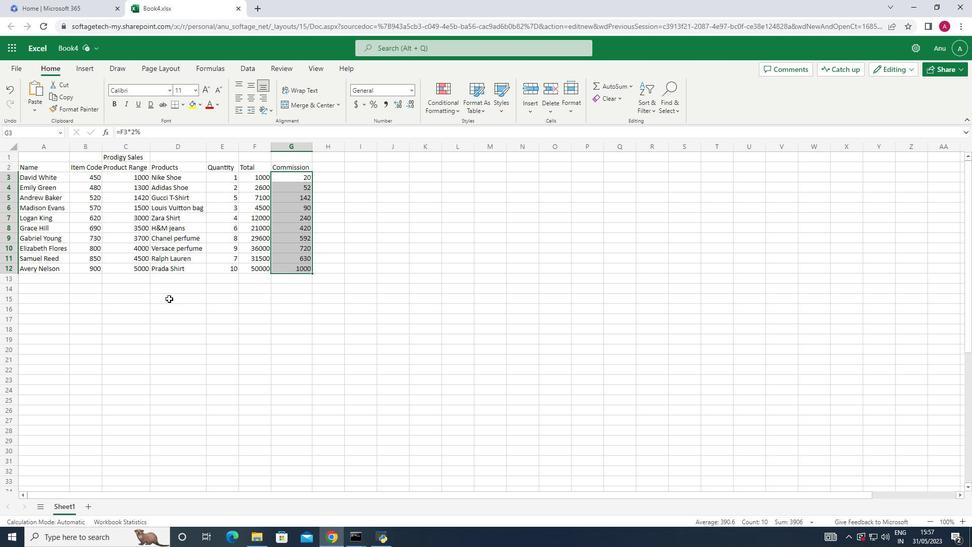 
Action: Mouse pressed left at (169, 299)
Screenshot: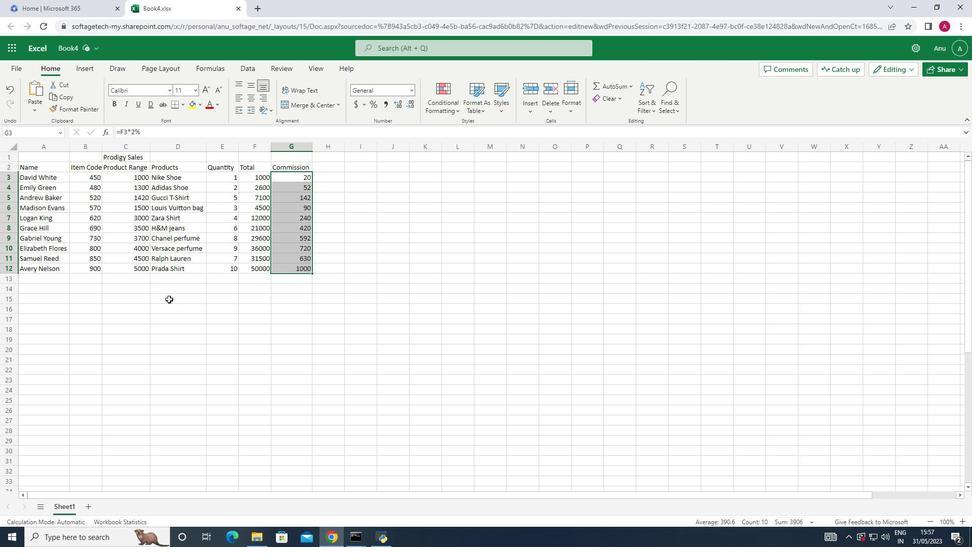 
Action: Mouse moved to (22, 67)
Screenshot: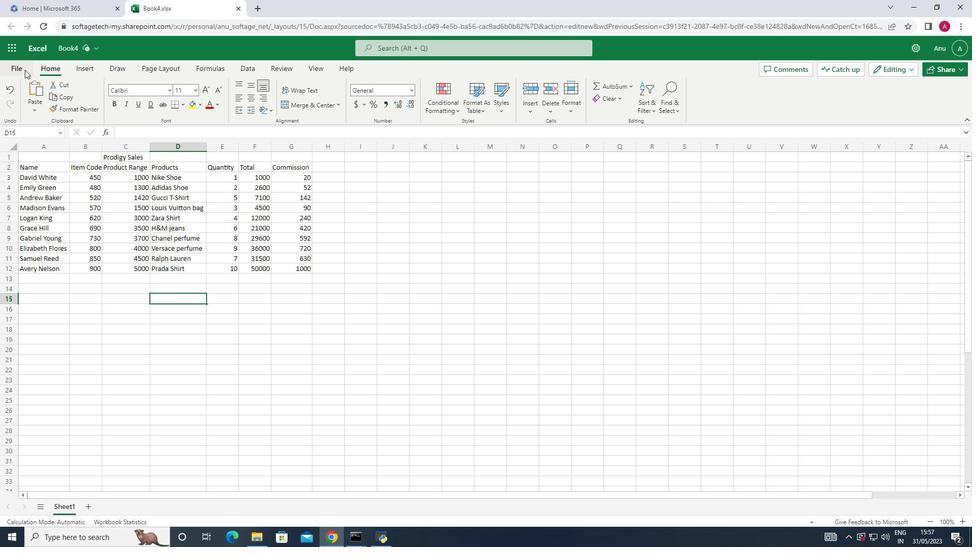 
Action: Mouse pressed left at (22, 67)
Screenshot: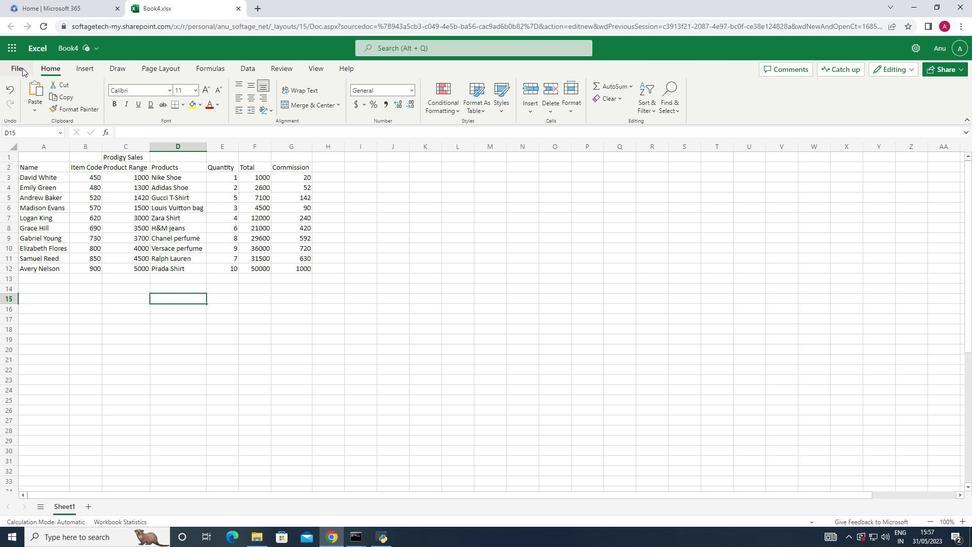 
Action: Mouse moved to (52, 160)
Screenshot: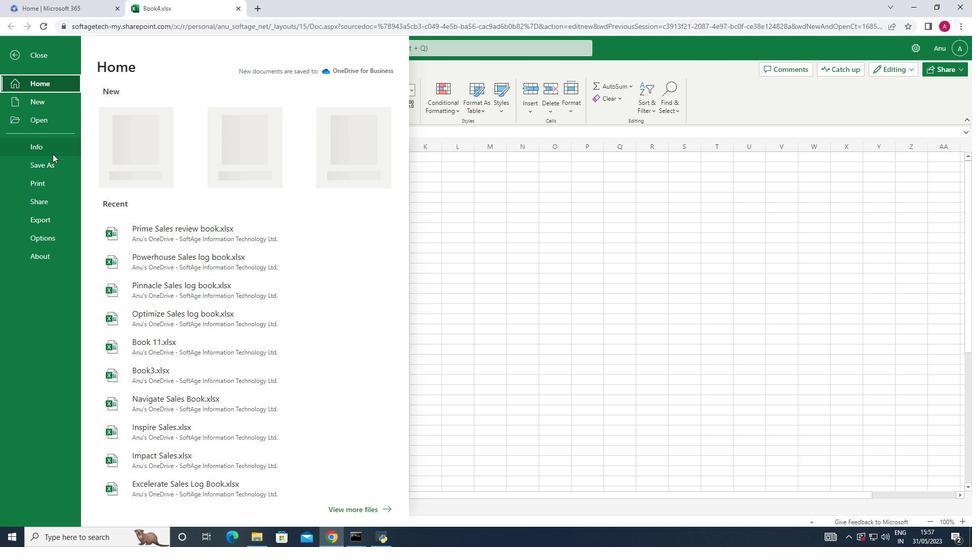 
Action: Mouse pressed left at (52, 160)
Screenshot: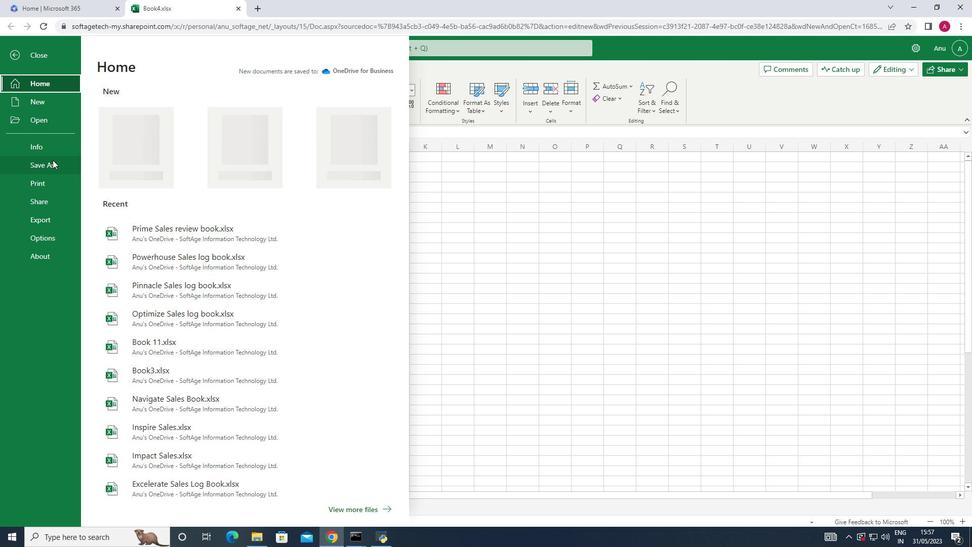 
Action: Mouse moved to (145, 127)
Screenshot: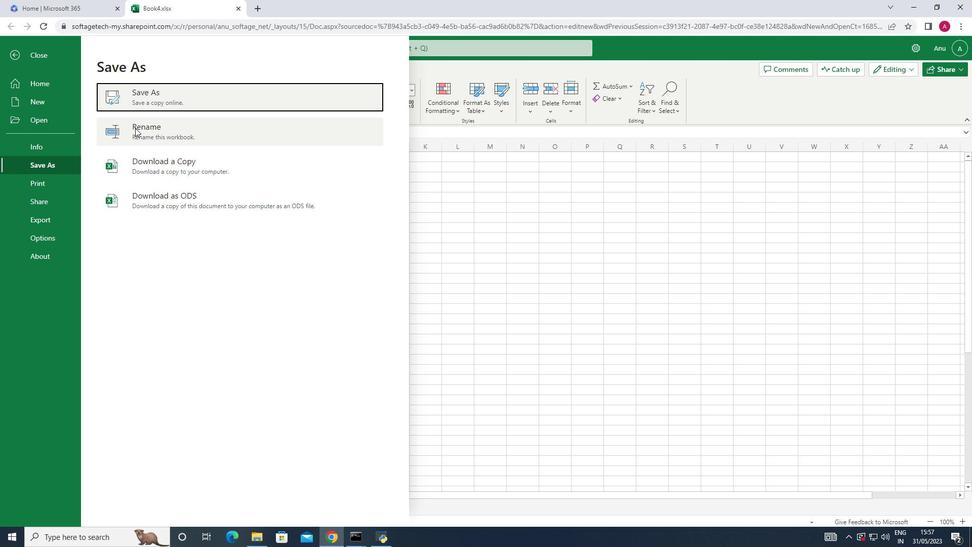 
Action: Mouse pressed left at (145, 127)
Screenshot: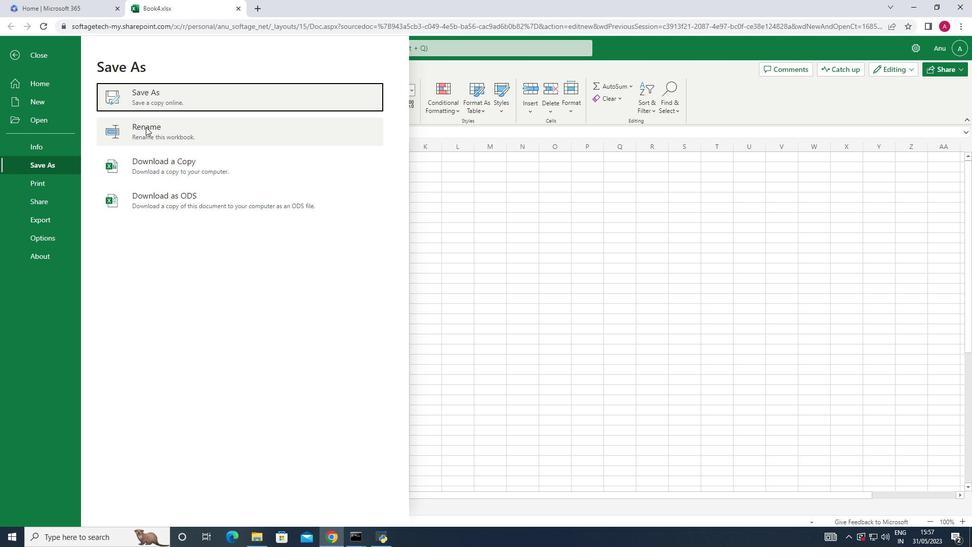 
Action: Mouse moved to (96, 94)
Screenshot: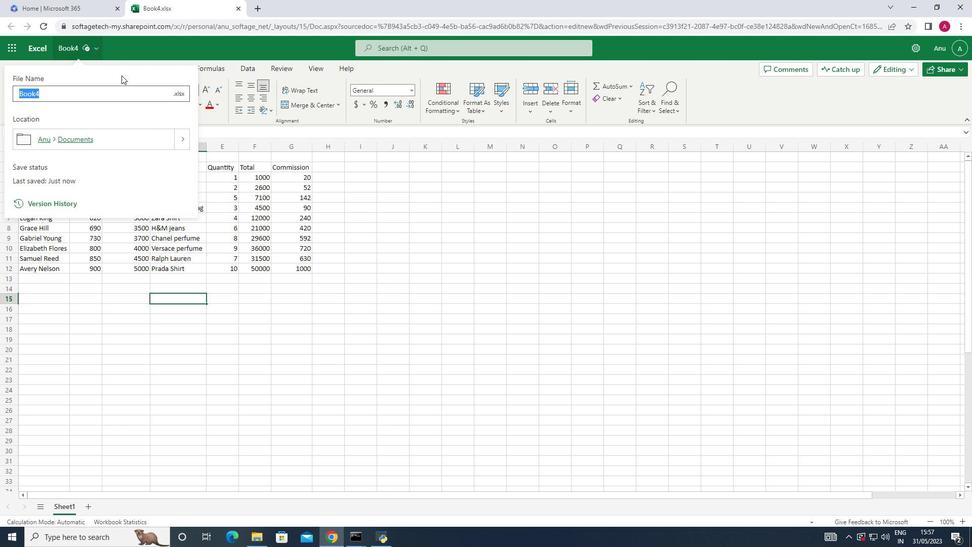 
Action: Key pressed <Key.shift_r>Prodigy<Key.space><Key.shift>Sales<Key.space>log<Key.space>book<Key.enter>
Screenshot: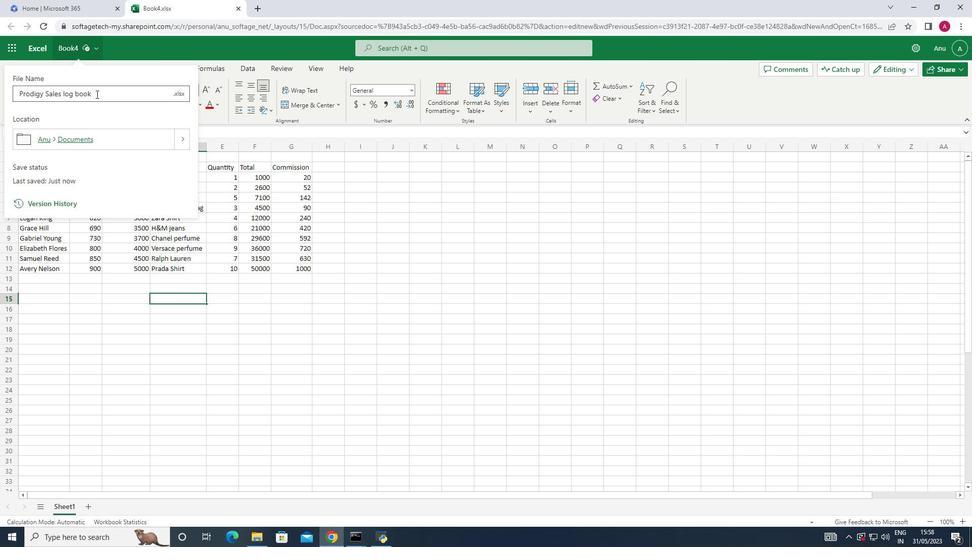
Action: Mouse moved to (96, 94)
Screenshot: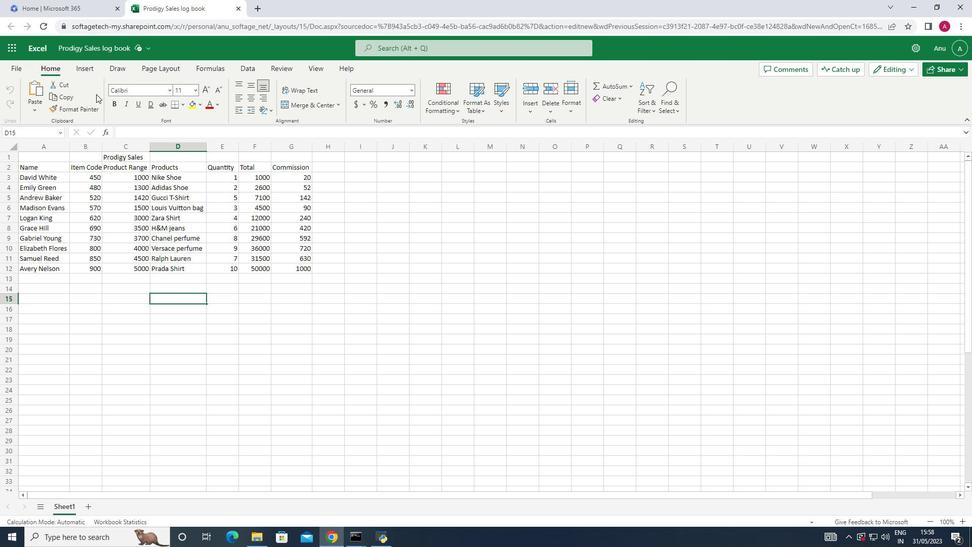 
